 Task: Find connections with filter location Ipueiras with filter topic #Indiawith filter profile language German with filter current company TeamViewer with filter school Calicut University, Thenhipalem, Malapuram with filter industry Steam and Air-Conditioning Supply with filter service category Lead Generation with filter keywords title Technical Writer
Action: Mouse moved to (630, 104)
Screenshot: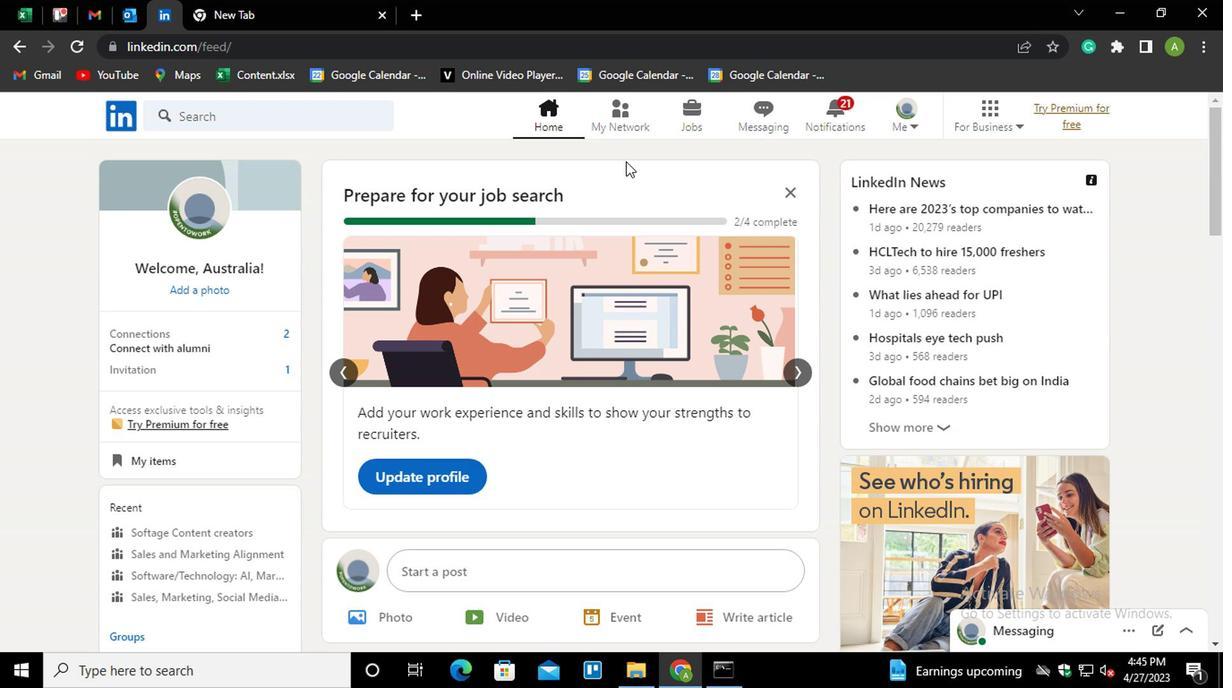 
Action: Mouse pressed left at (630, 104)
Screenshot: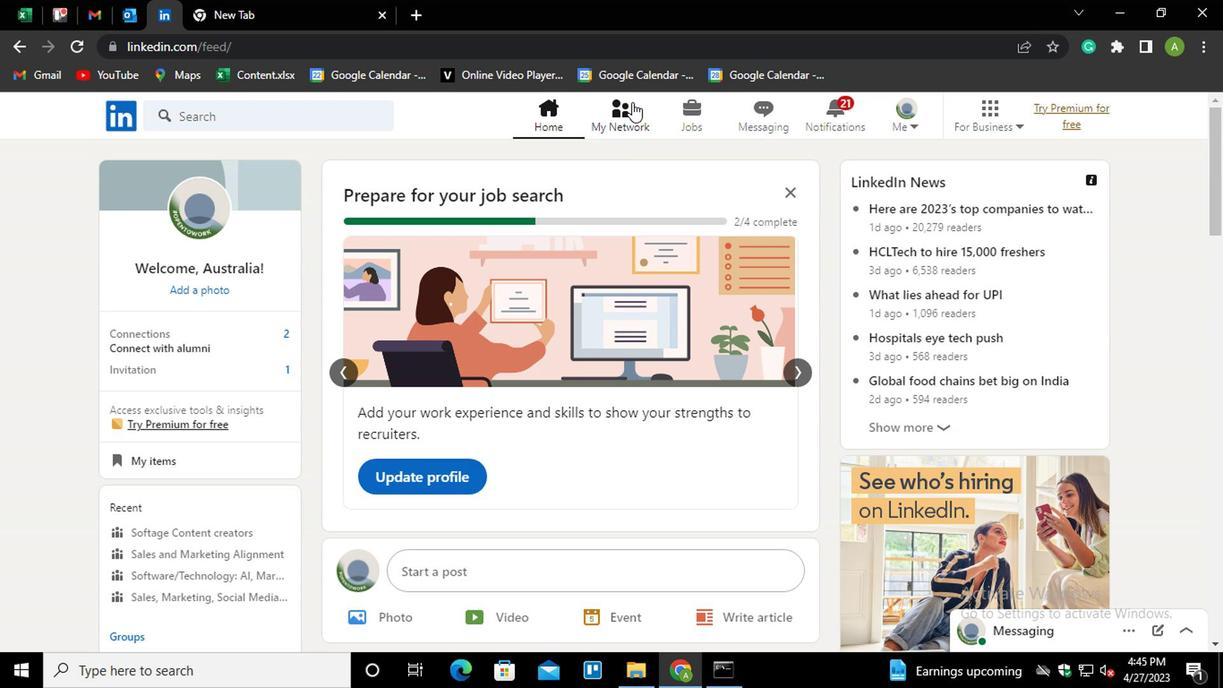 
Action: Mouse moved to (199, 224)
Screenshot: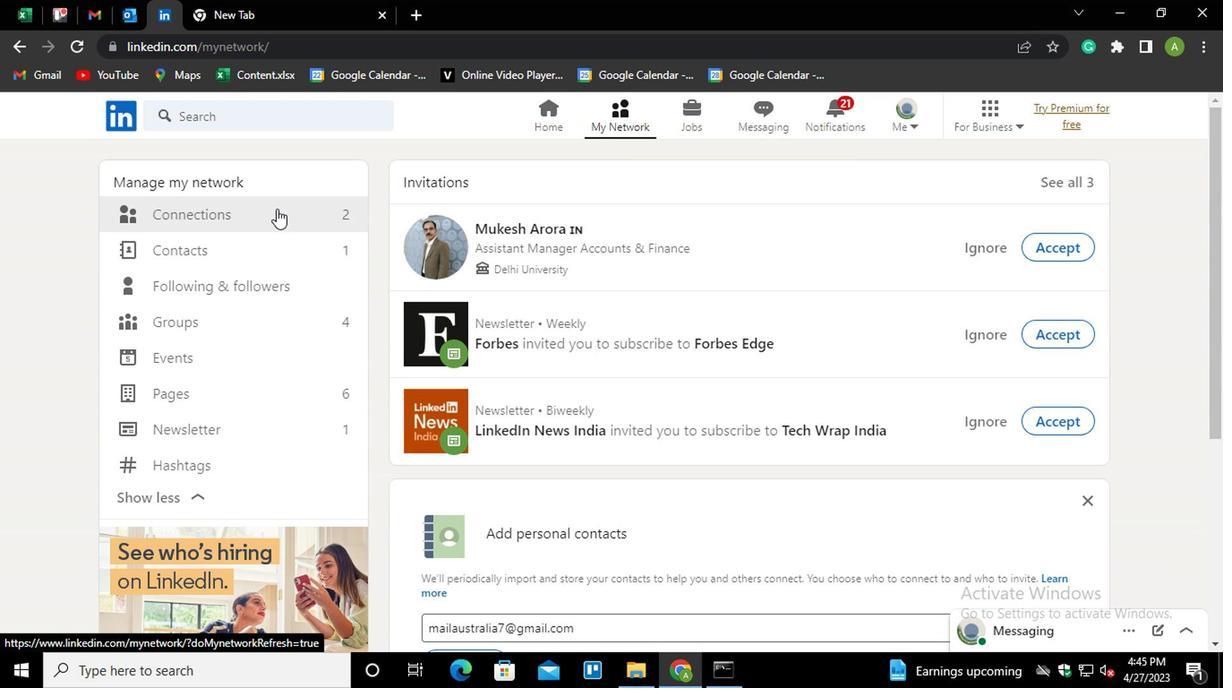 
Action: Mouse pressed left at (199, 224)
Screenshot: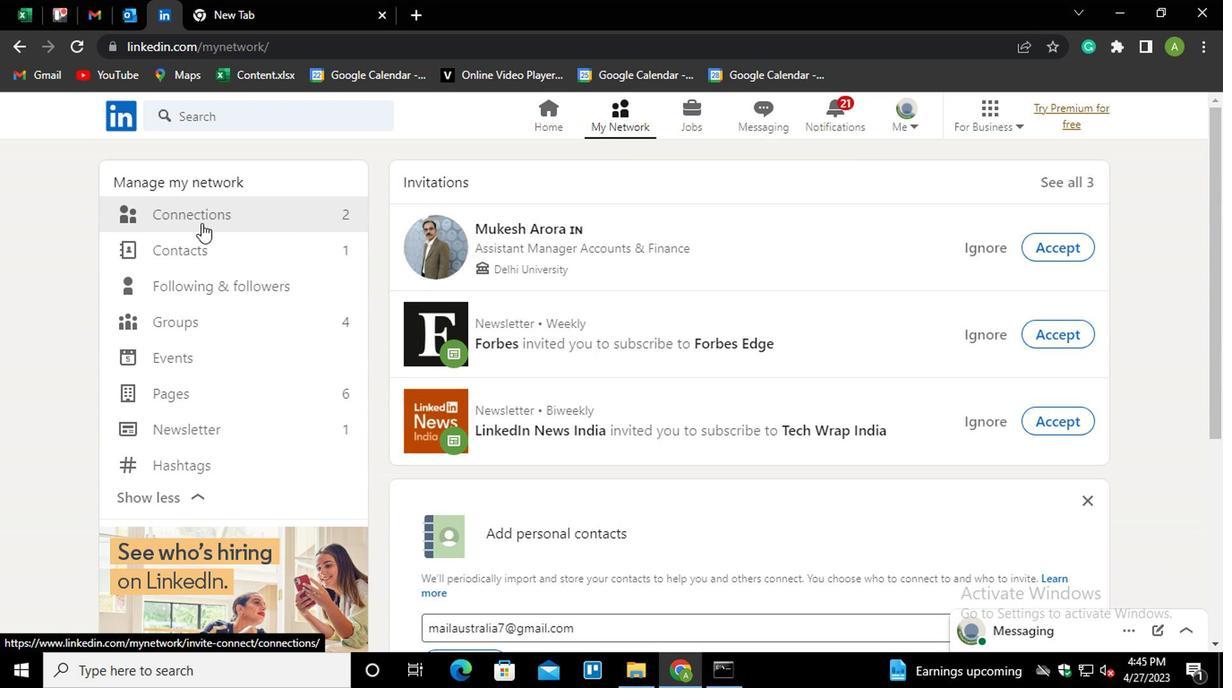 
Action: Mouse moved to (746, 217)
Screenshot: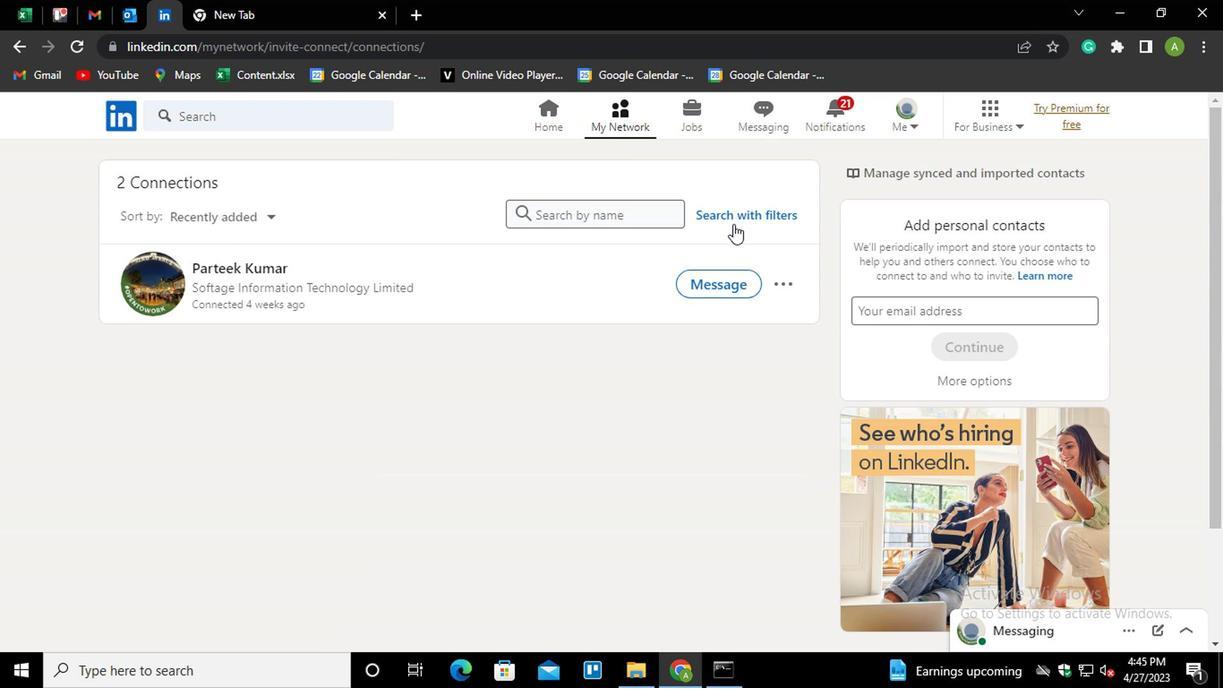 
Action: Mouse pressed left at (746, 217)
Screenshot: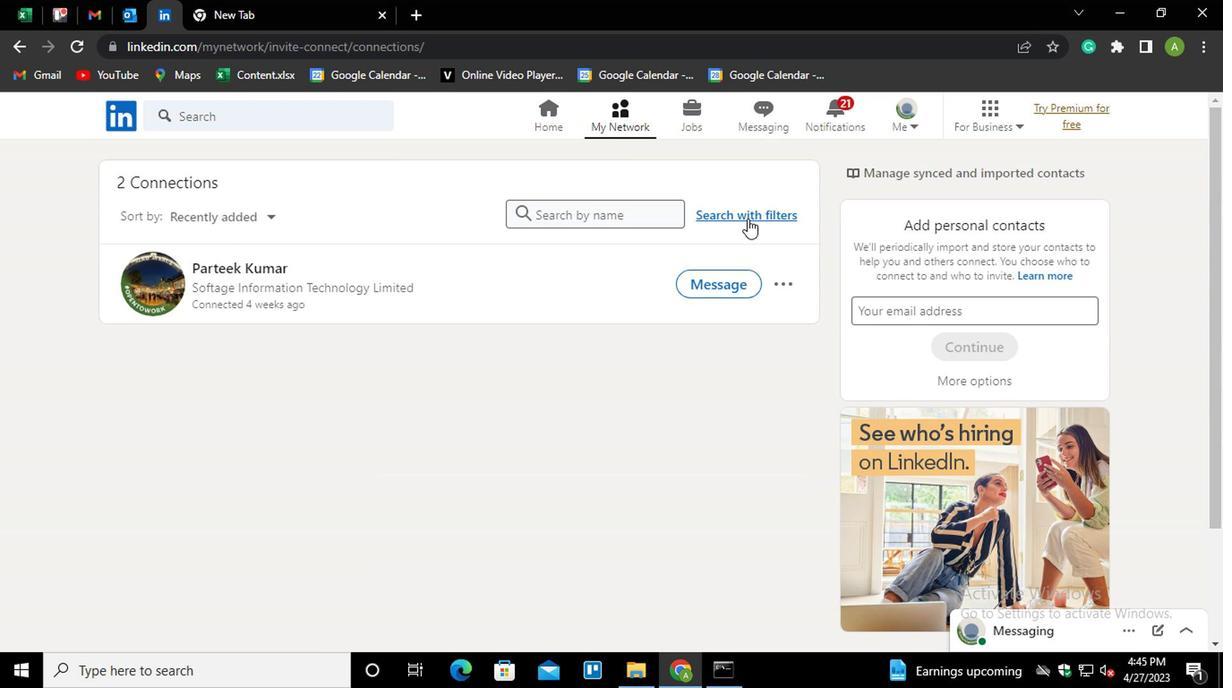 
Action: Mouse moved to (664, 165)
Screenshot: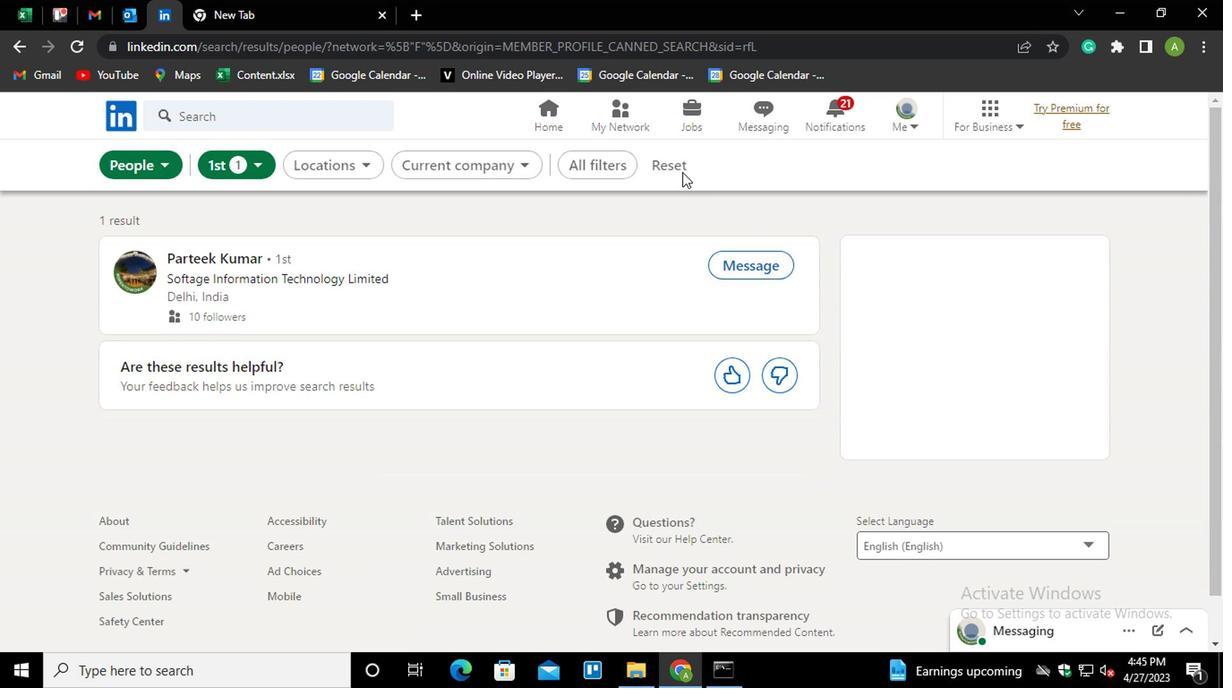 
Action: Mouse pressed left at (664, 165)
Screenshot: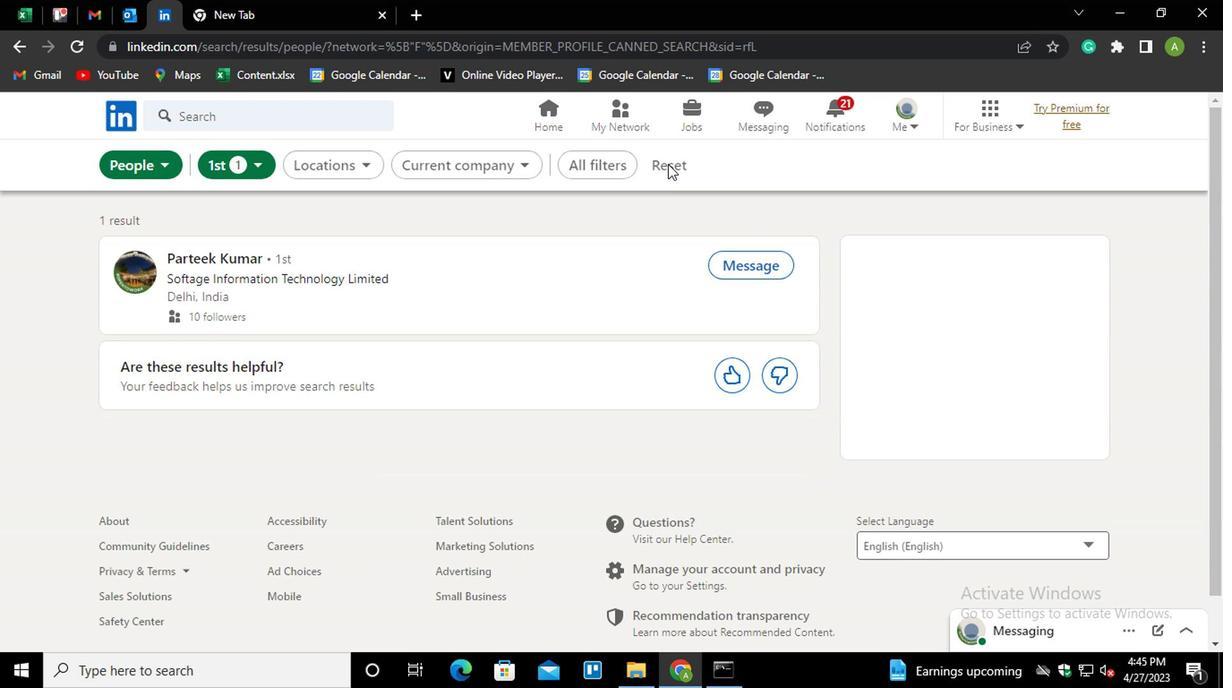 
Action: Mouse moved to (630, 169)
Screenshot: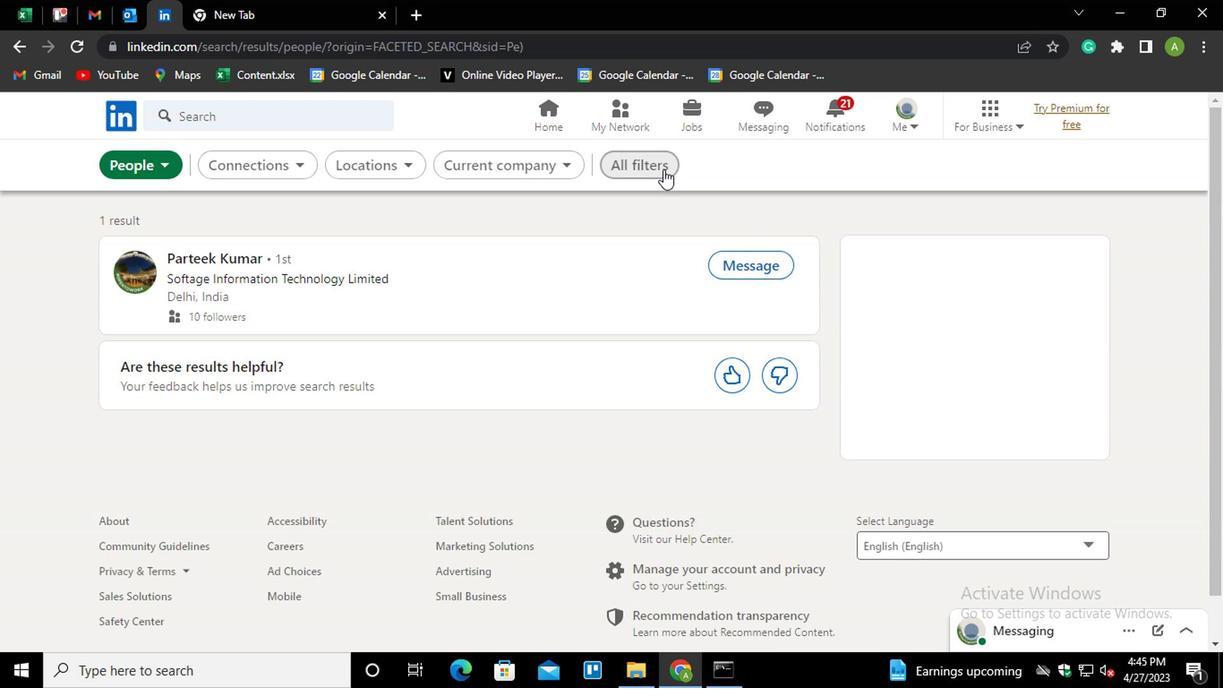 
Action: Mouse pressed left at (630, 169)
Screenshot: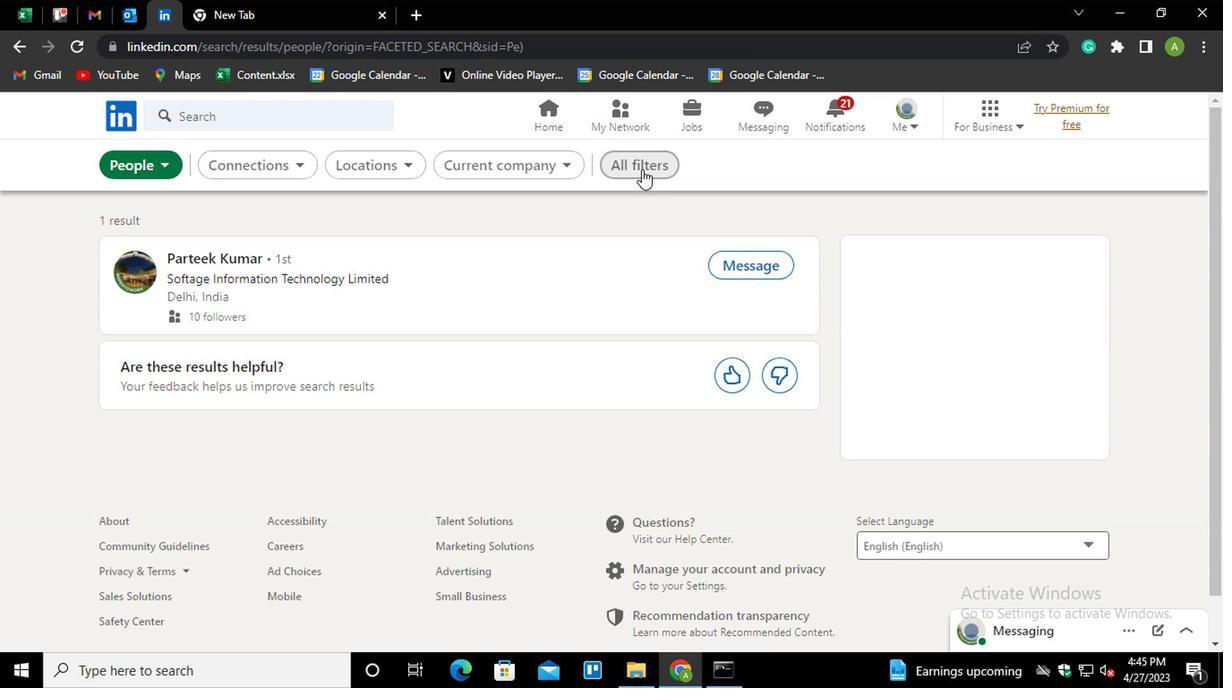 
Action: Mouse moved to (817, 305)
Screenshot: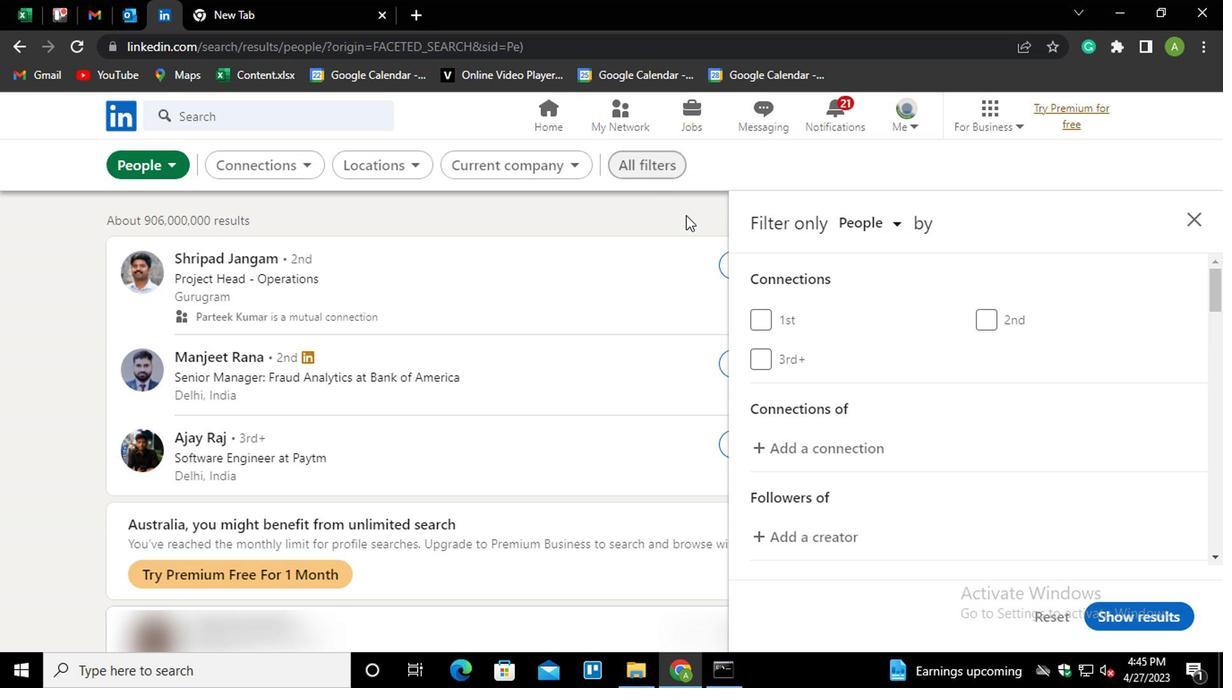 
Action: Mouse scrolled (817, 304) with delta (0, 0)
Screenshot: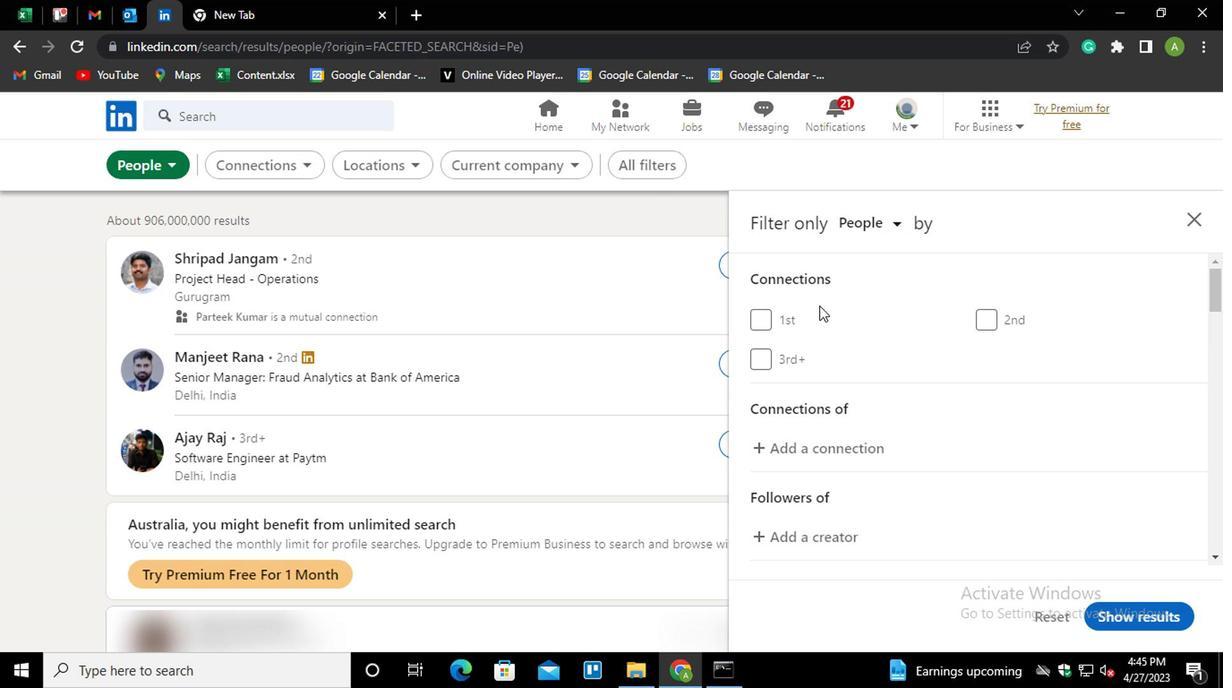 
Action: Mouse scrolled (817, 304) with delta (0, 0)
Screenshot: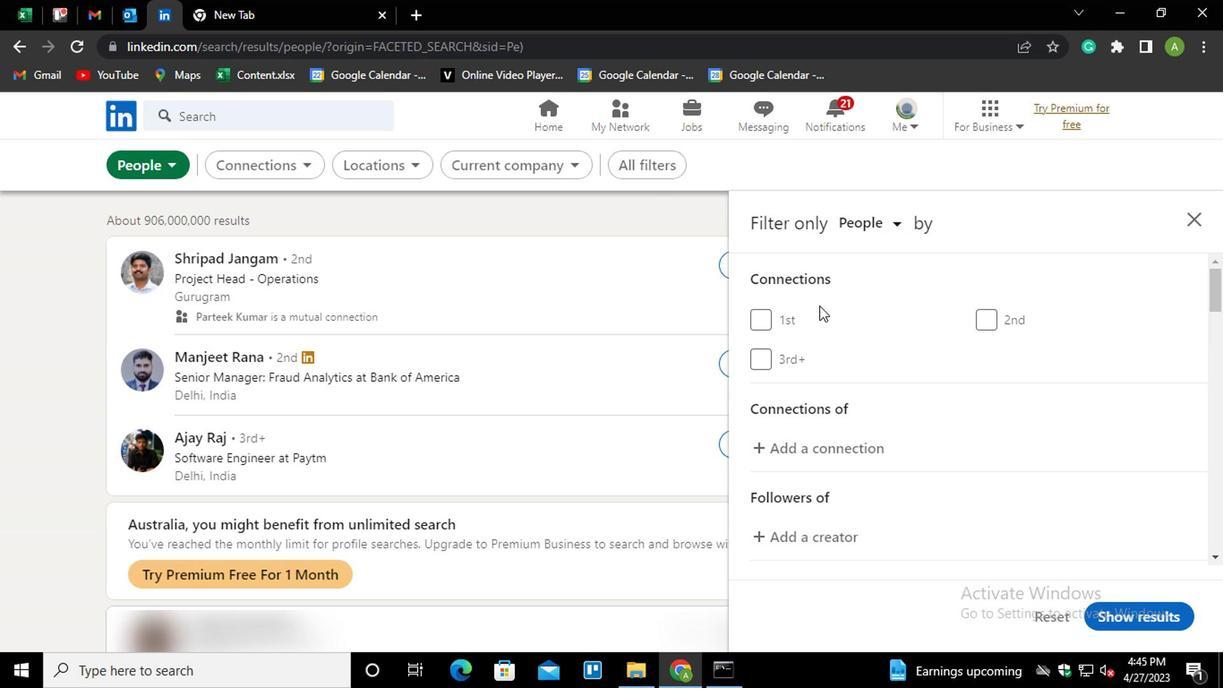
Action: Mouse scrolled (817, 304) with delta (0, 0)
Screenshot: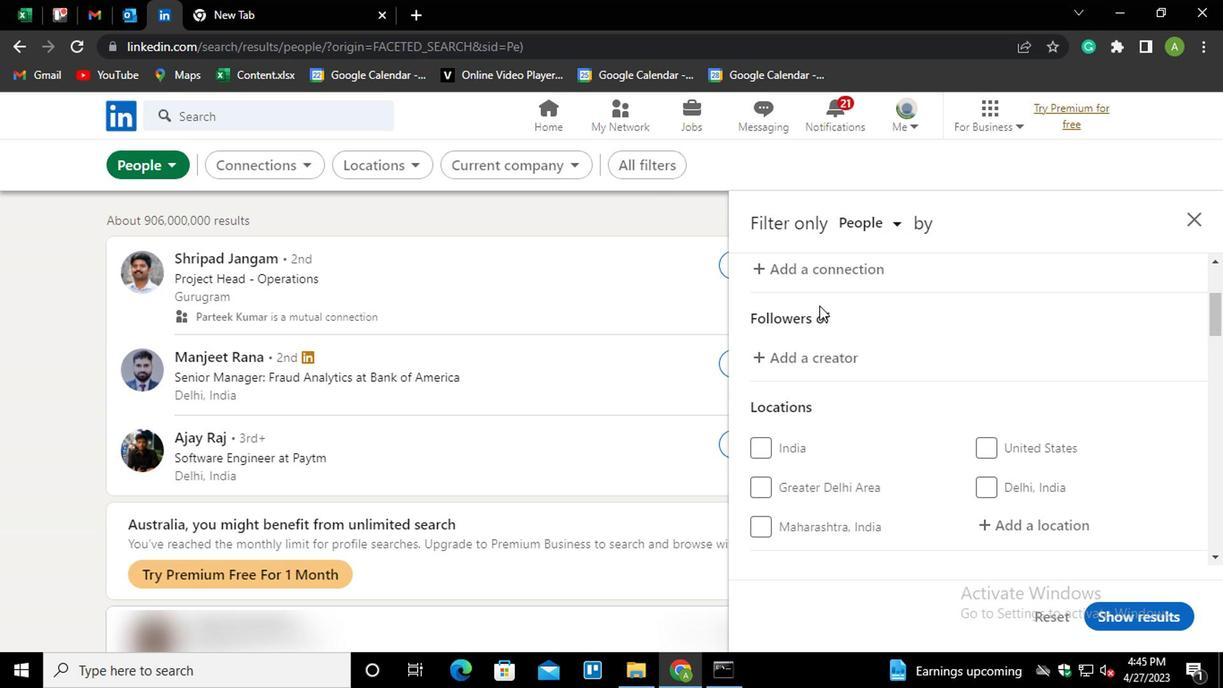 
Action: Mouse moved to (1005, 435)
Screenshot: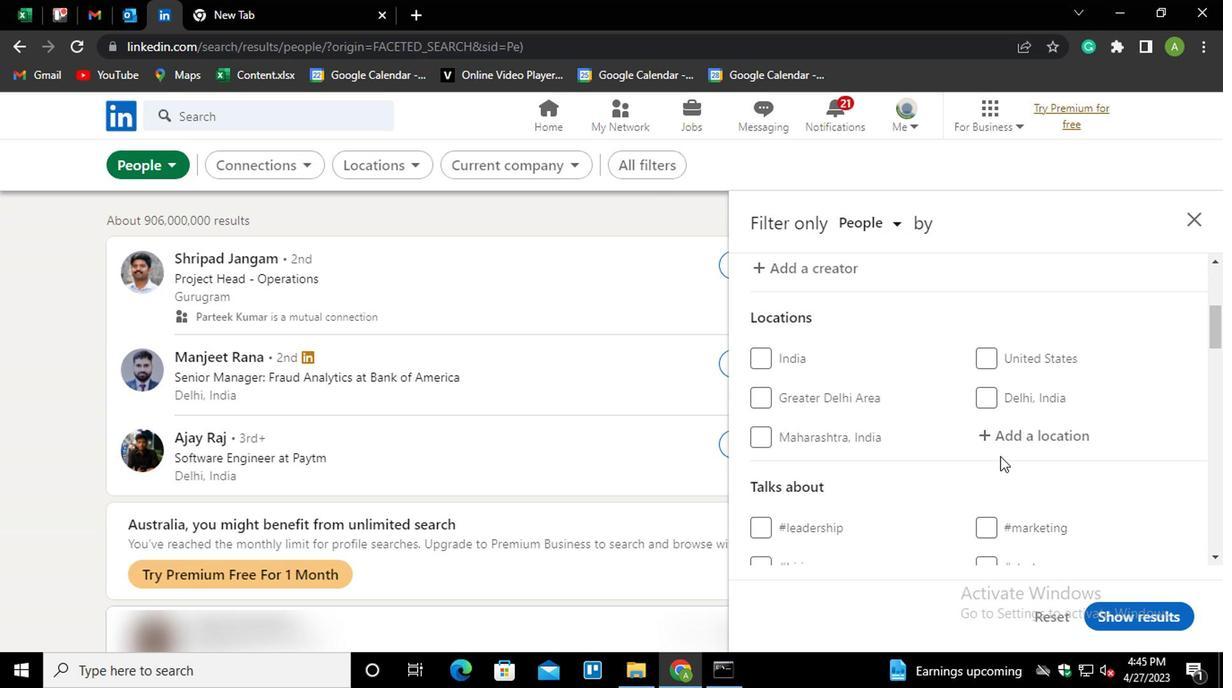 
Action: Mouse pressed left at (1005, 435)
Screenshot: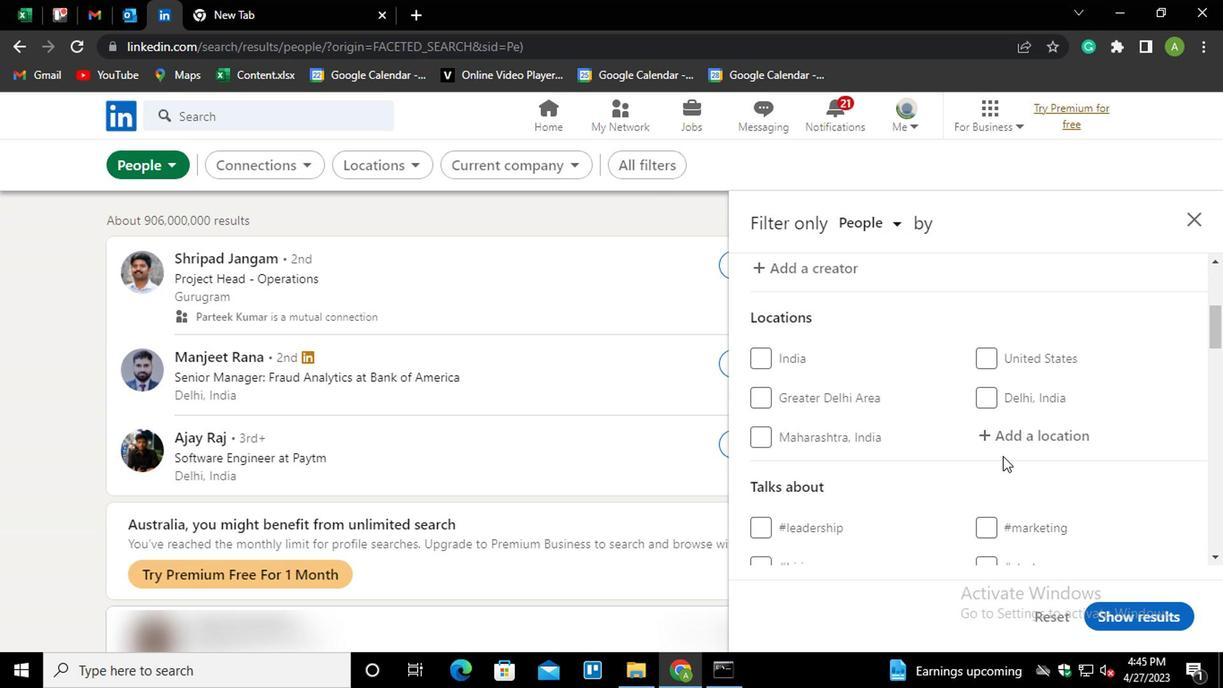 
Action: Mouse moved to (1014, 431)
Screenshot: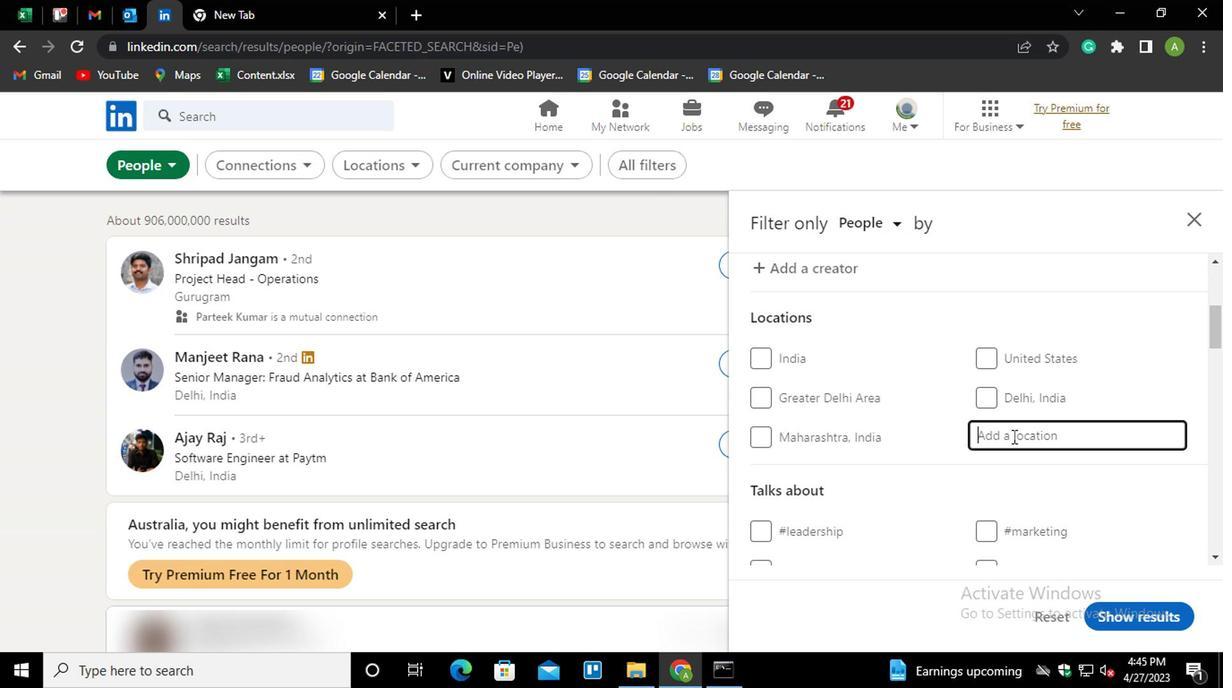 
Action: Mouse pressed left at (1014, 431)
Screenshot: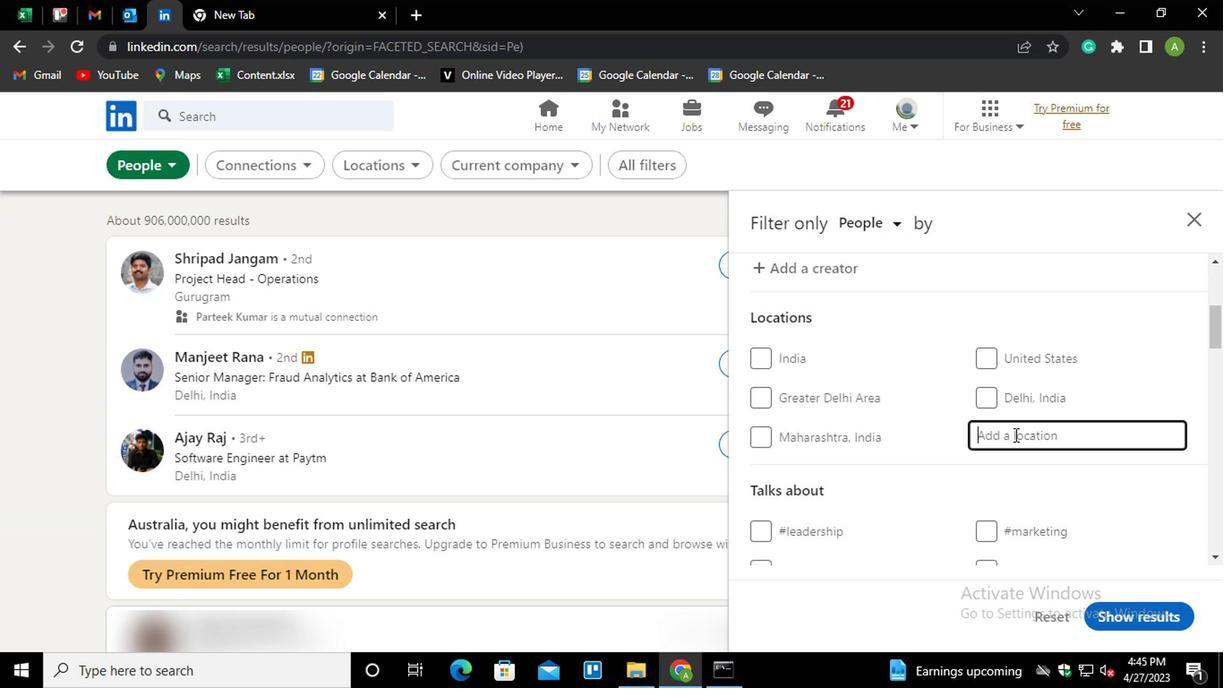 
Action: Key pressed <Key.shift><Key.shift><Key.shift><Key.shift>O<Key.backspace><Key.shift>IPUEIR<Key.down><Key.enter>
Screenshot: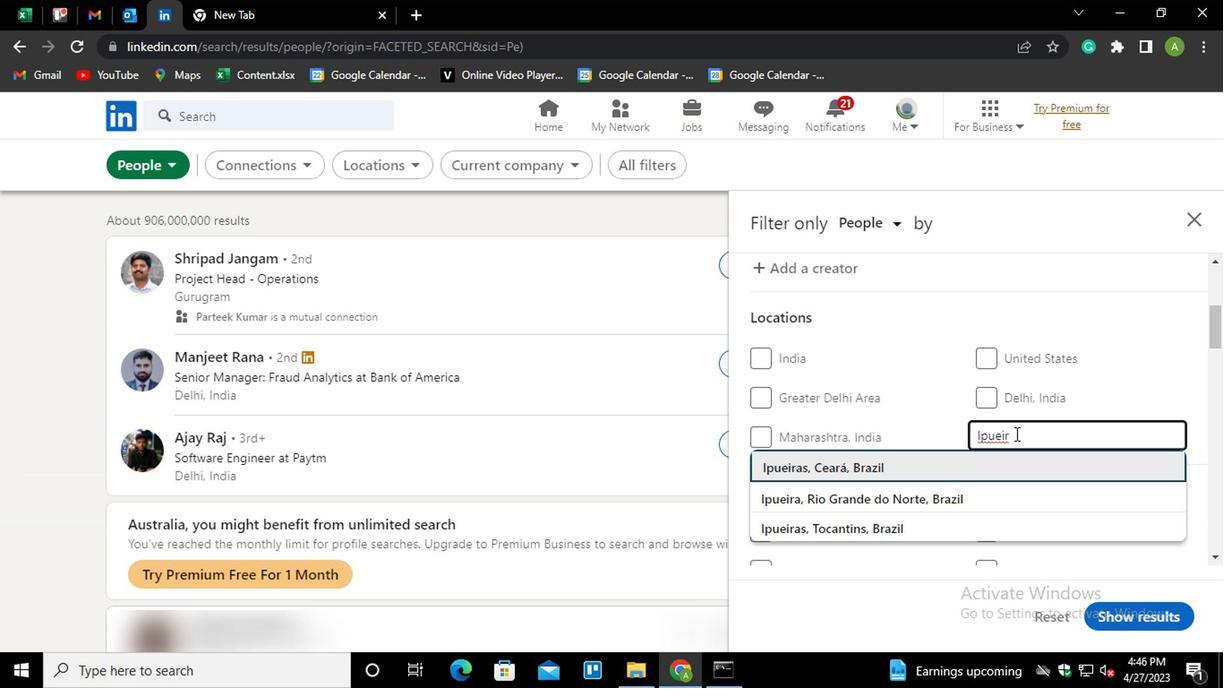 
Action: Mouse scrolled (1014, 430) with delta (0, 0)
Screenshot: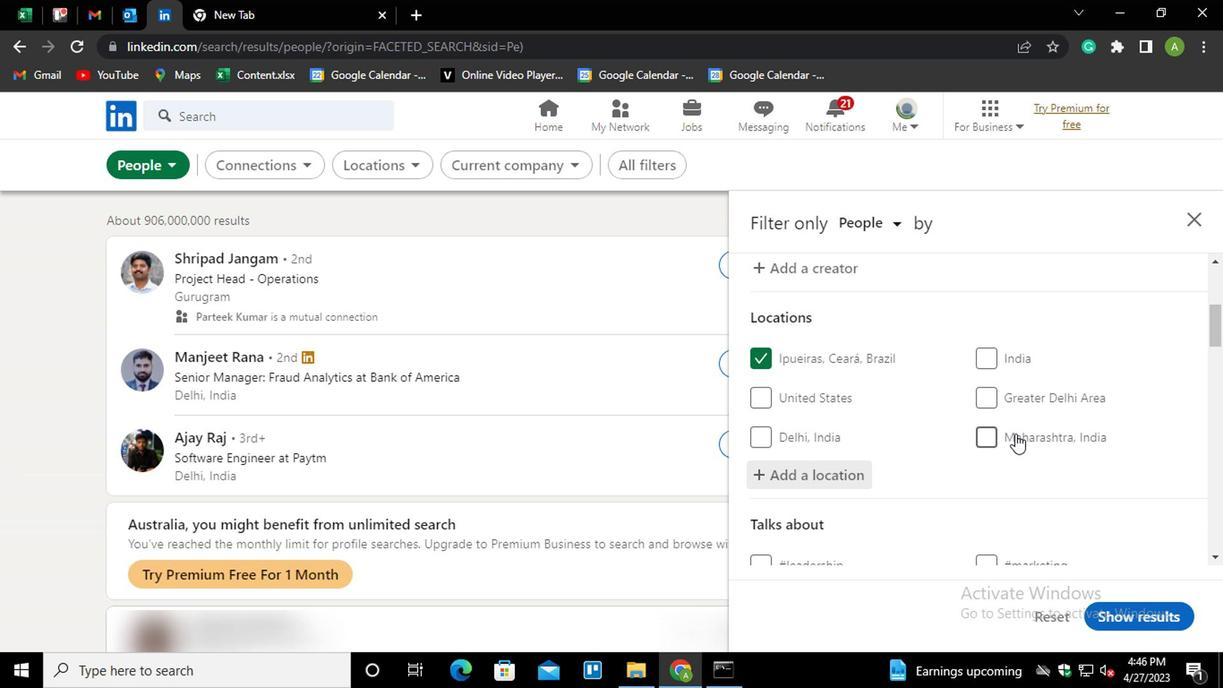 
Action: Mouse scrolled (1014, 430) with delta (0, 0)
Screenshot: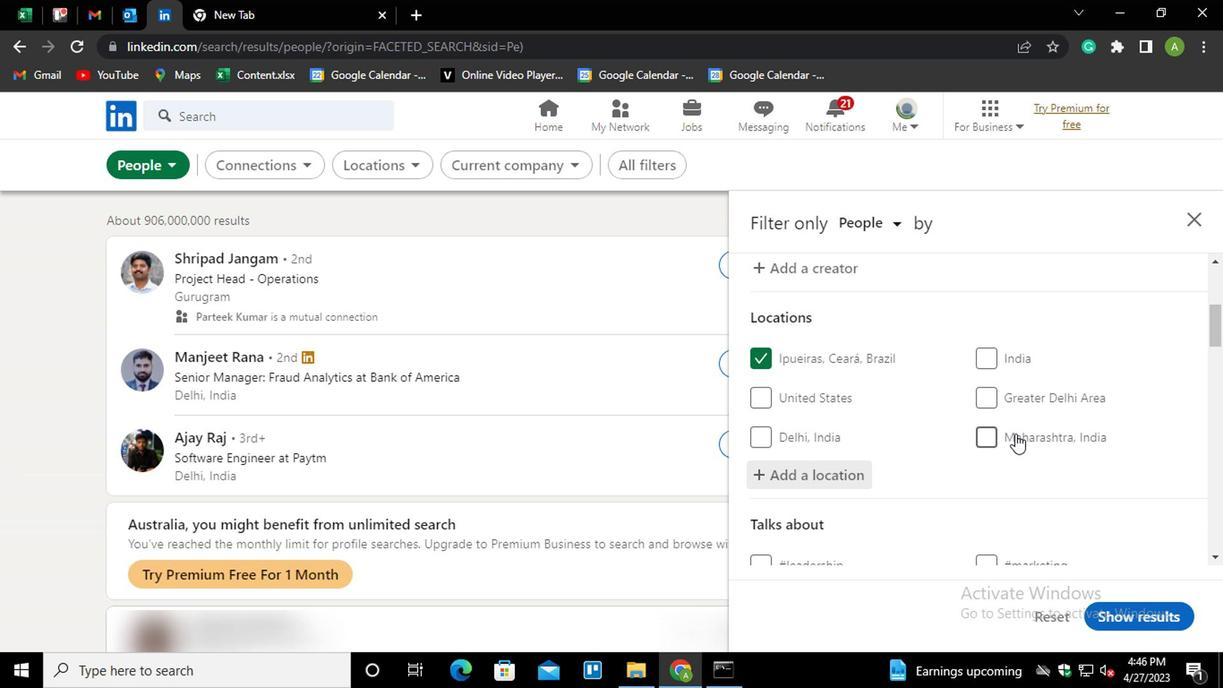 
Action: Mouse moved to (1008, 460)
Screenshot: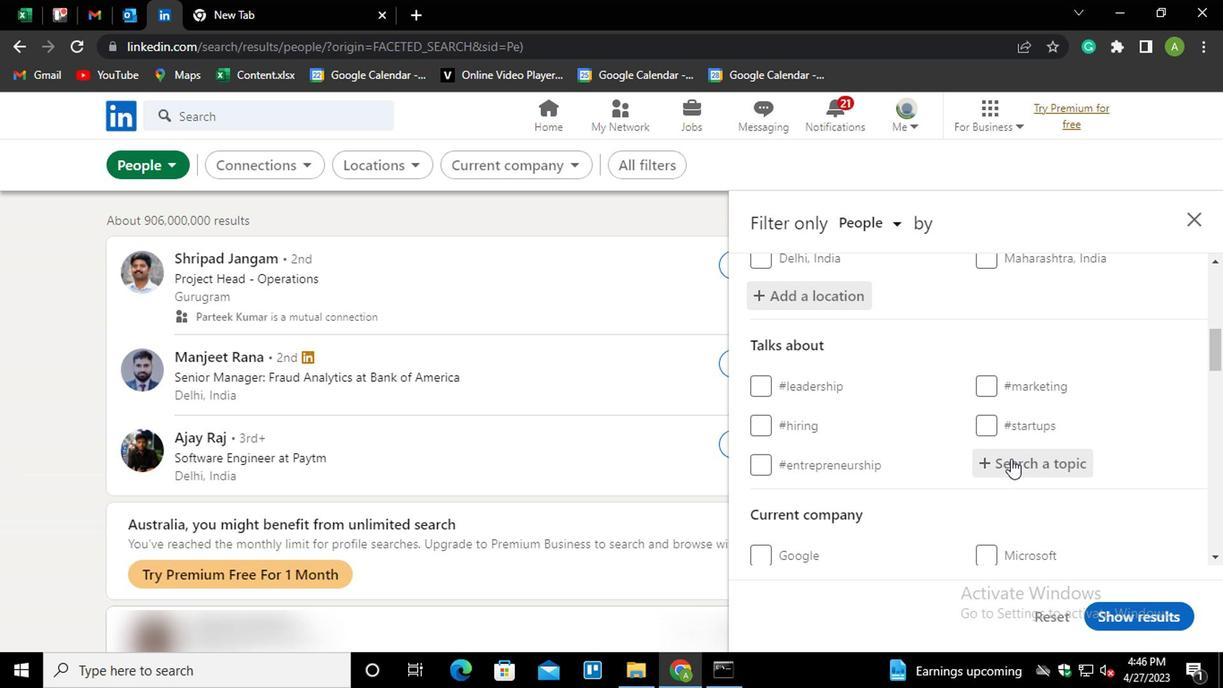 
Action: Mouse pressed left at (1008, 460)
Screenshot: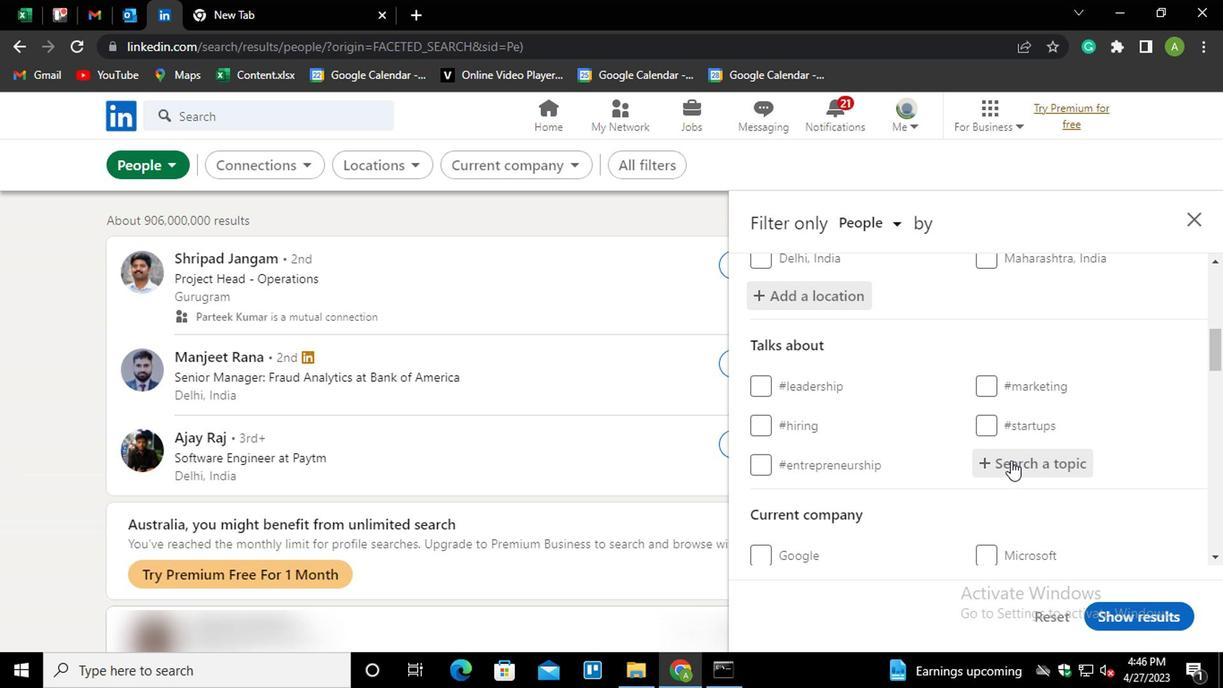 
Action: Key pressed <Key.shift>INDIA<Key.down><Key.enter>
Screenshot: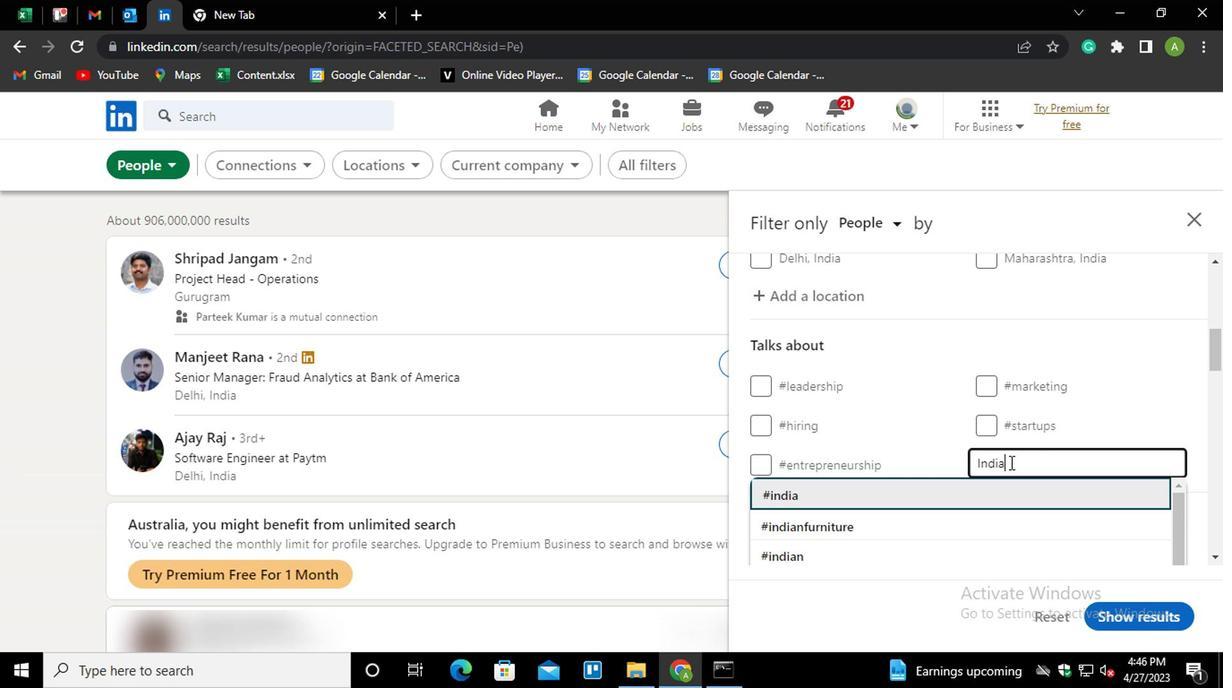 
Action: Mouse scrolled (1008, 458) with delta (0, -1)
Screenshot: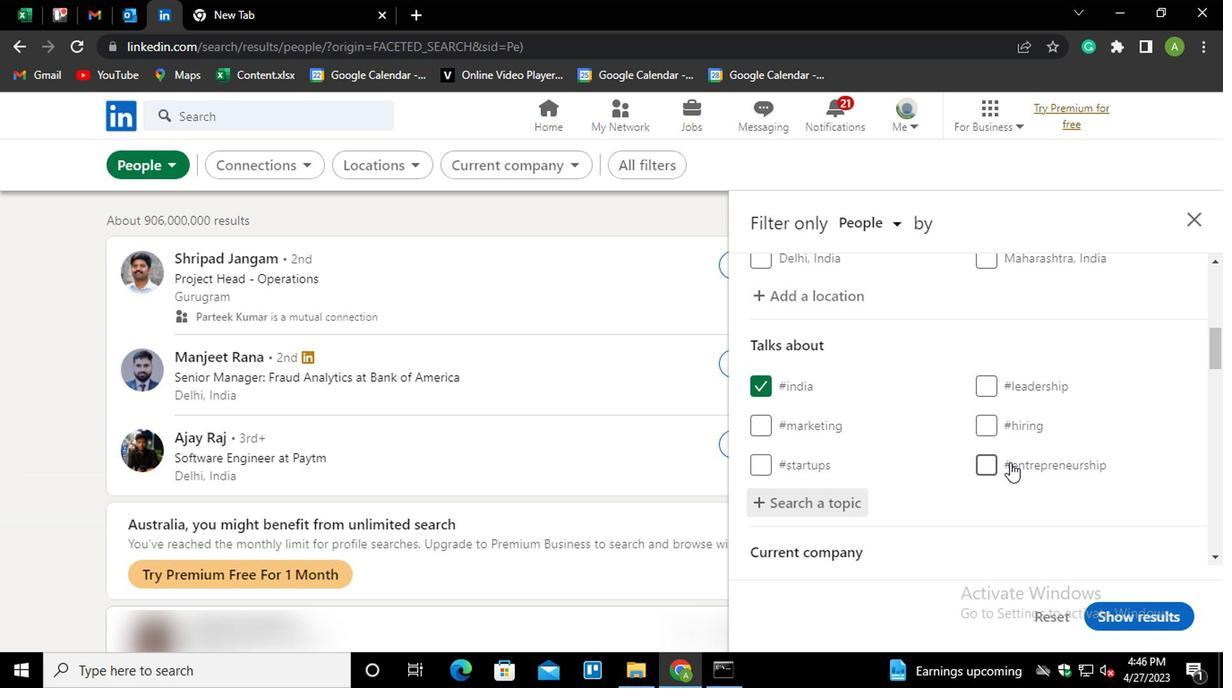 
Action: Mouse scrolled (1008, 458) with delta (0, -1)
Screenshot: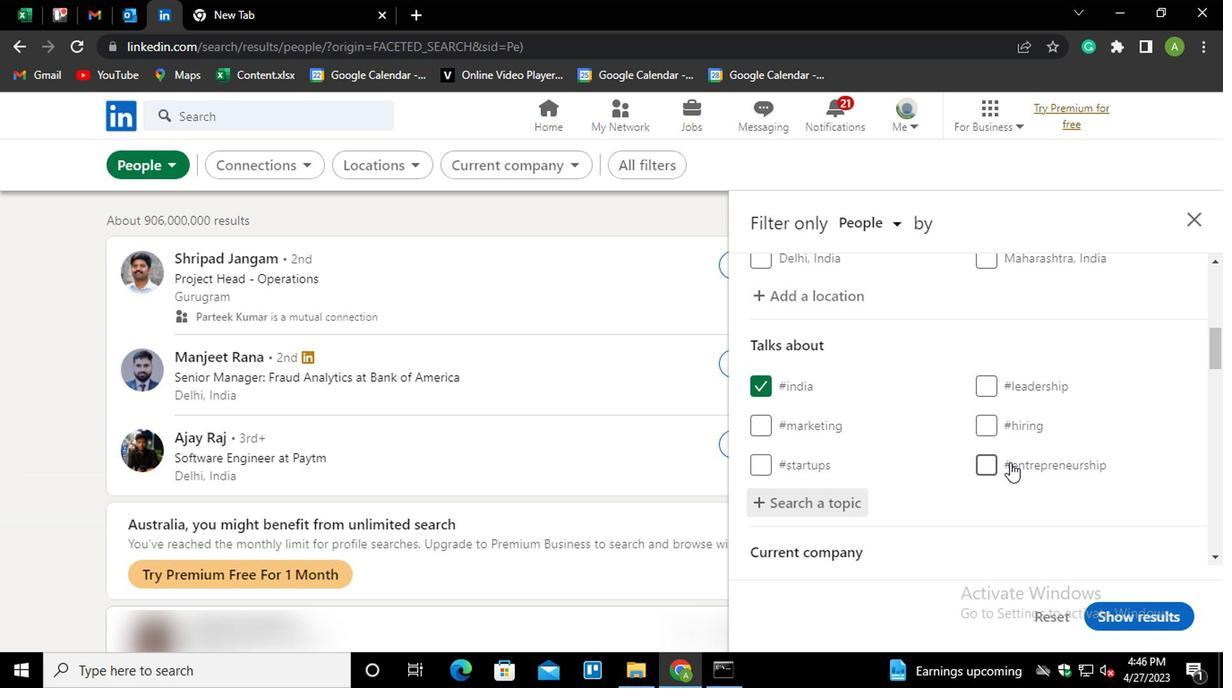 
Action: Mouse scrolled (1008, 458) with delta (0, -1)
Screenshot: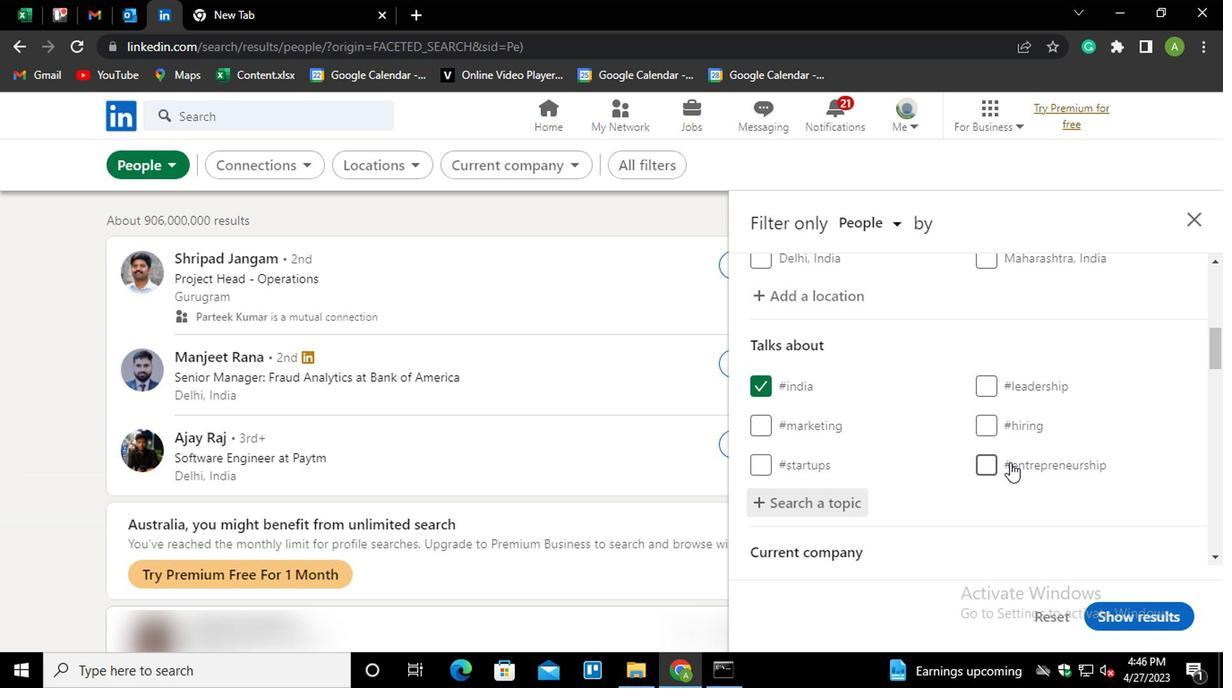 
Action: Mouse scrolled (1008, 458) with delta (0, -1)
Screenshot: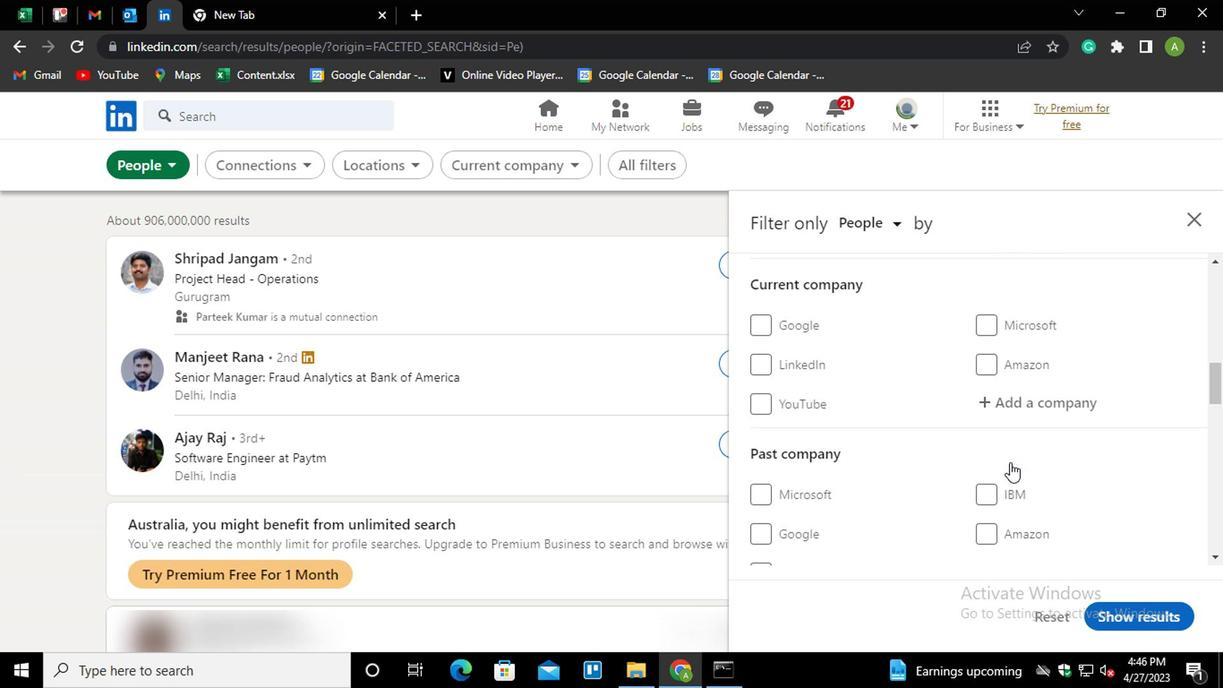 
Action: Mouse scrolled (1008, 458) with delta (0, -1)
Screenshot: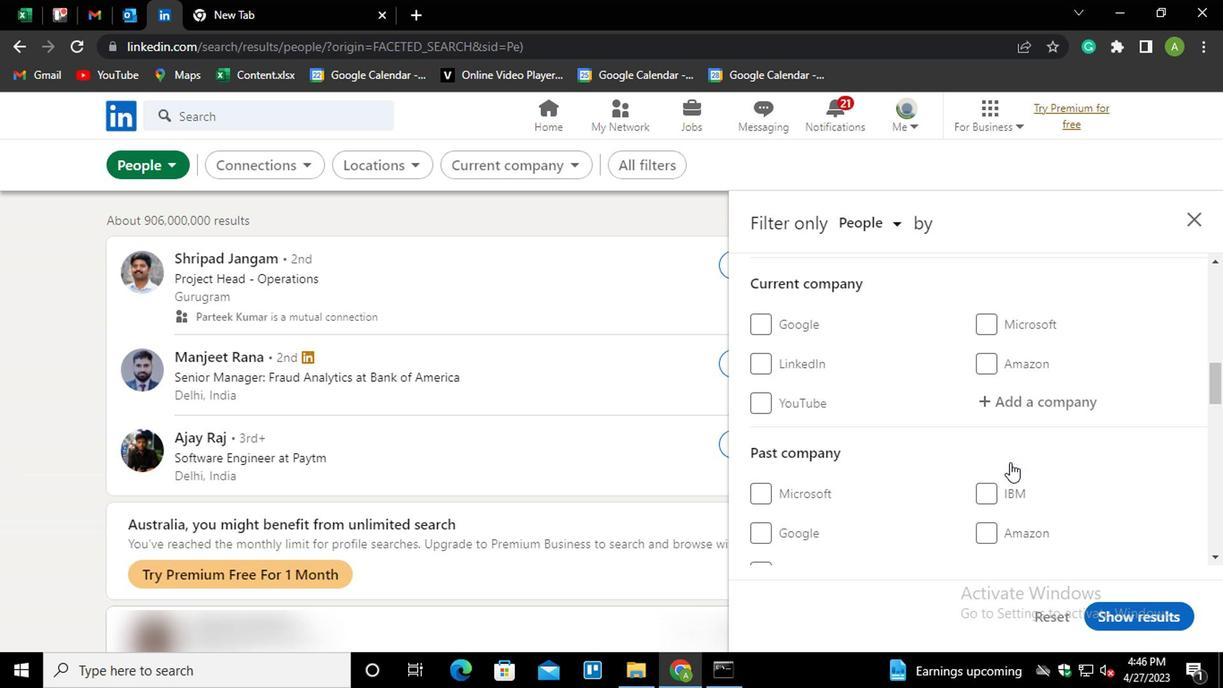 
Action: Mouse scrolled (1008, 458) with delta (0, -1)
Screenshot: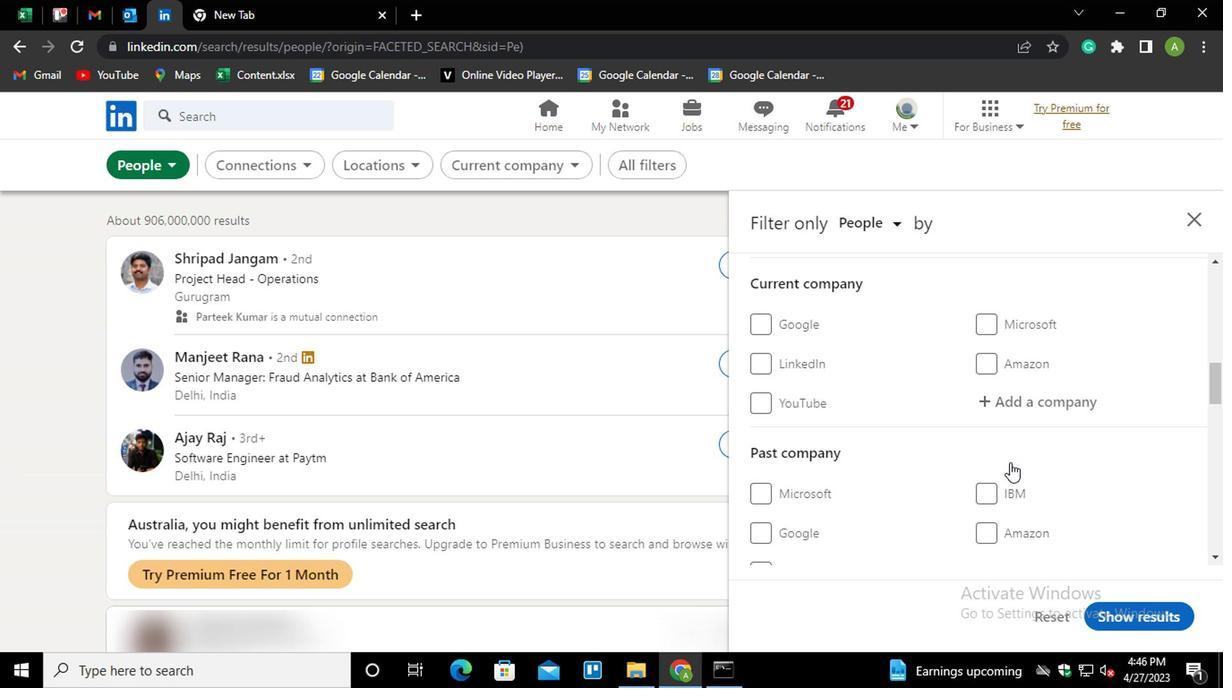 
Action: Mouse scrolled (1008, 458) with delta (0, -1)
Screenshot: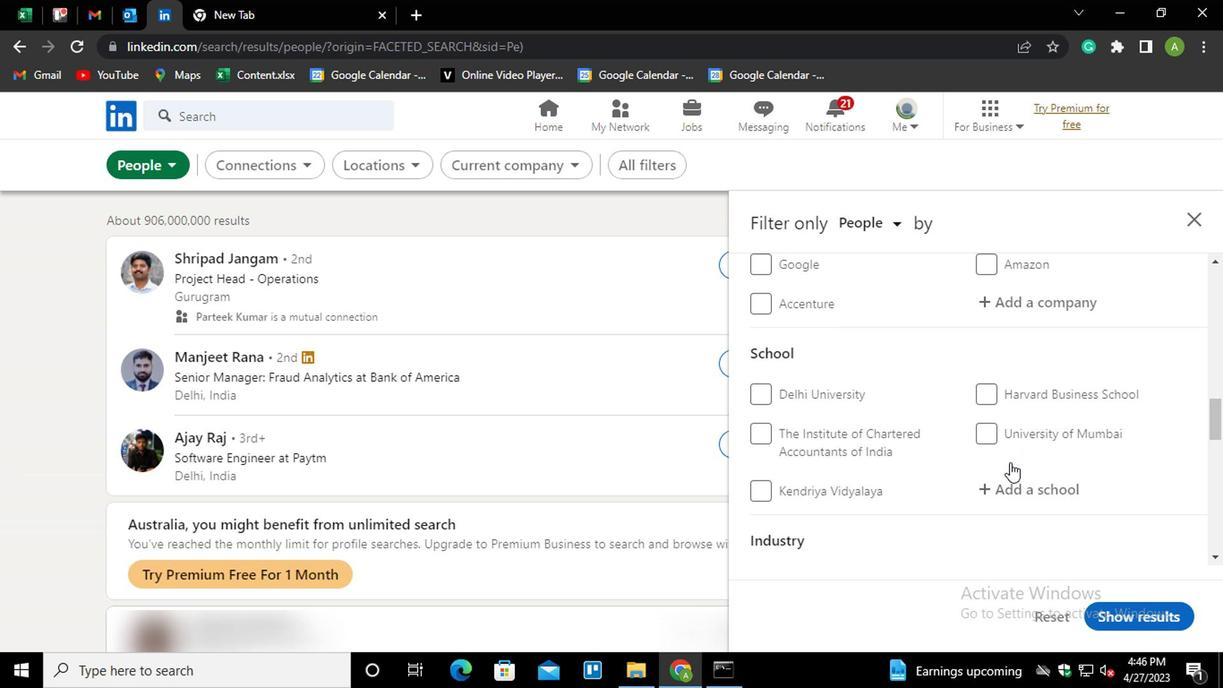
Action: Mouse scrolled (1008, 458) with delta (0, -1)
Screenshot: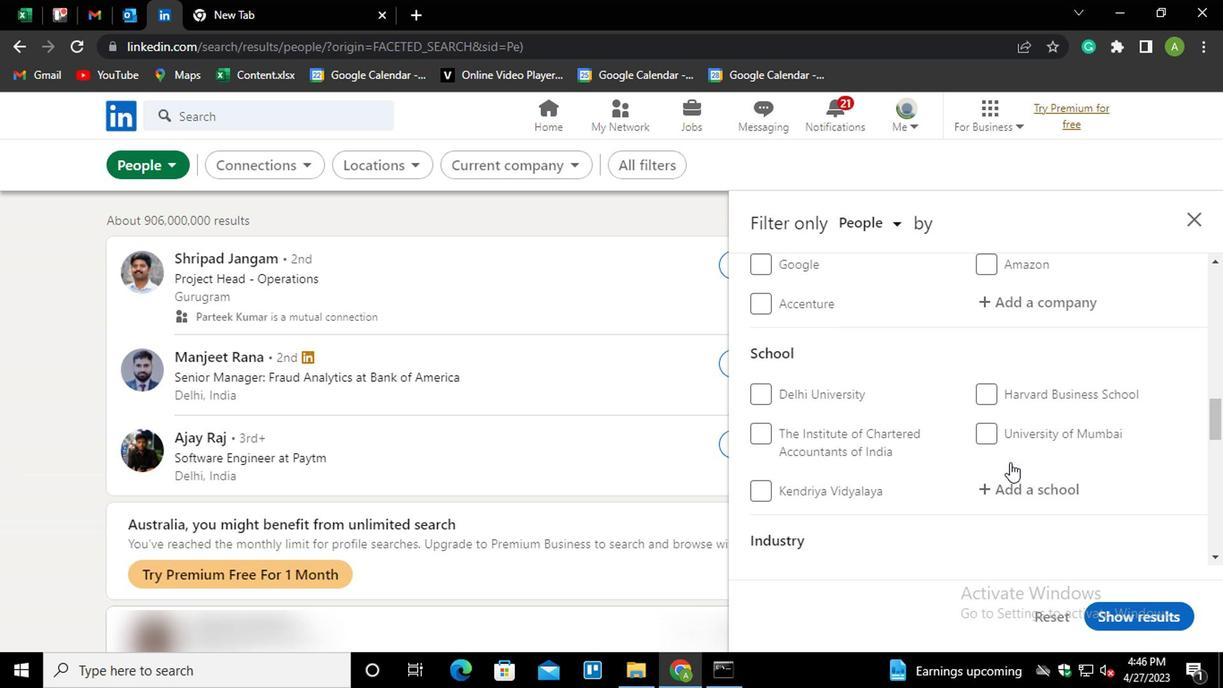 
Action: Mouse scrolled (1008, 458) with delta (0, -1)
Screenshot: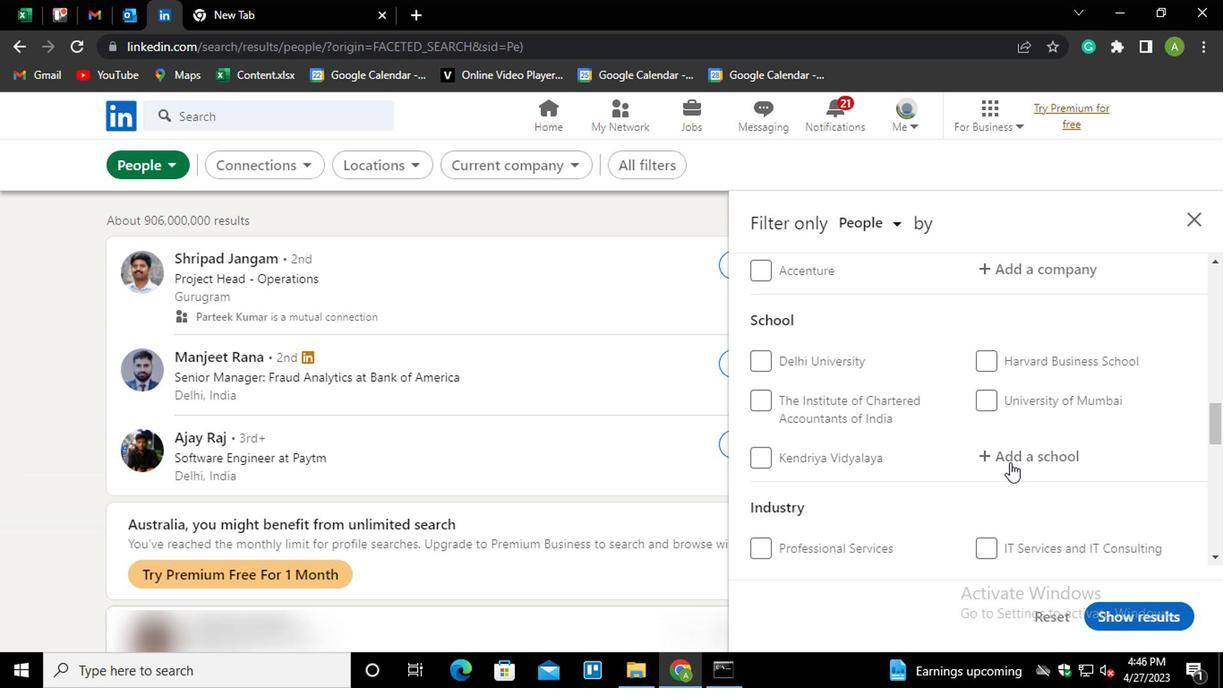 
Action: Mouse scrolled (1008, 458) with delta (0, -1)
Screenshot: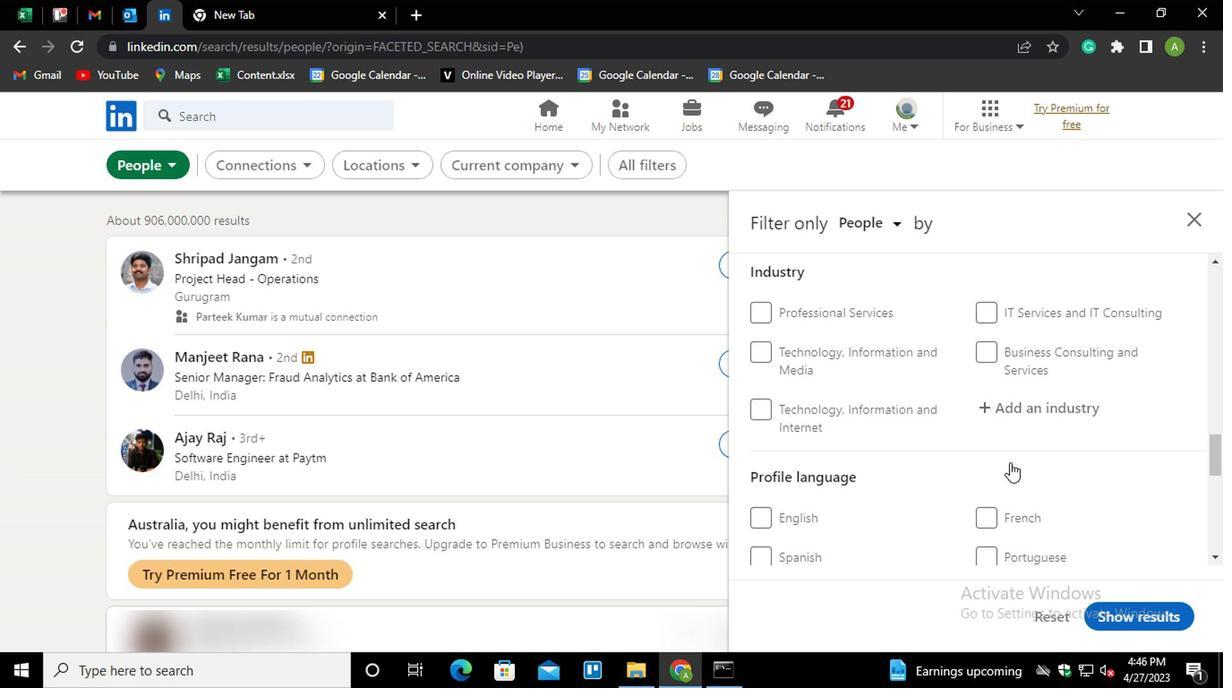 
Action: Mouse scrolled (1008, 458) with delta (0, -1)
Screenshot: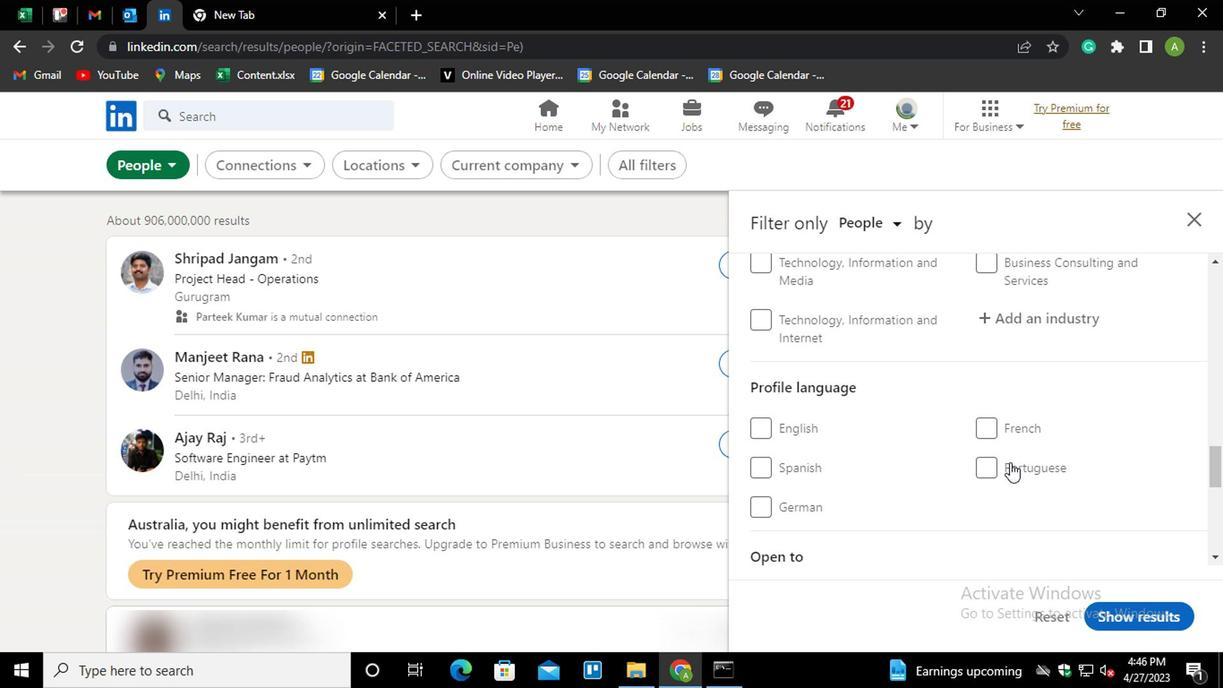 
Action: Mouse moved to (787, 412)
Screenshot: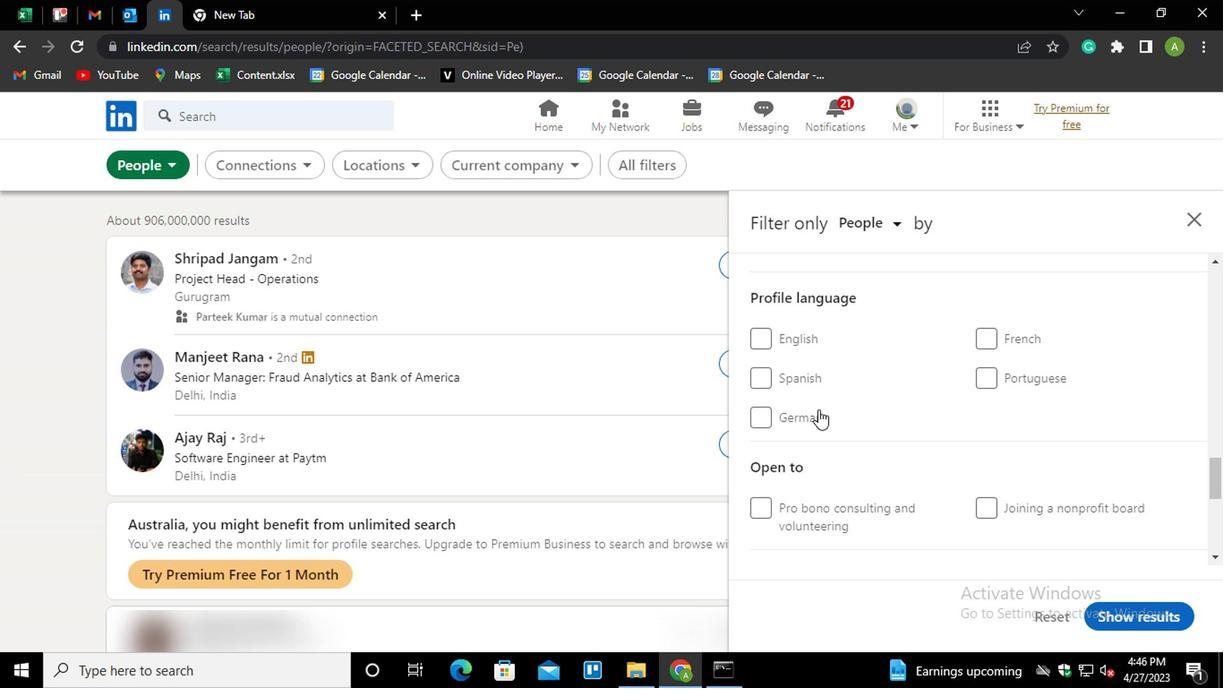 
Action: Mouse pressed left at (787, 412)
Screenshot: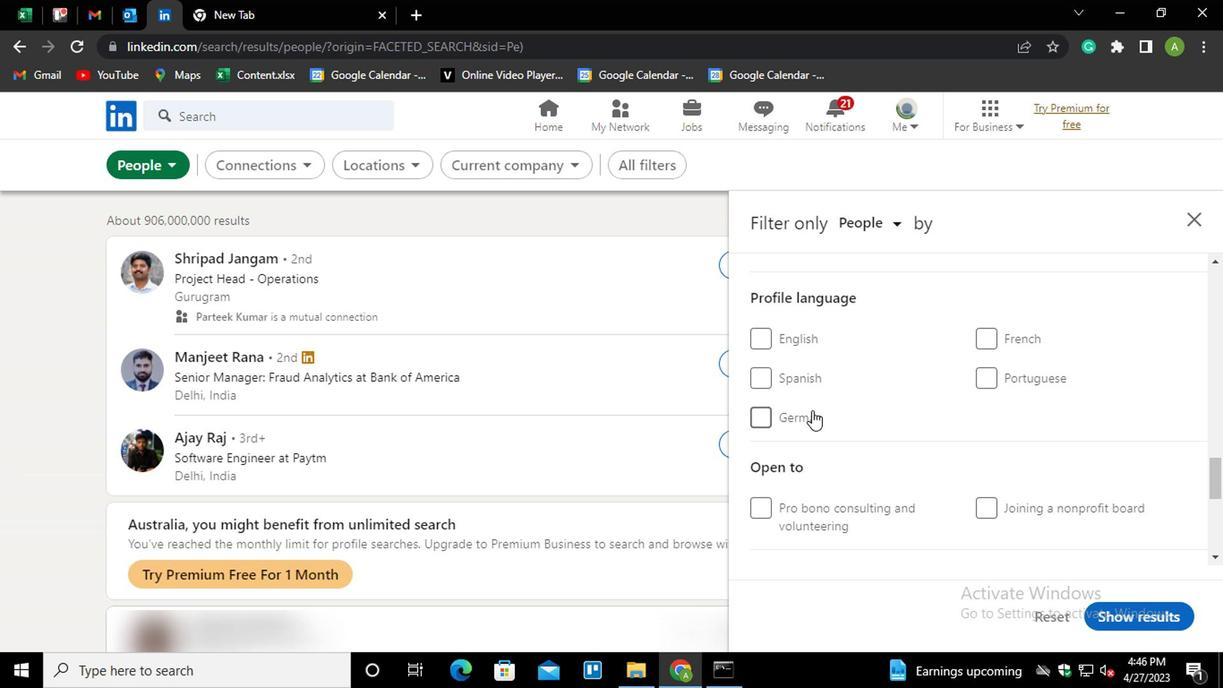
Action: Mouse moved to (963, 441)
Screenshot: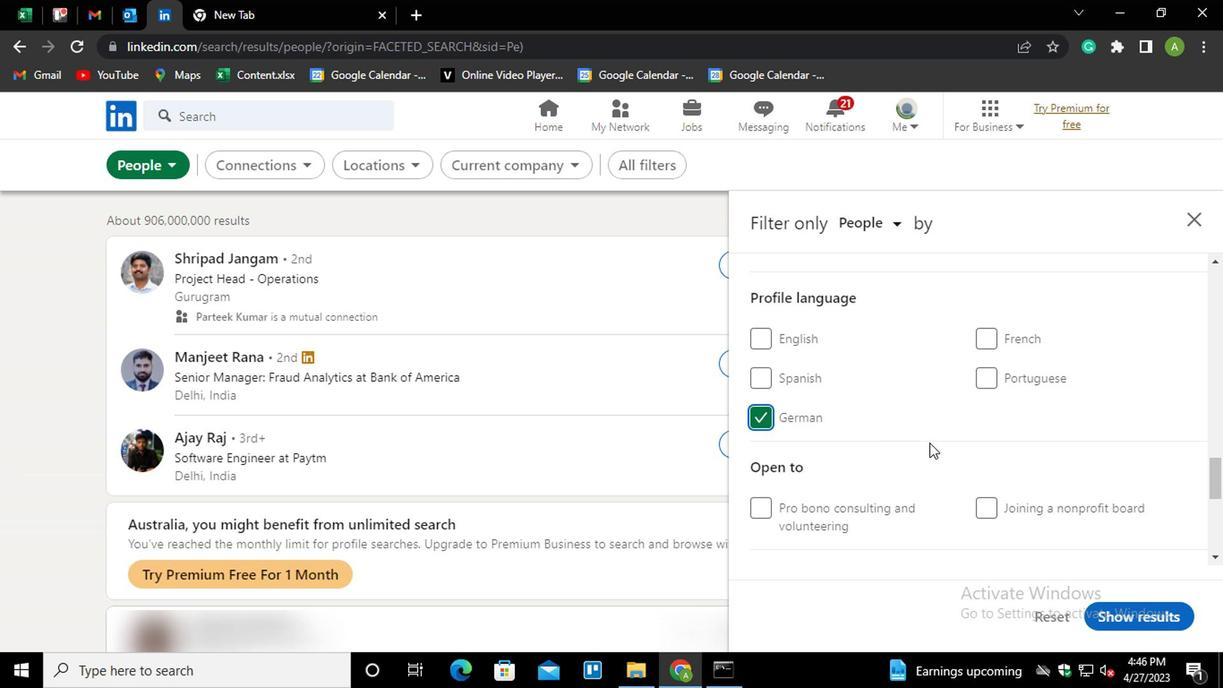 
Action: Mouse scrolled (963, 442) with delta (0, 1)
Screenshot: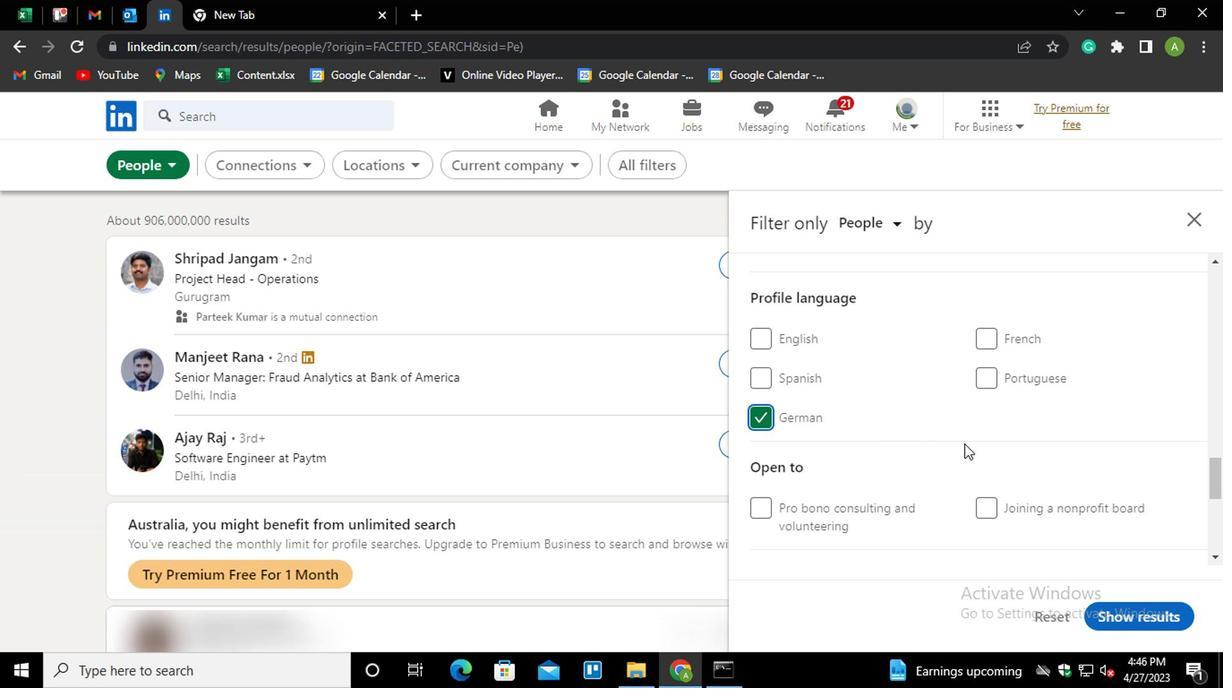
Action: Mouse scrolled (963, 442) with delta (0, 1)
Screenshot: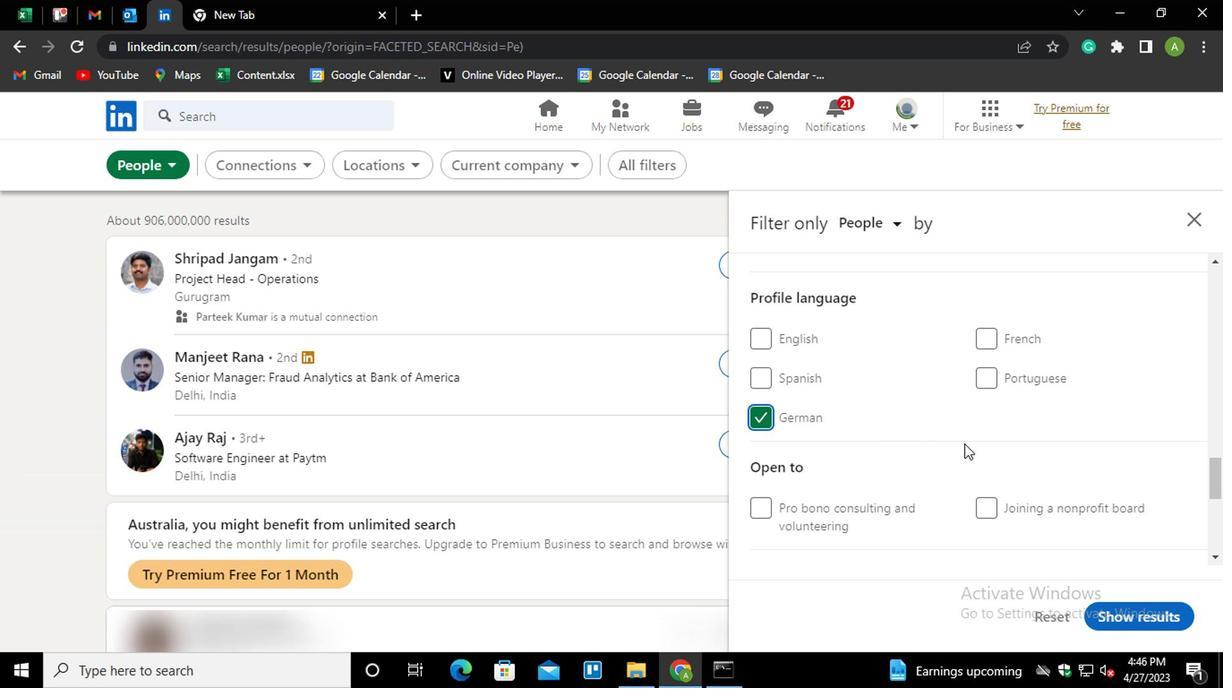 
Action: Mouse scrolled (963, 442) with delta (0, 1)
Screenshot: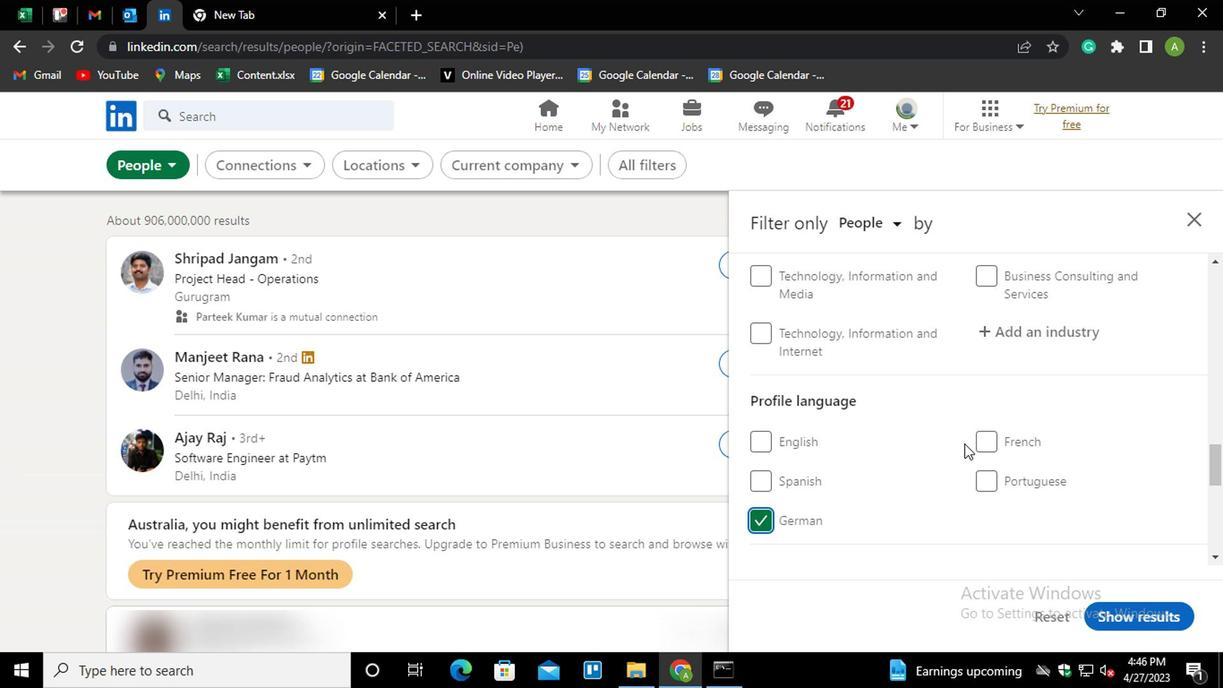 
Action: Mouse scrolled (963, 442) with delta (0, 1)
Screenshot: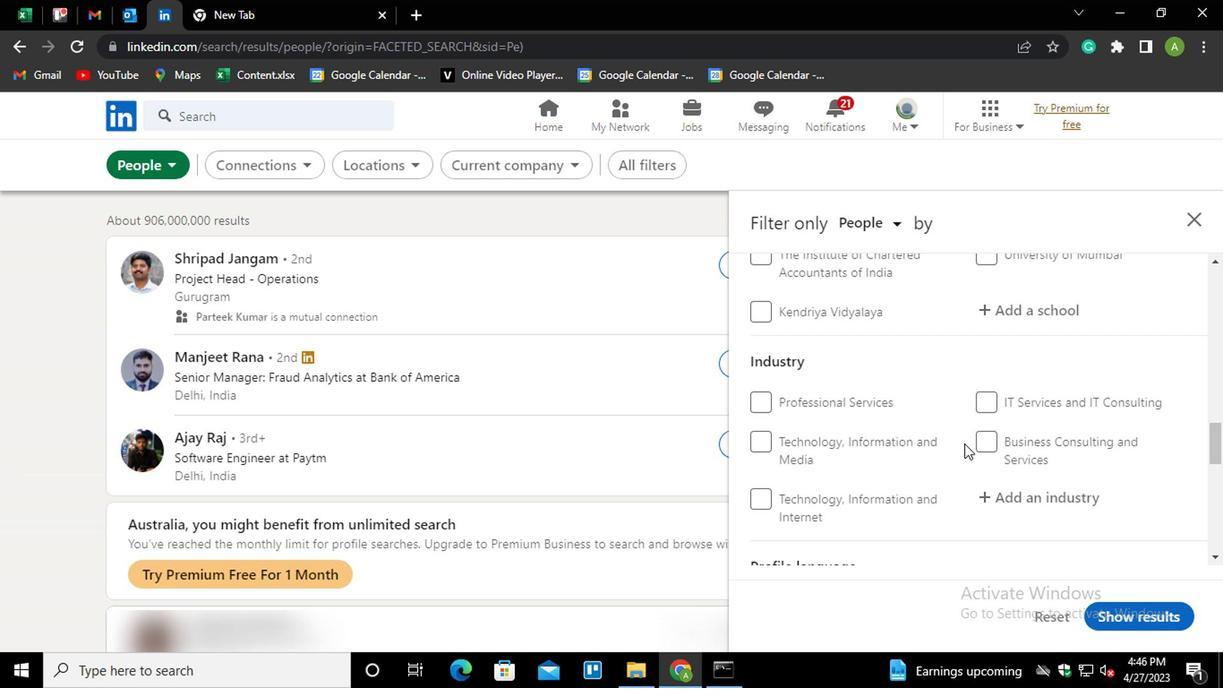 
Action: Mouse scrolled (963, 442) with delta (0, 1)
Screenshot: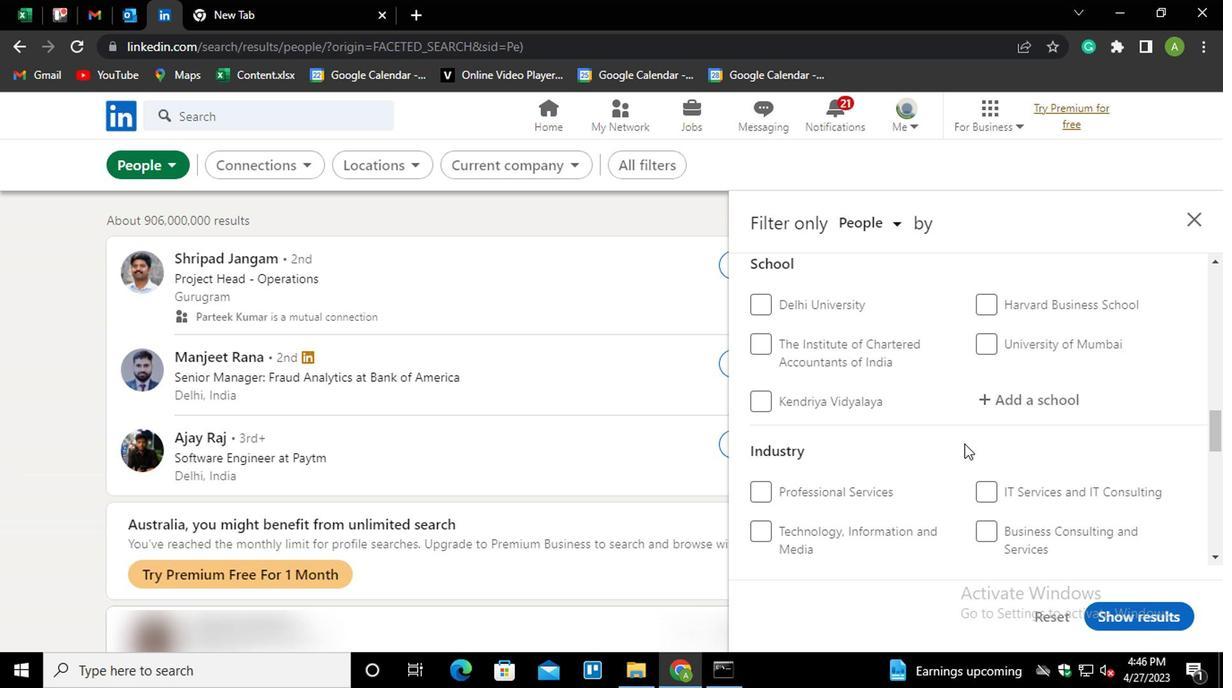 
Action: Mouse scrolled (963, 442) with delta (0, 1)
Screenshot: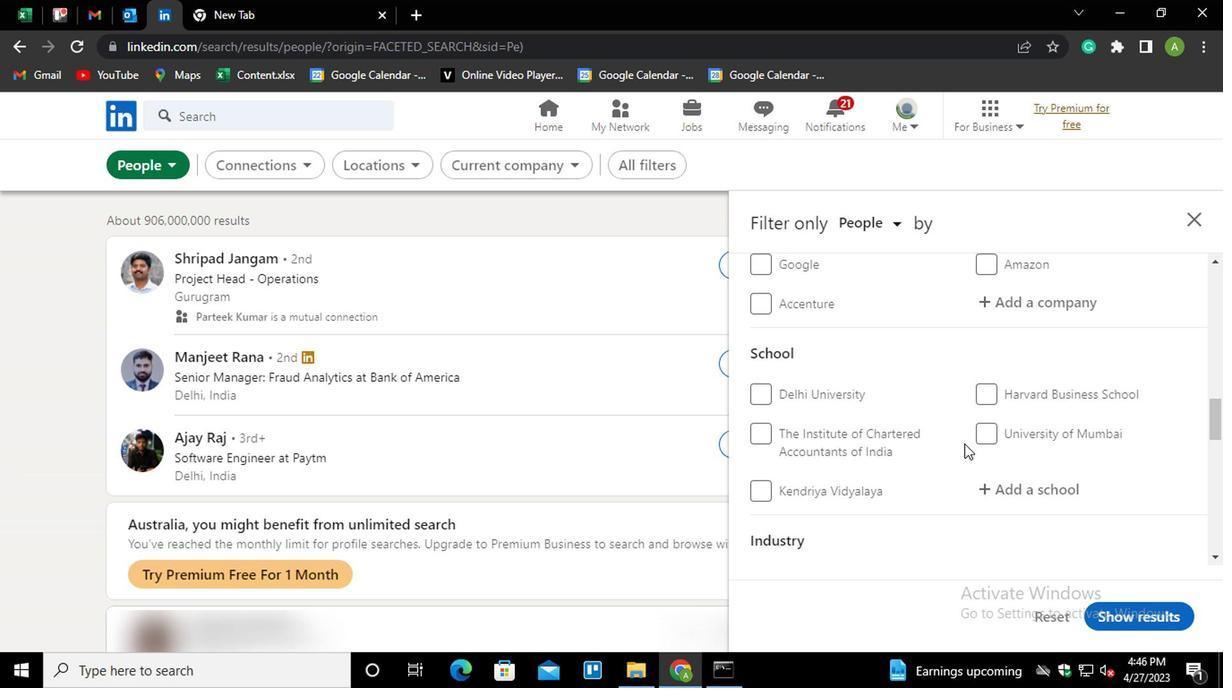 
Action: Mouse scrolled (963, 442) with delta (0, 1)
Screenshot: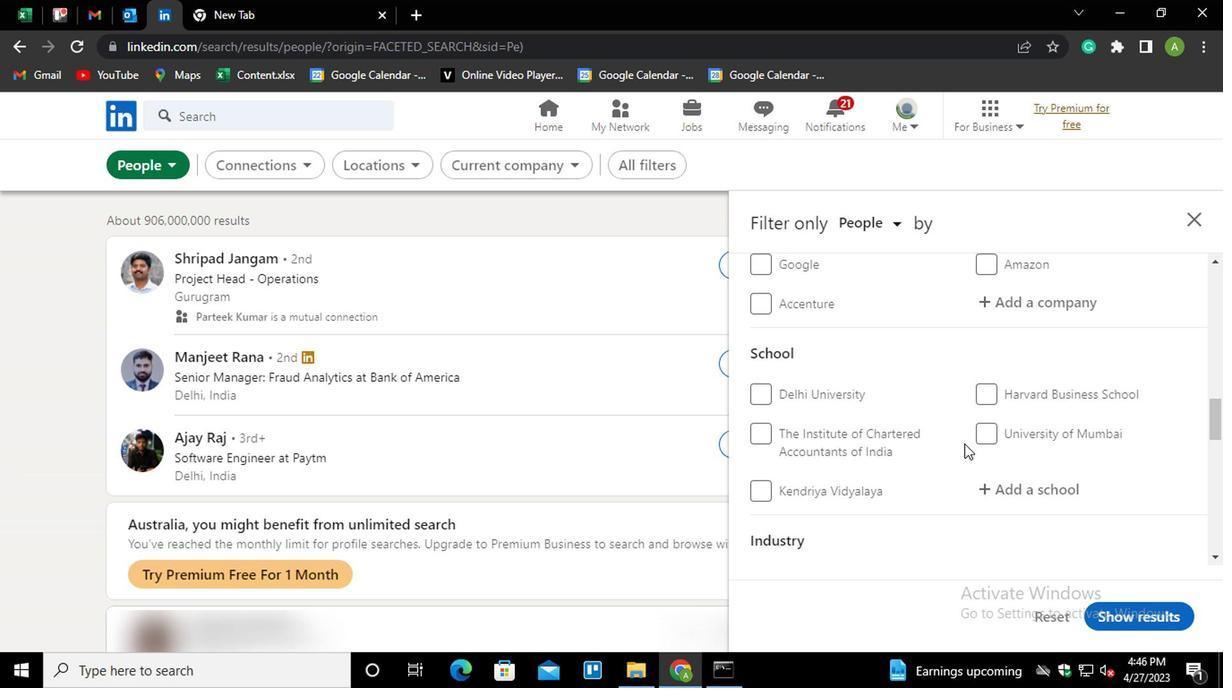 
Action: Mouse scrolled (963, 442) with delta (0, 1)
Screenshot: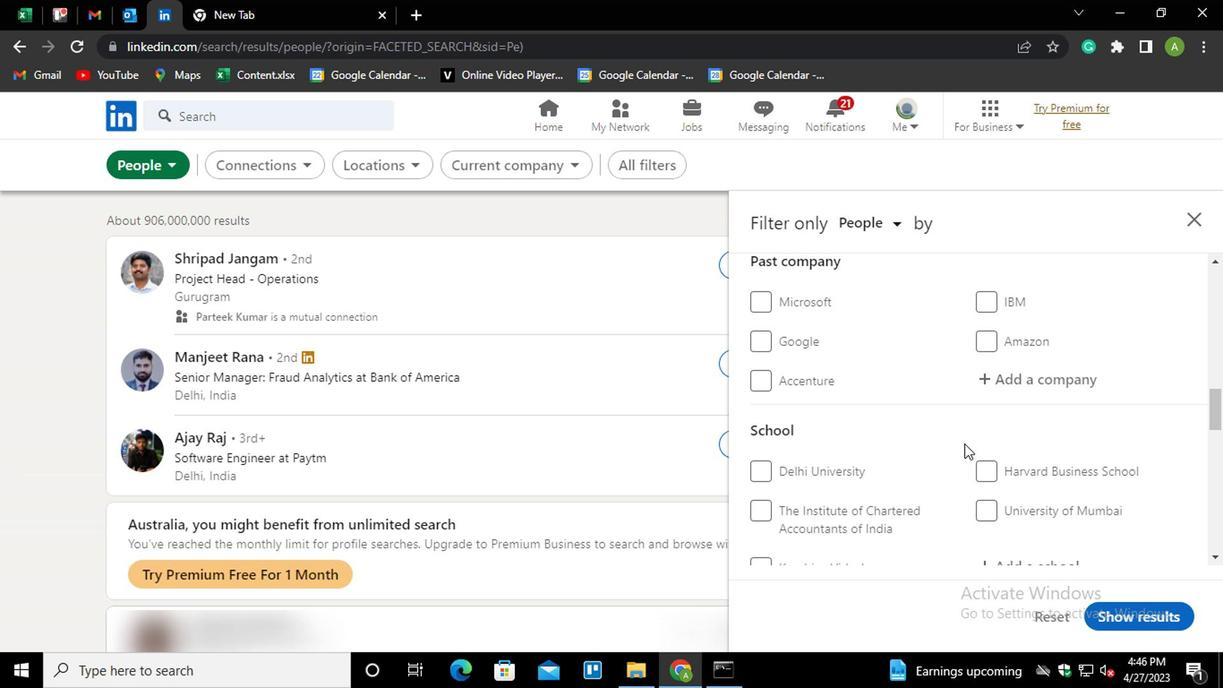 
Action: Mouse moved to (1016, 405)
Screenshot: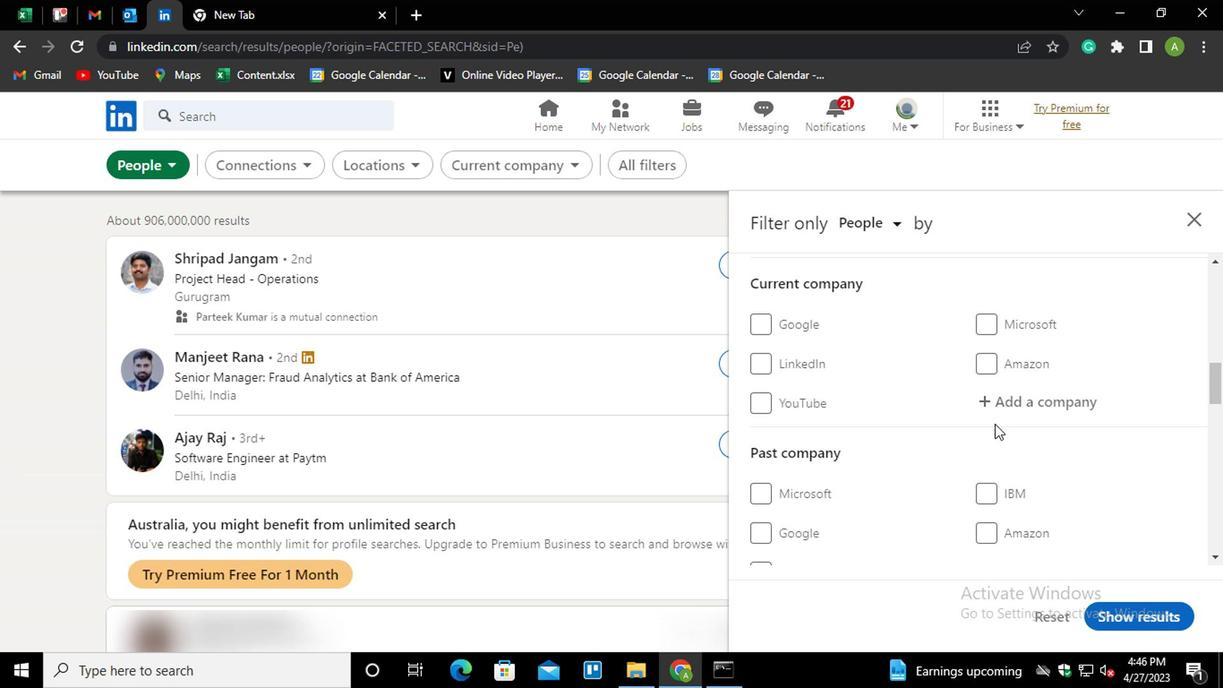 
Action: Mouse pressed left at (1016, 405)
Screenshot: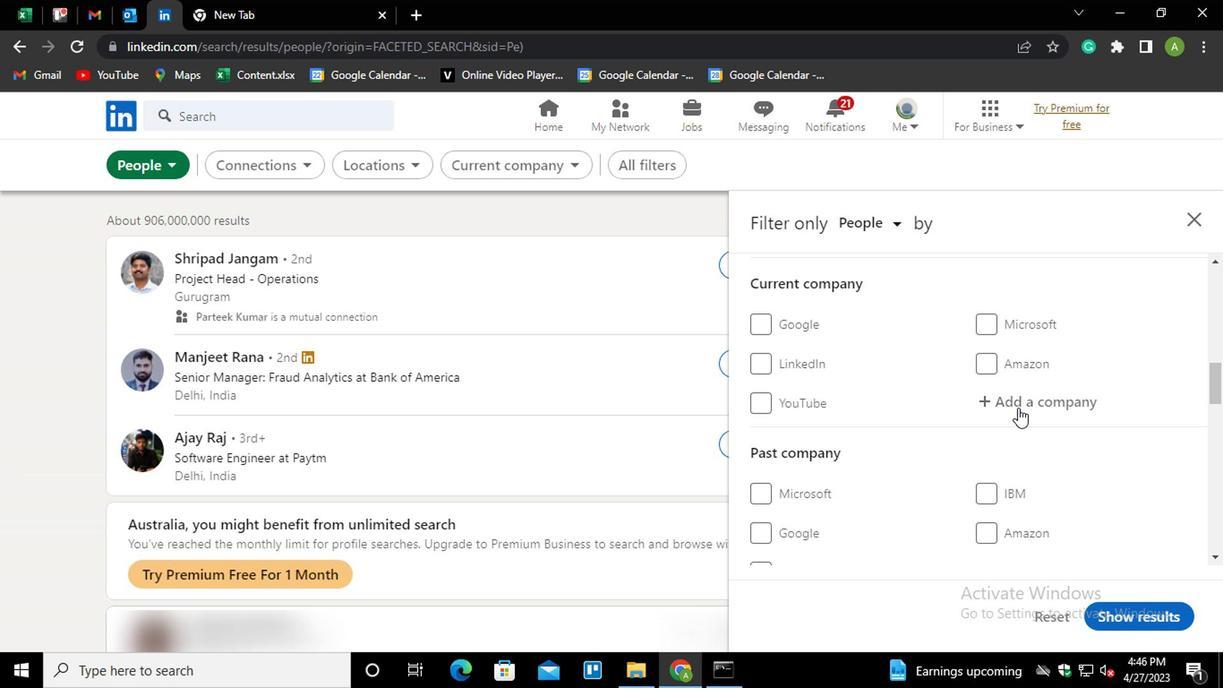 
Action: Mouse moved to (1016, 404)
Screenshot: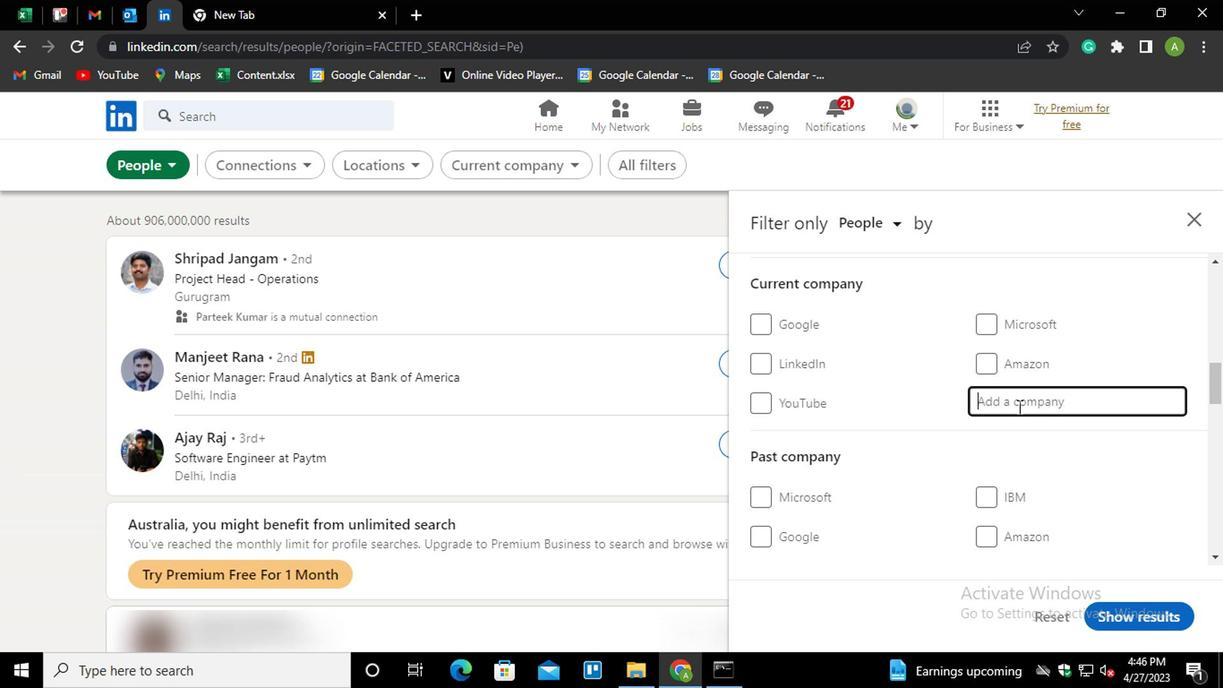
Action: Key pressed <Key.shift><Key.shift><Key.shift><Key.shift><Key.shift><Key.shift><Key.shift>TEAM<Key.space><Key.backspace>VIW<Key.backspace>EWW<Key.down><Key.enter><Key.backspace>W<Key.backspace><Key.down><Key.down><Key.enter>
Screenshot: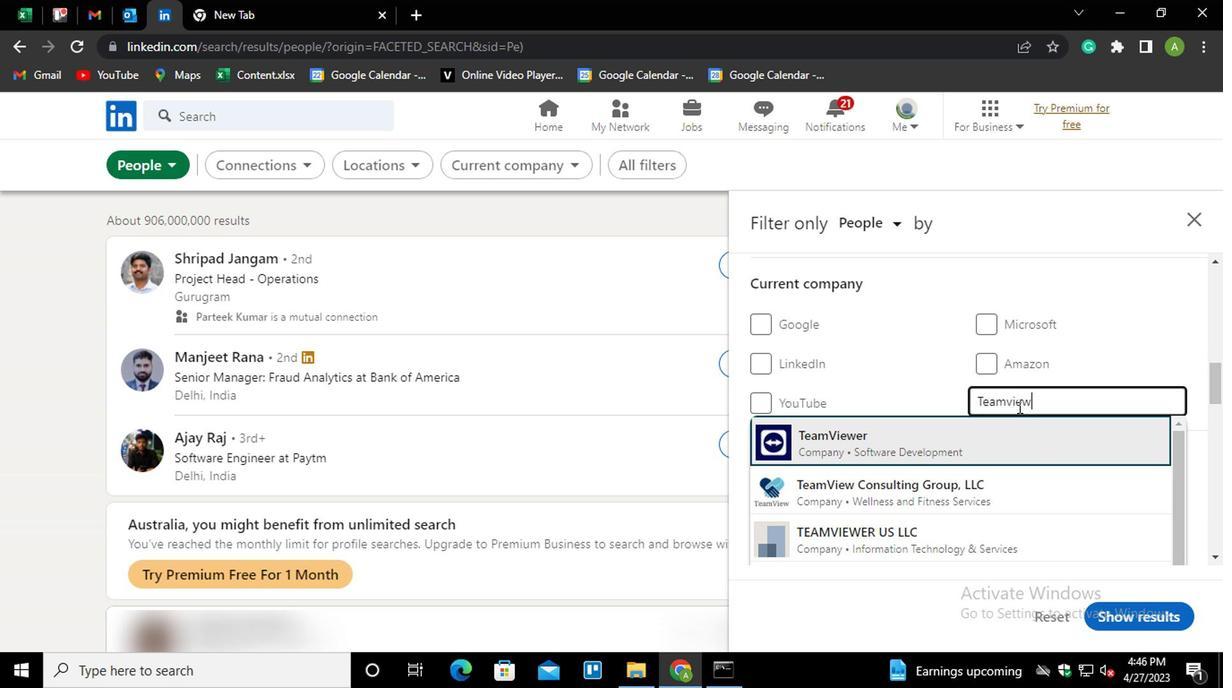 
Action: Mouse moved to (1016, 404)
Screenshot: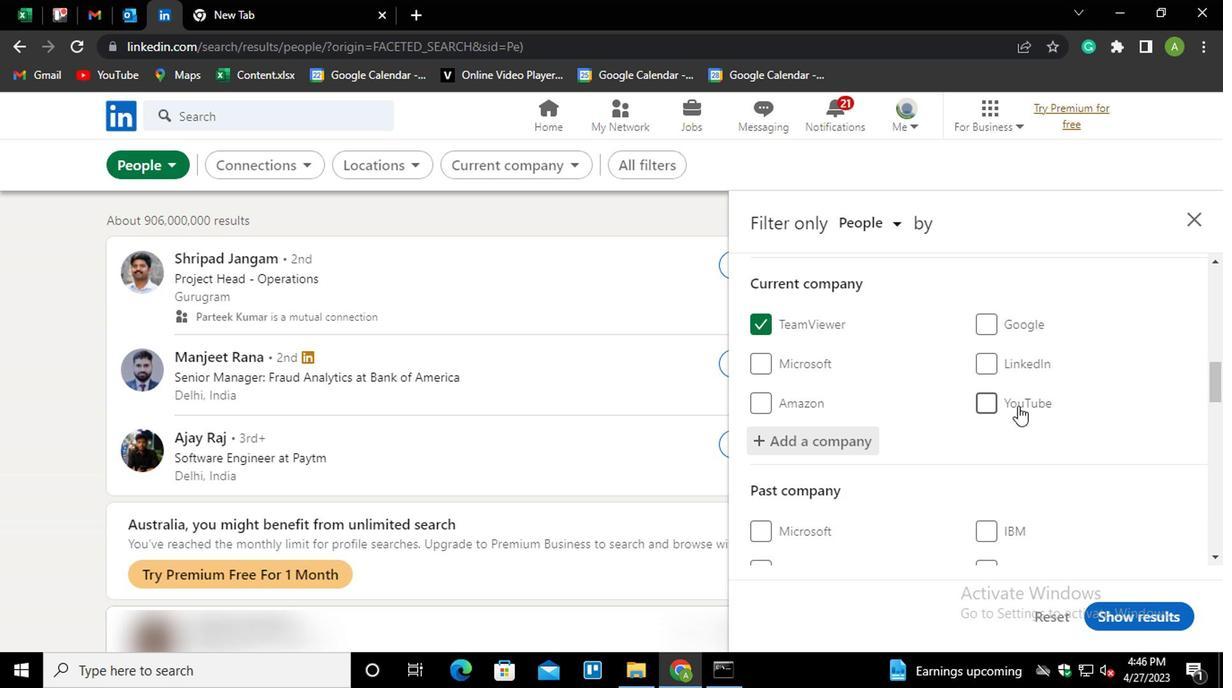 
Action: Mouse scrolled (1016, 403) with delta (0, 0)
Screenshot: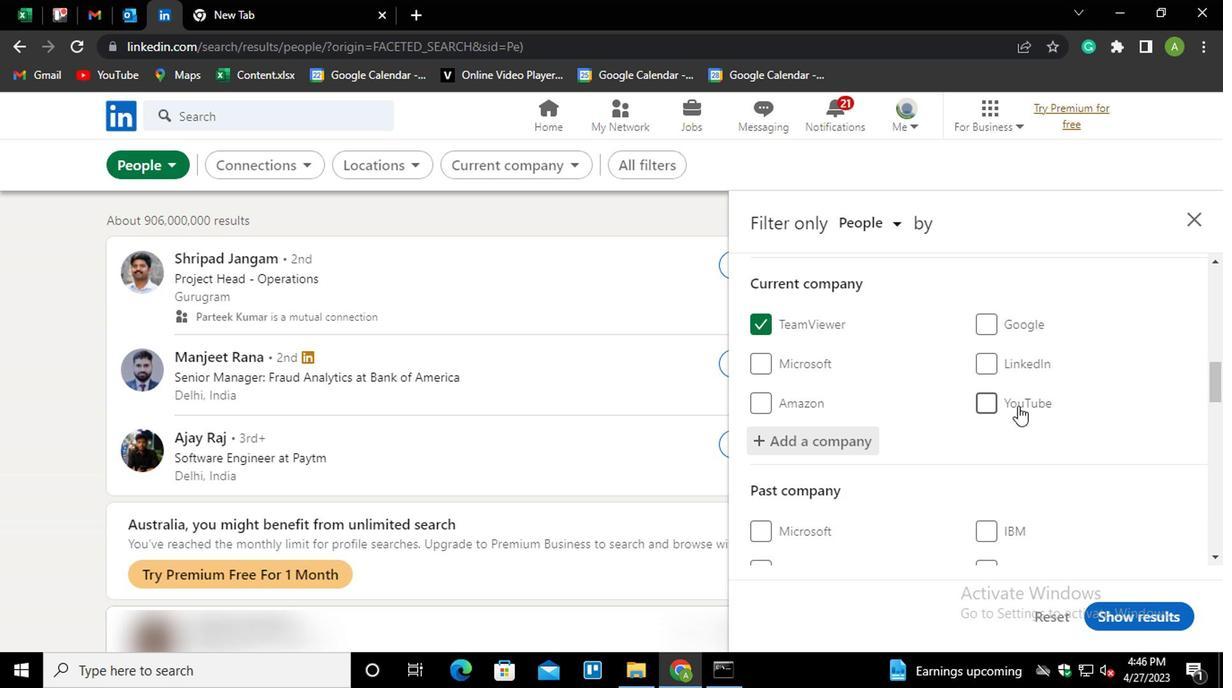 
Action: Mouse scrolled (1016, 403) with delta (0, 0)
Screenshot: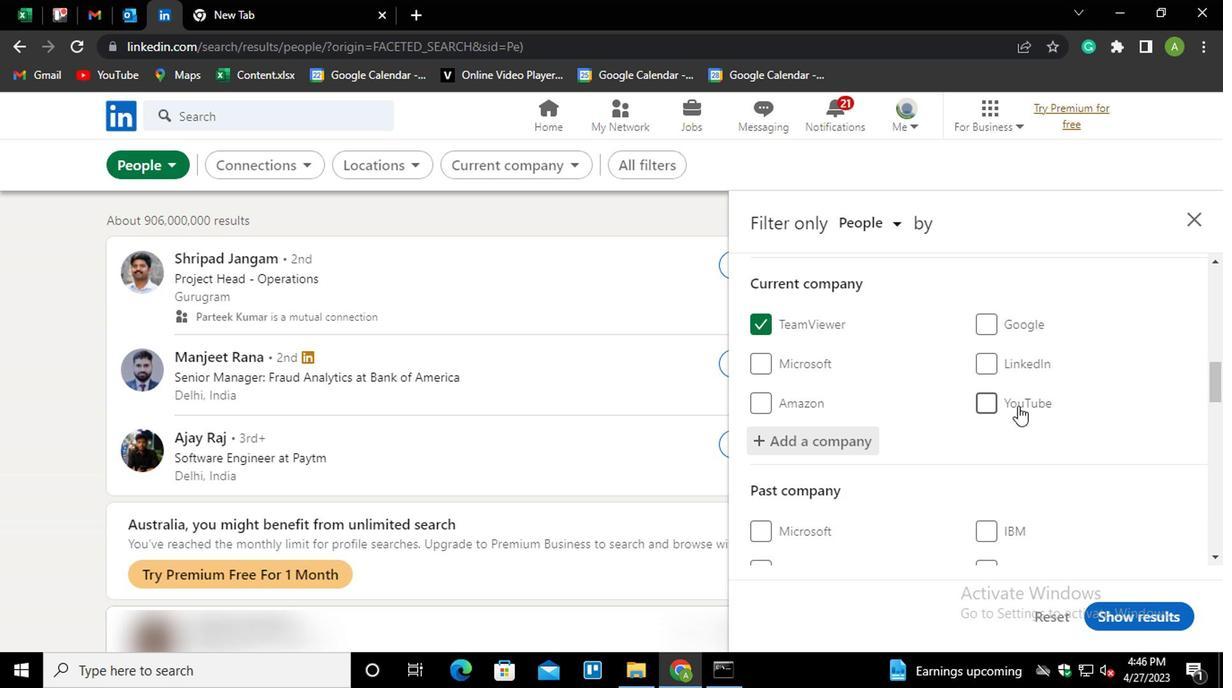 
Action: Mouse scrolled (1016, 403) with delta (0, 0)
Screenshot: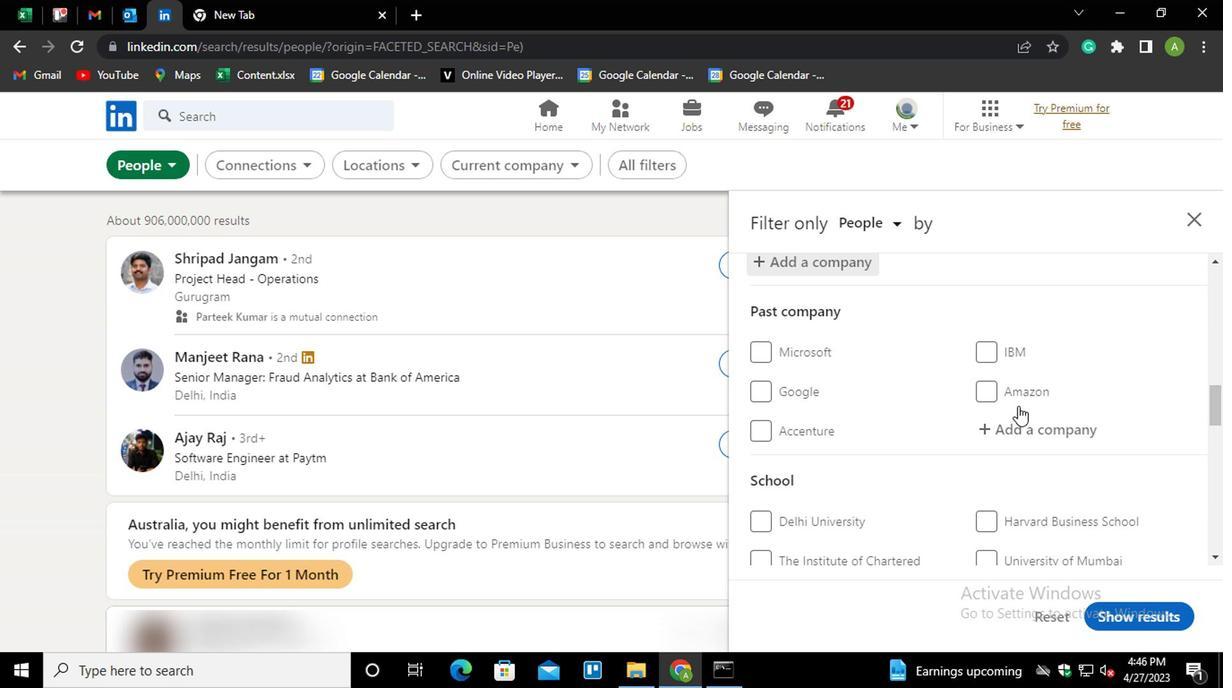 
Action: Mouse scrolled (1016, 403) with delta (0, 0)
Screenshot: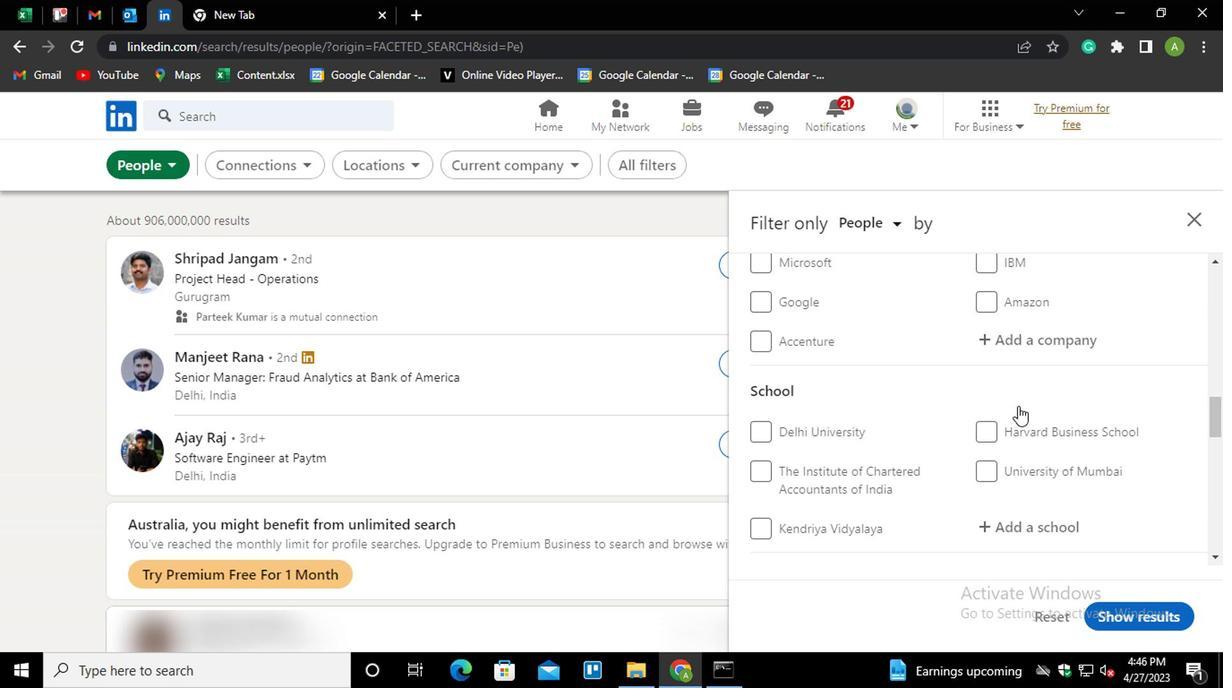 
Action: Mouse scrolled (1016, 403) with delta (0, 0)
Screenshot: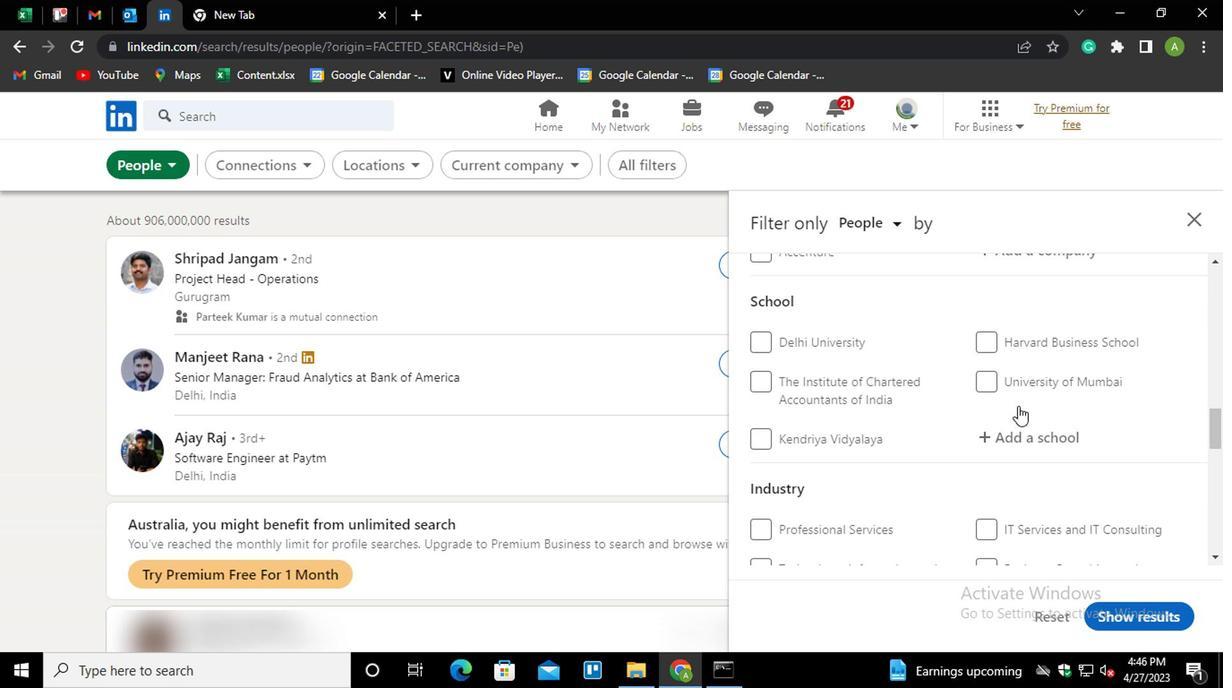 
Action: Mouse moved to (1005, 355)
Screenshot: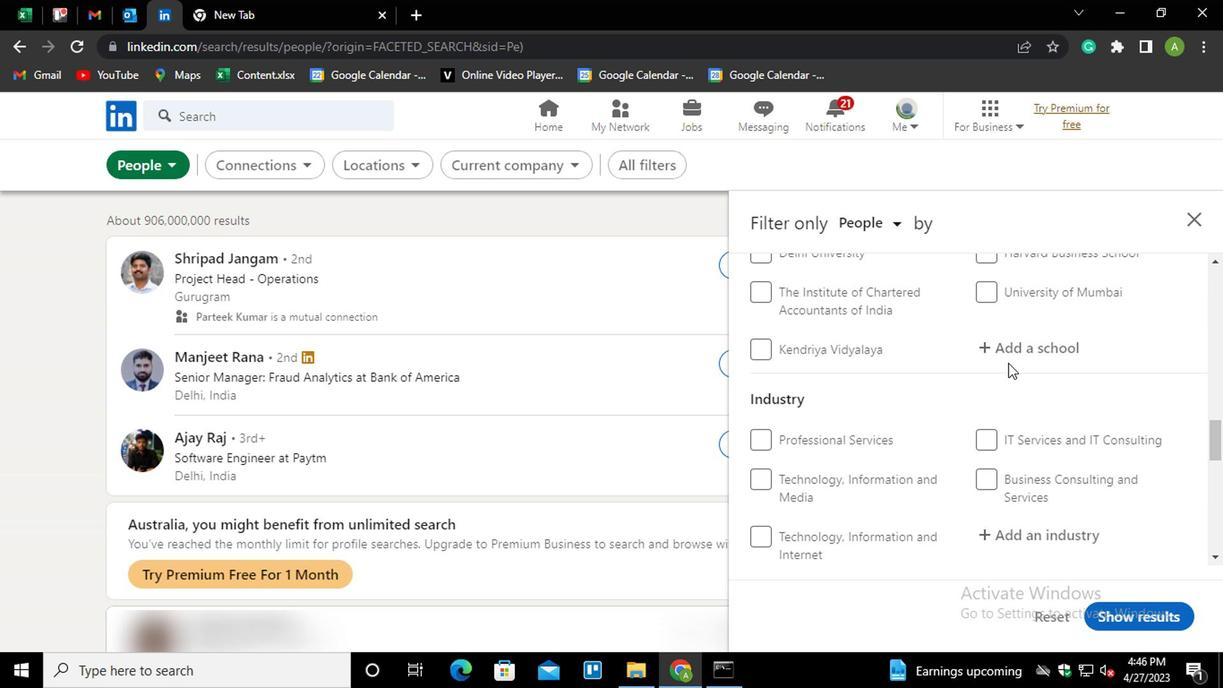 
Action: Mouse pressed left at (1005, 355)
Screenshot: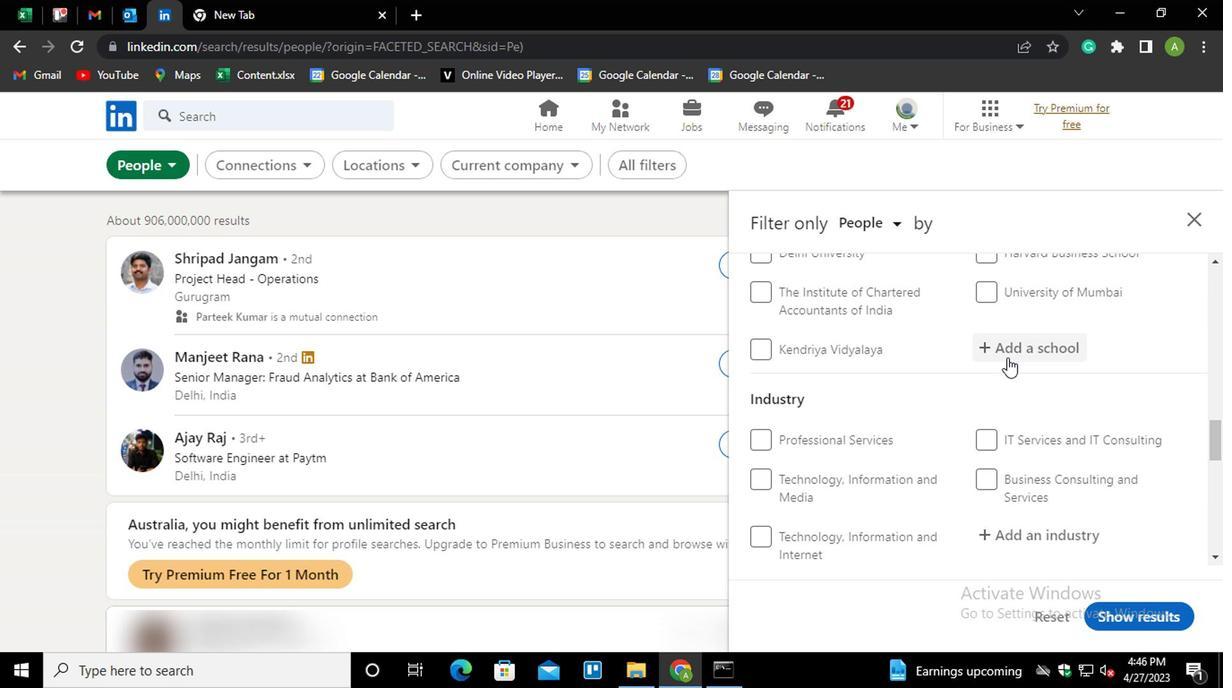 
Action: Mouse moved to (1018, 343)
Screenshot: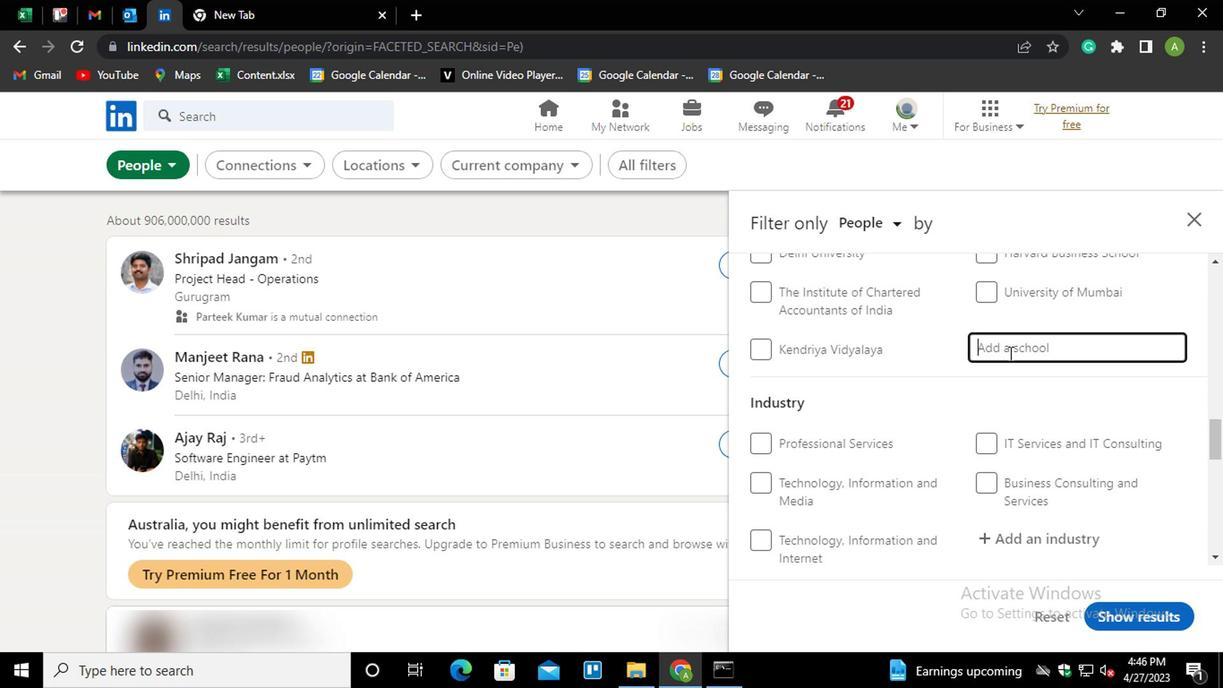 
Action: Mouse pressed left at (1018, 343)
Screenshot: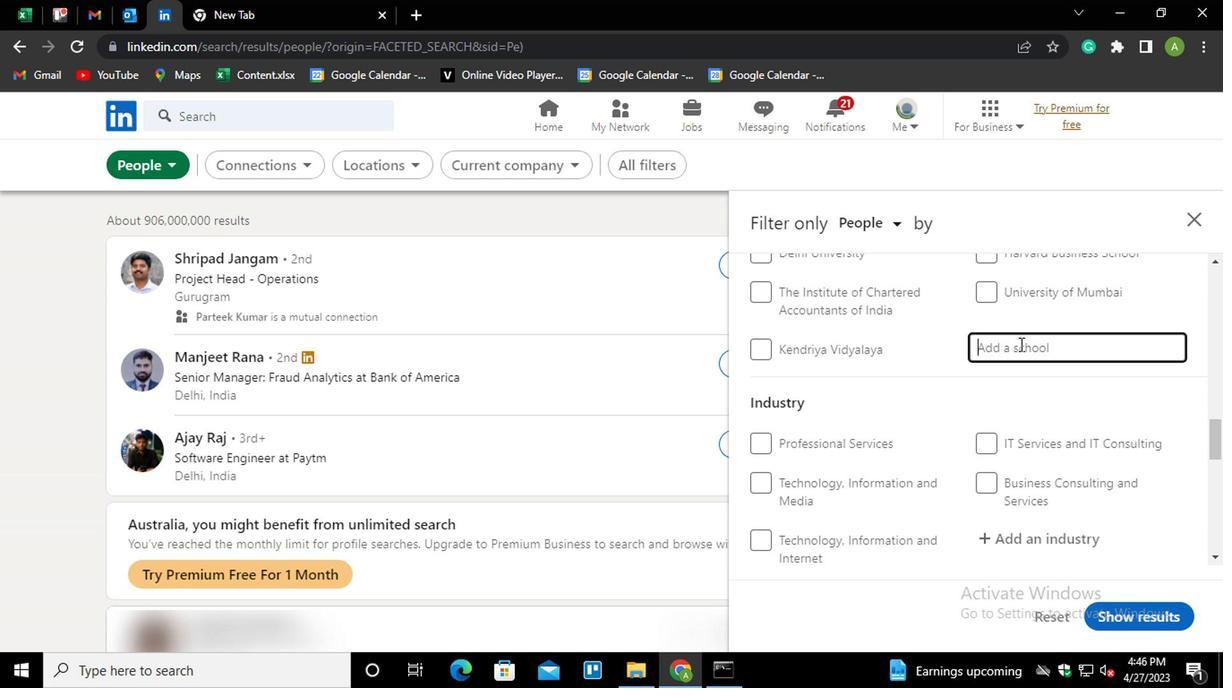 
Action: Key pressed <Key.shift>CALICAUT<Key.backspace><Key.backspace><Key.backspace>UT<Key.down><Key.enter>
Screenshot: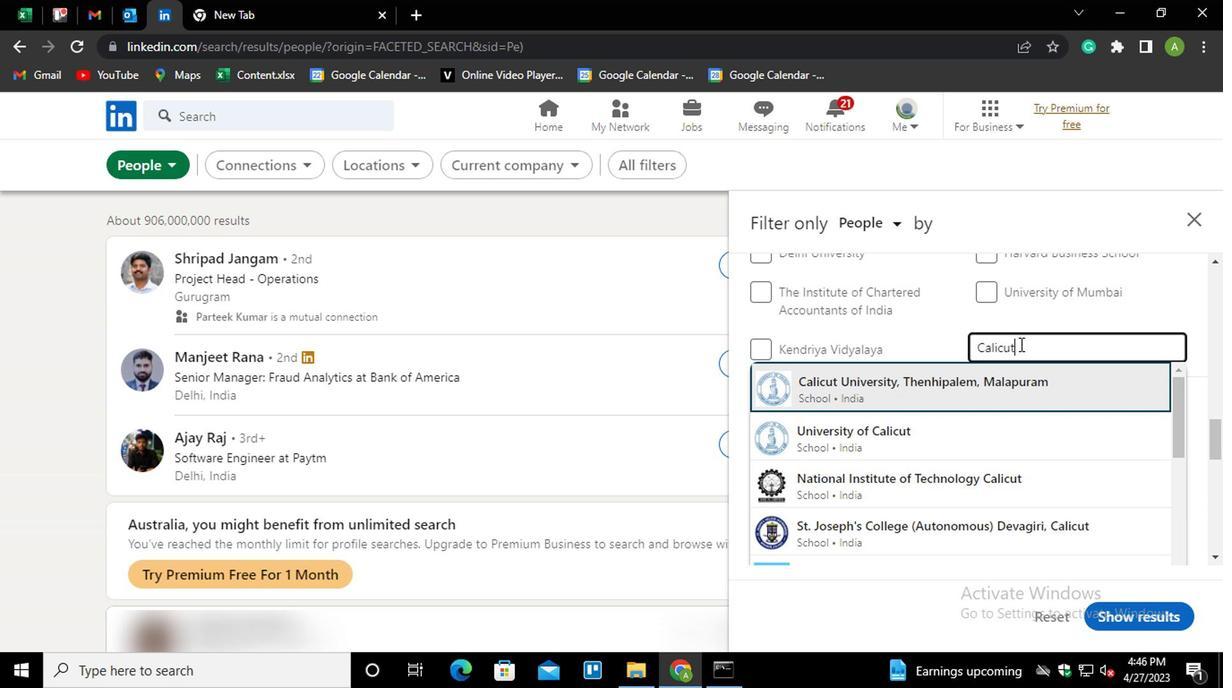 
Action: Mouse scrolled (1018, 342) with delta (0, -1)
Screenshot: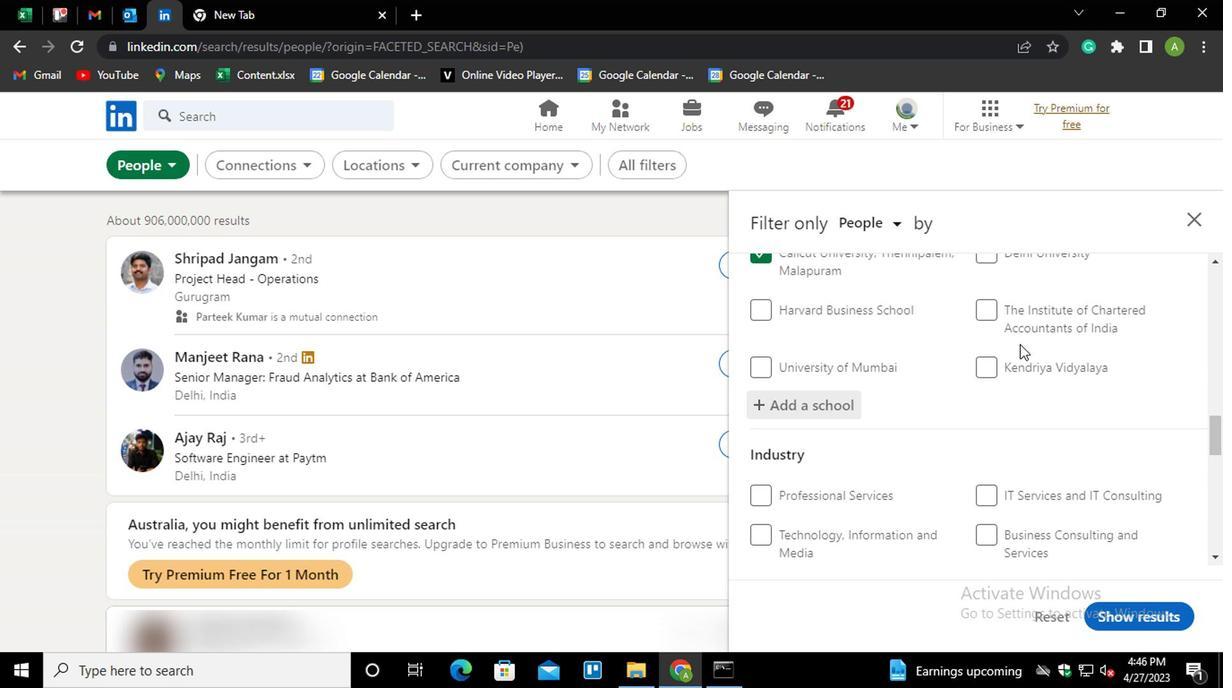 
Action: Mouse scrolled (1018, 342) with delta (0, -1)
Screenshot: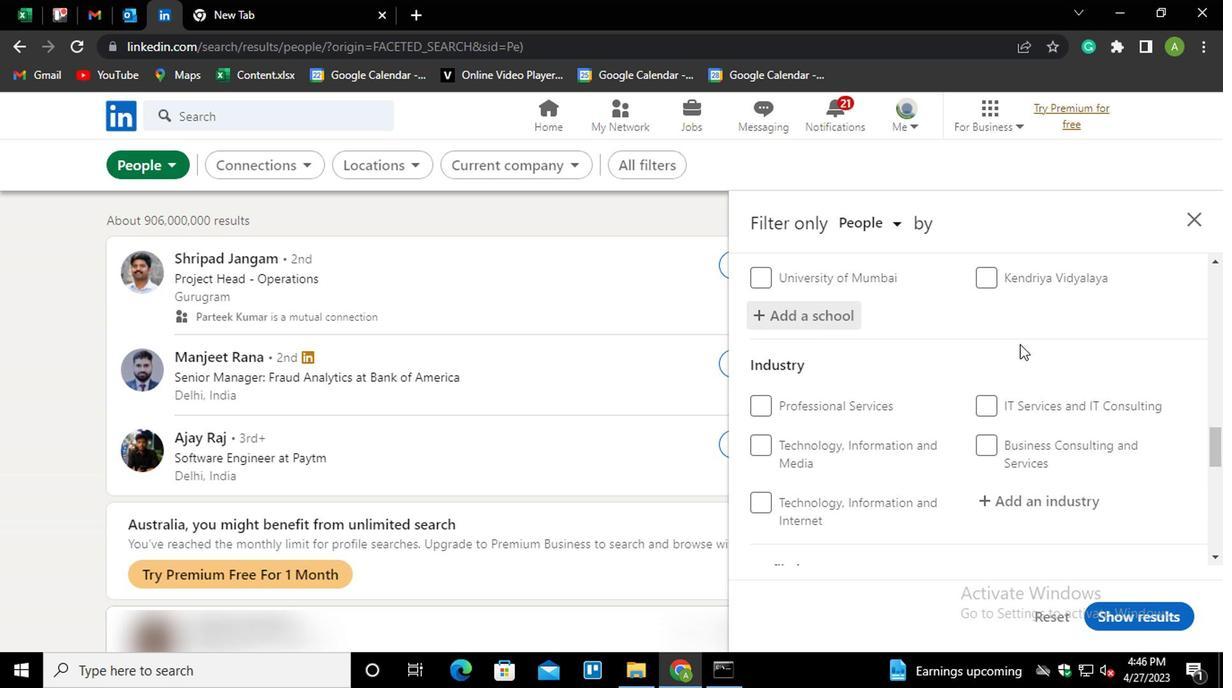 
Action: Mouse scrolled (1018, 342) with delta (0, -1)
Screenshot: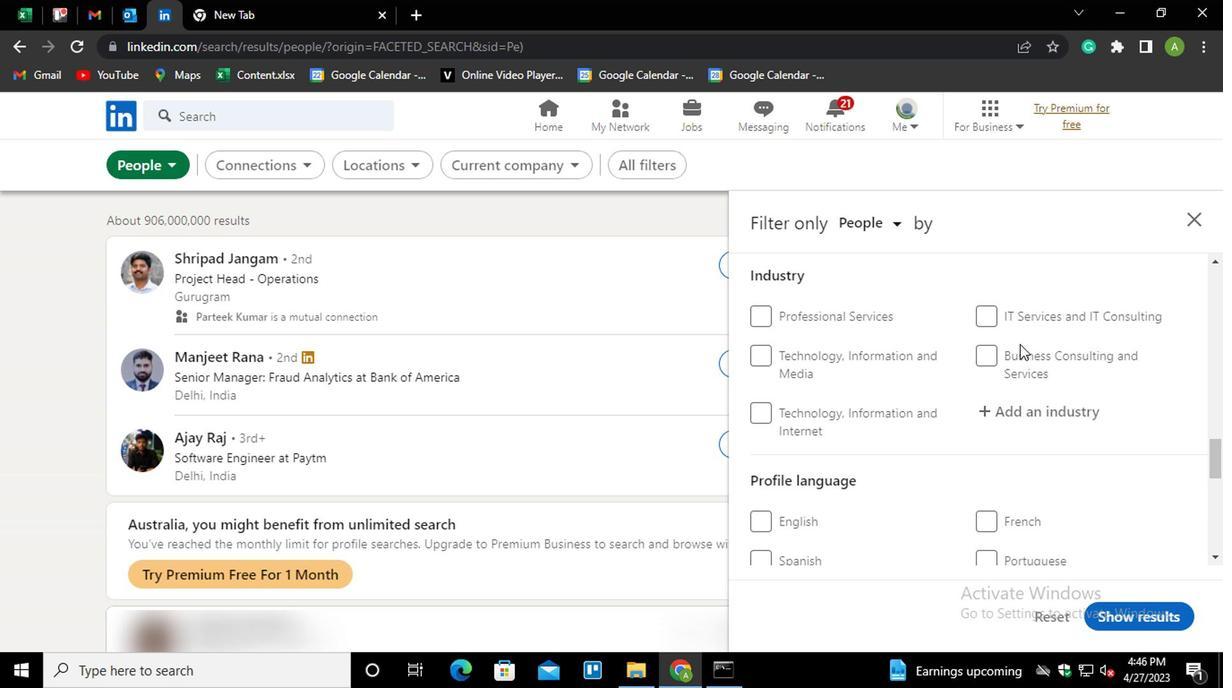 
Action: Mouse scrolled (1018, 342) with delta (0, -1)
Screenshot: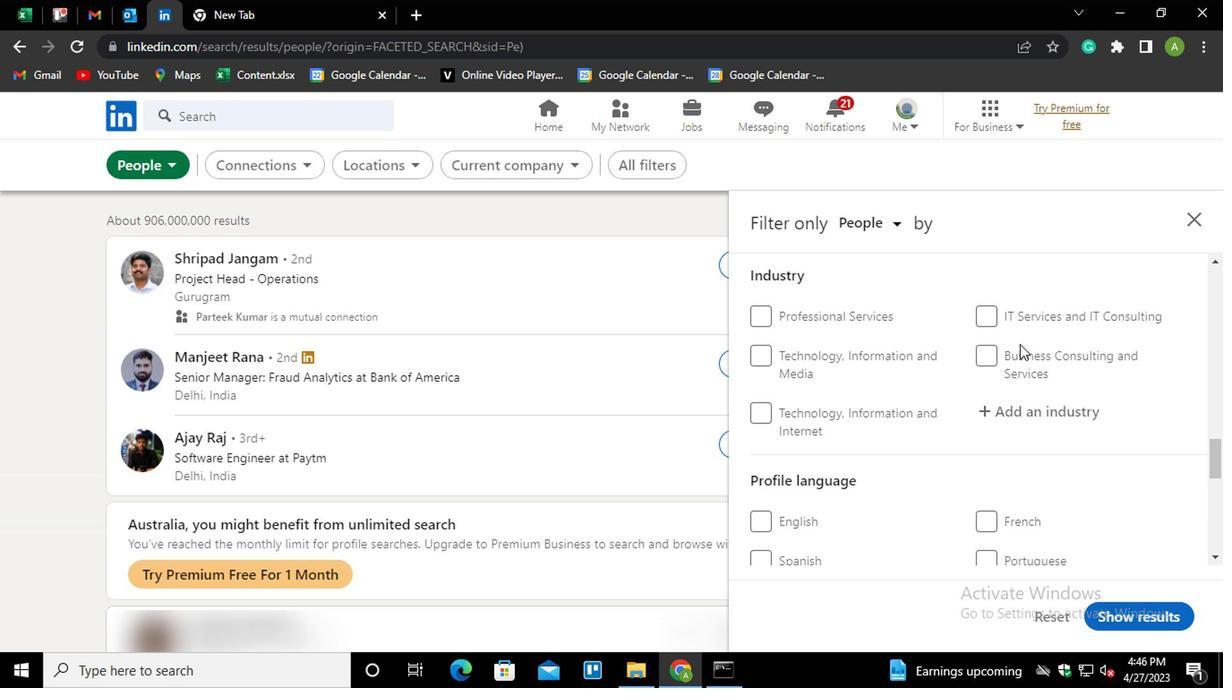 
Action: Mouse scrolled (1018, 344) with delta (0, 0)
Screenshot: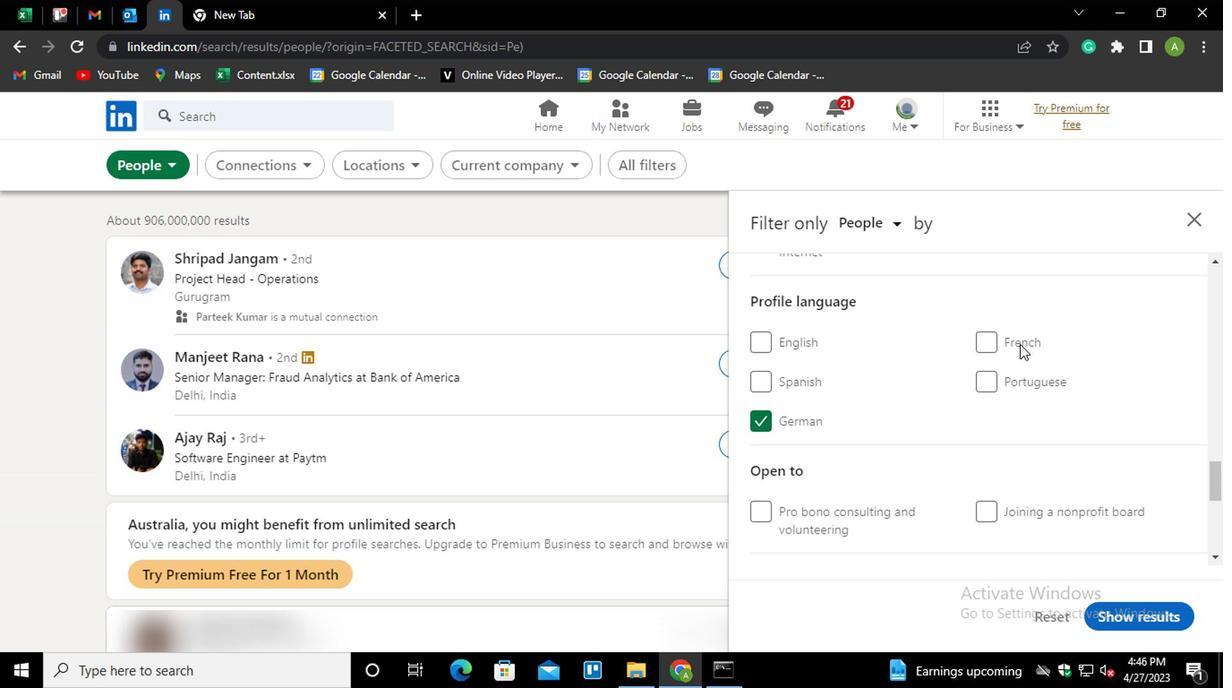 
Action: Mouse moved to (1018, 318)
Screenshot: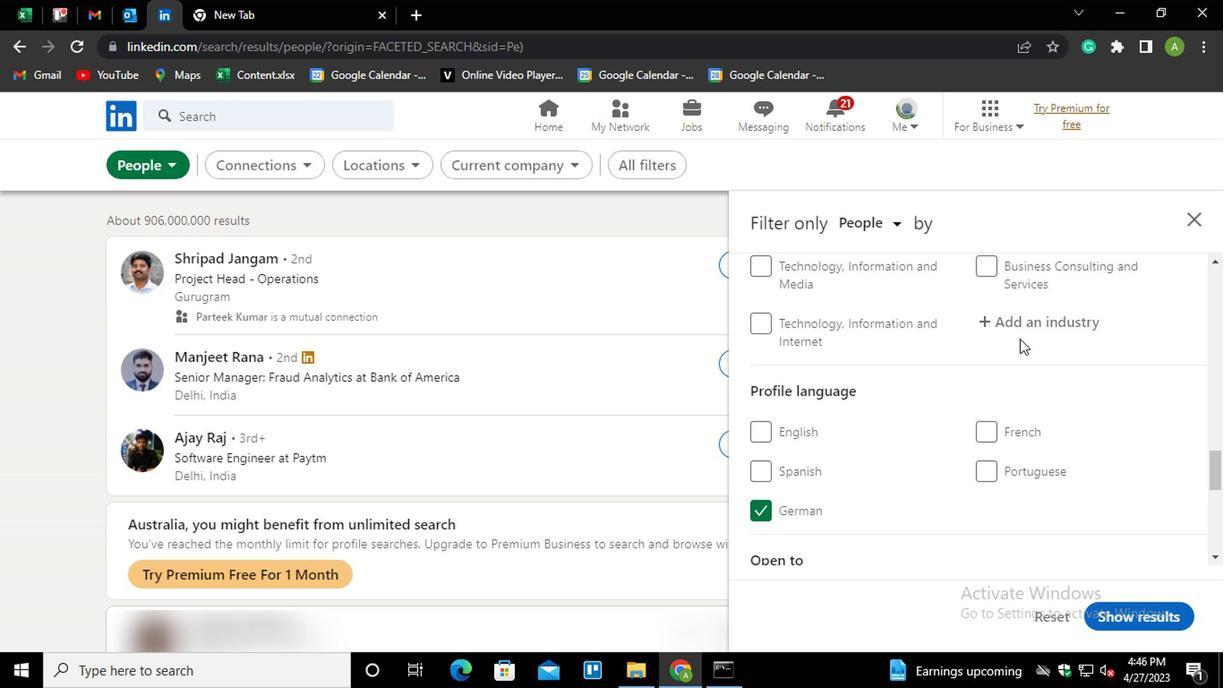 
Action: Mouse pressed left at (1018, 318)
Screenshot: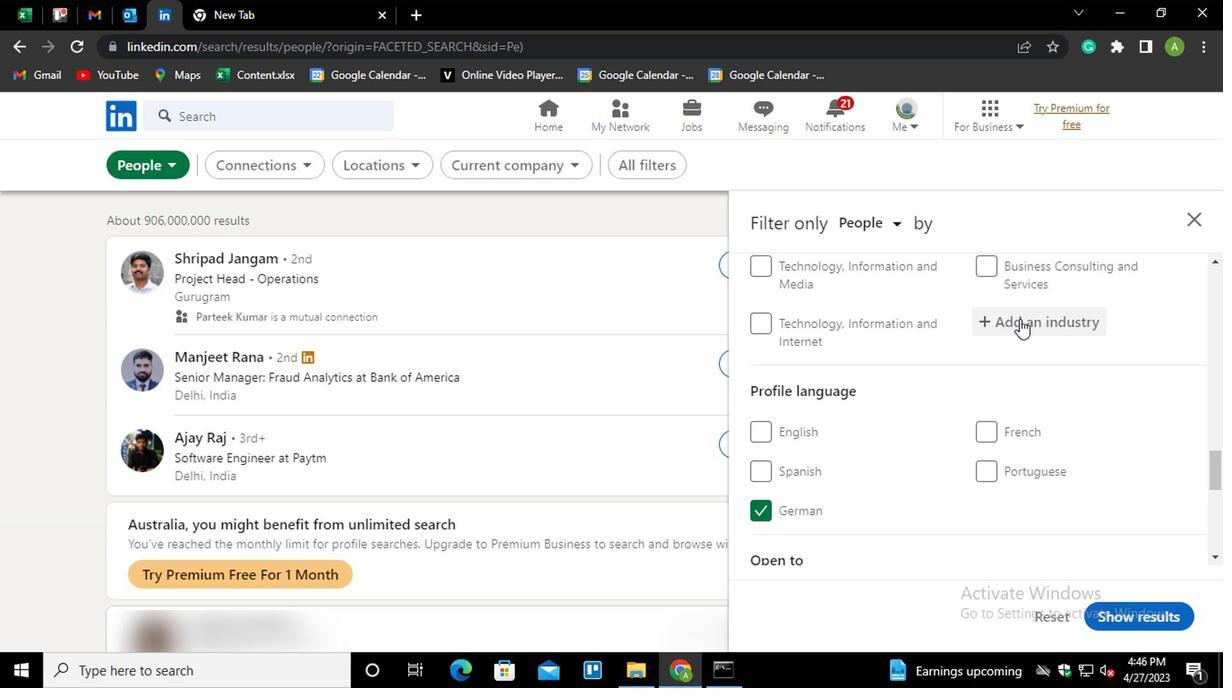 
Action: Mouse moved to (1018, 318)
Screenshot: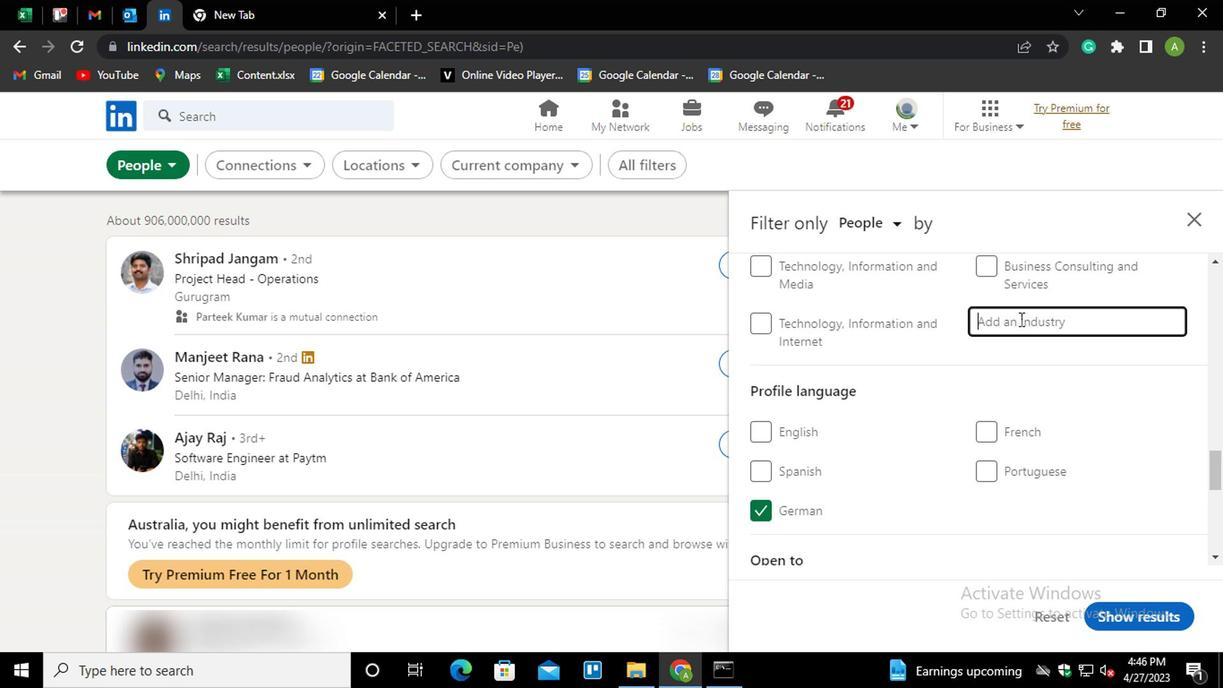 
Action: Key pressed <Key.shift>STEAM<Key.down><Key.enter>
Screenshot: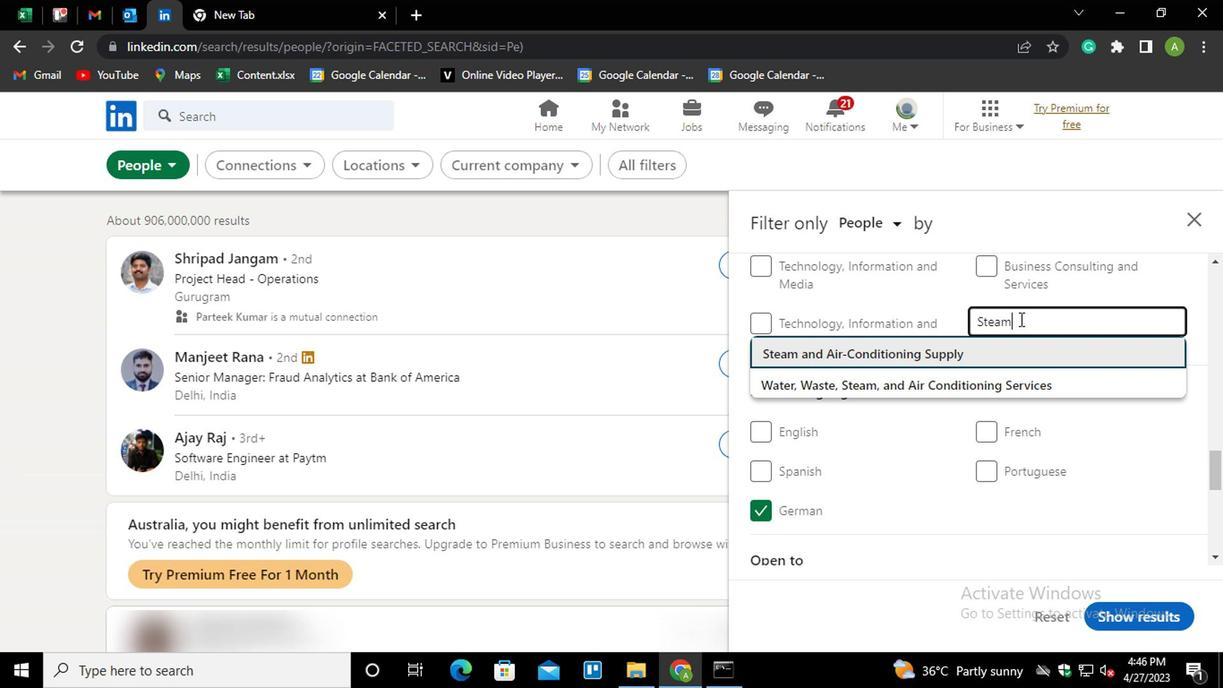 
Action: Mouse scrolled (1018, 317) with delta (0, -1)
Screenshot: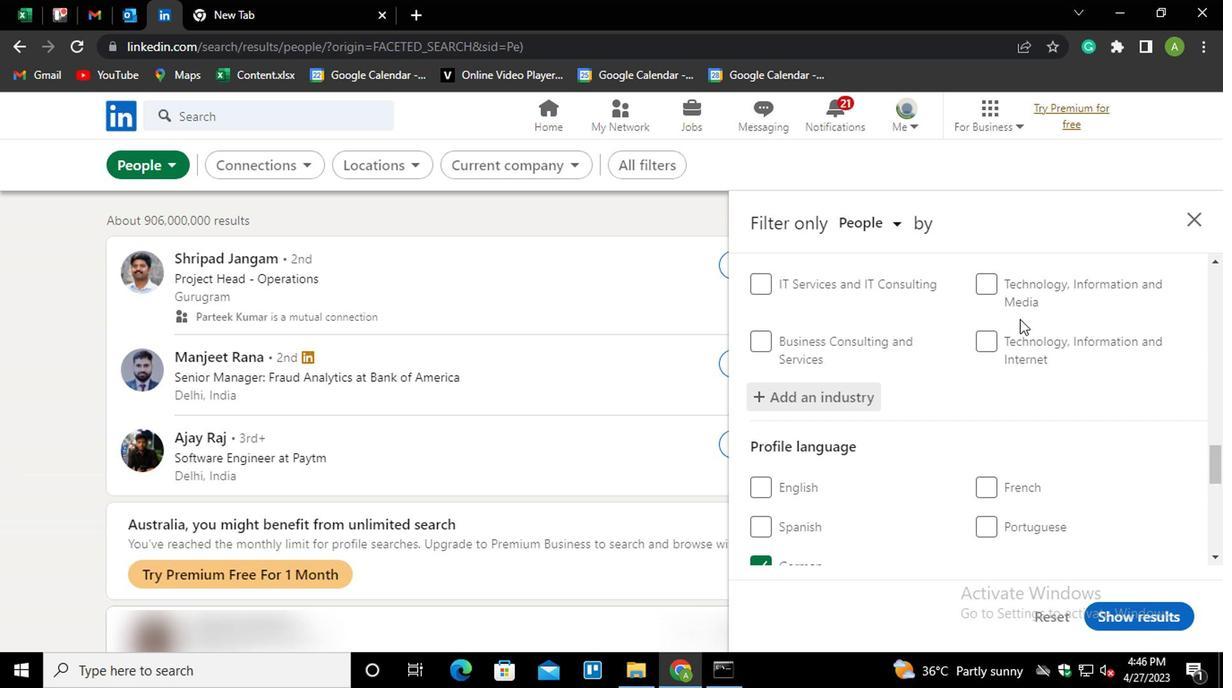 
Action: Mouse scrolled (1018, 317) with delta (0, -1)
Screenshot: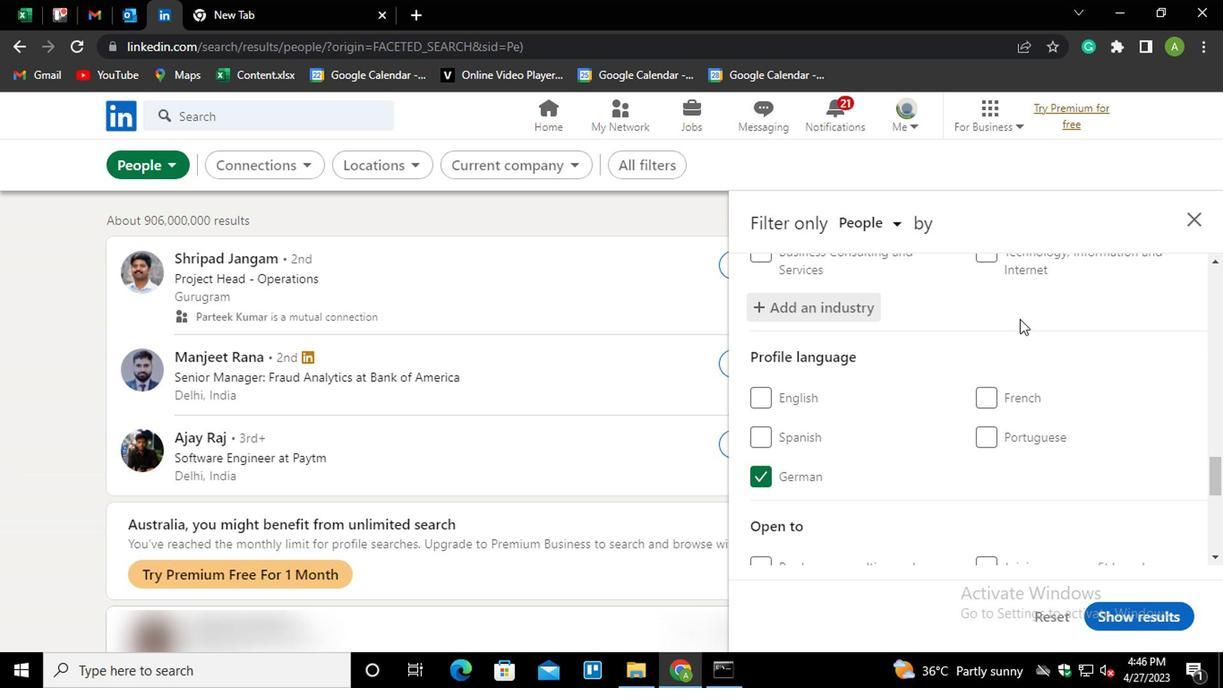 
Action: Mouse scrolled (1018, 317) with delta (0, -1)
Screenshot: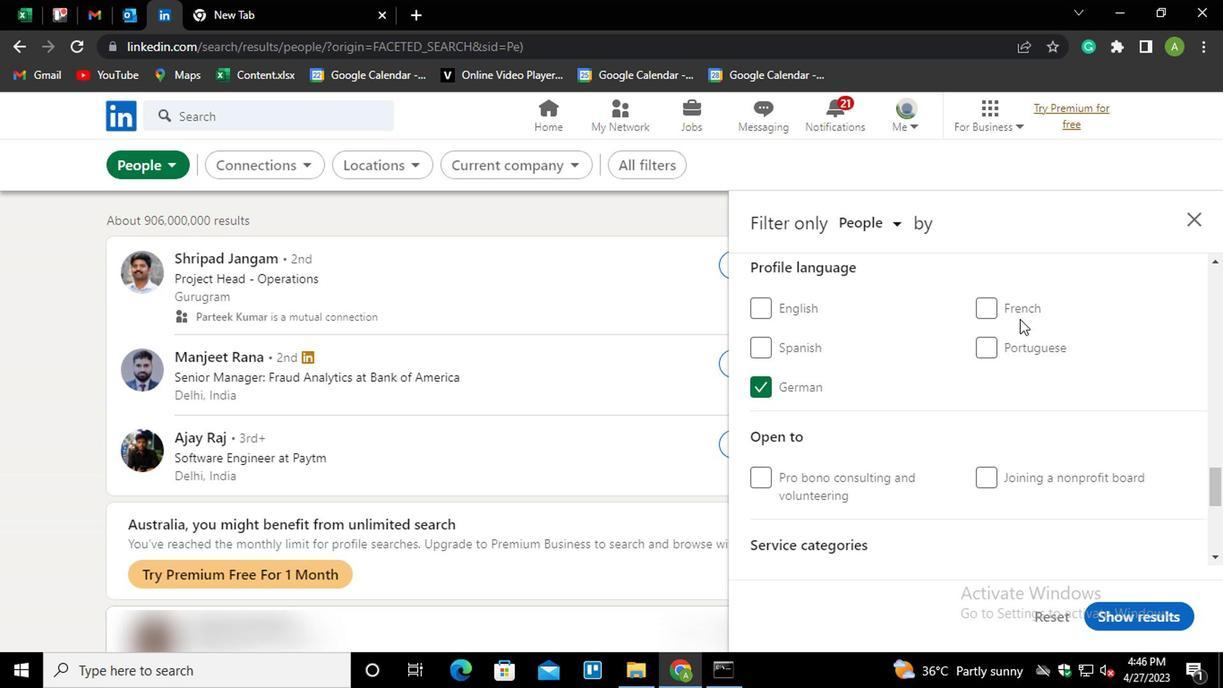 
Action: Mouse scrolled (1018, 317) with delta (0, -1)
Screenshot: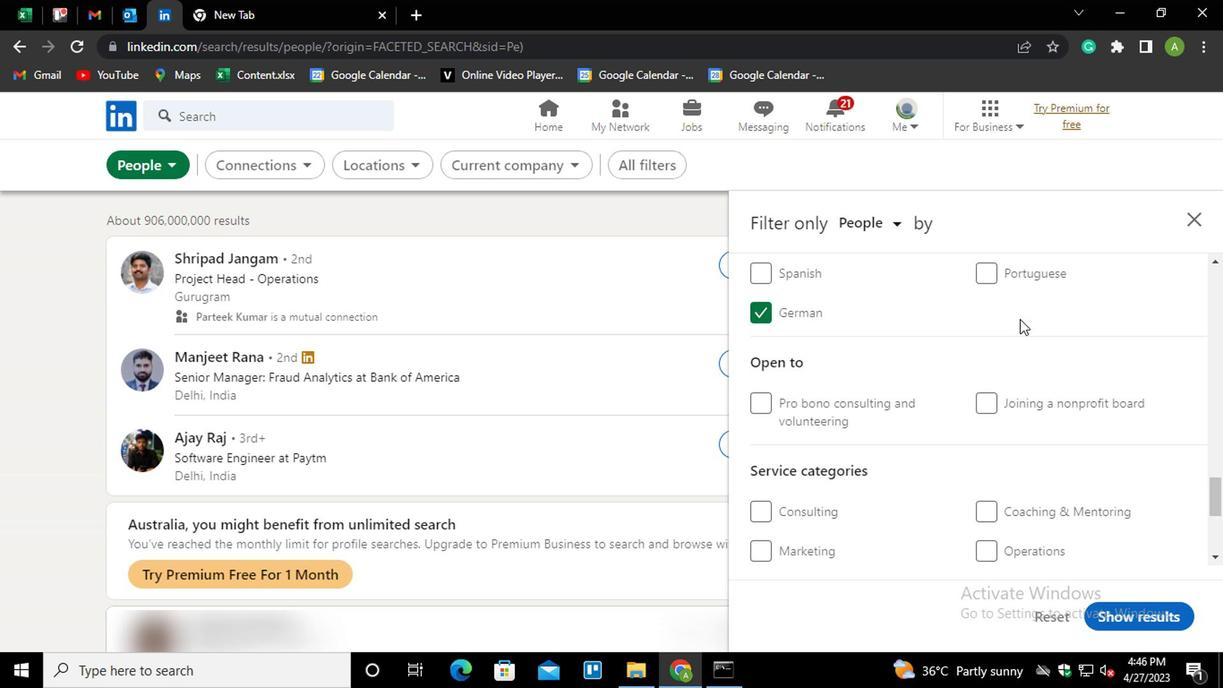 
Action: Mouse scrolled (1018, 317) with delta (0, -1)
Screenshot: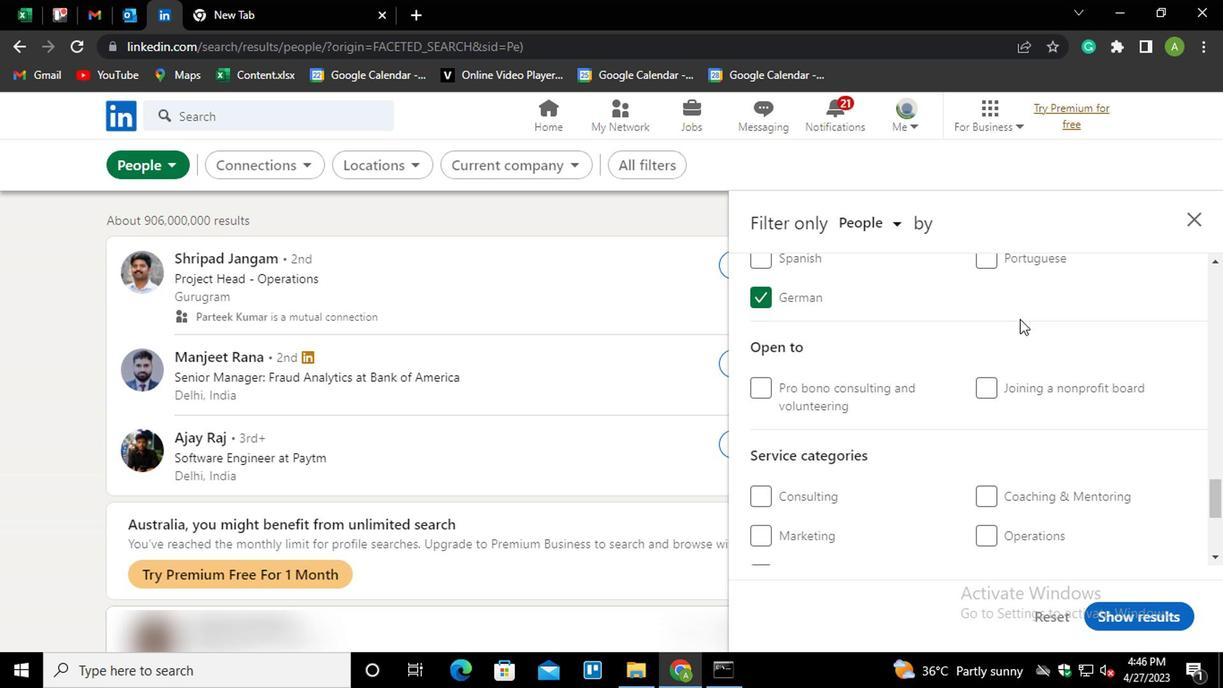 
Action: Mouse moved to (1023, 391)
Screenshot: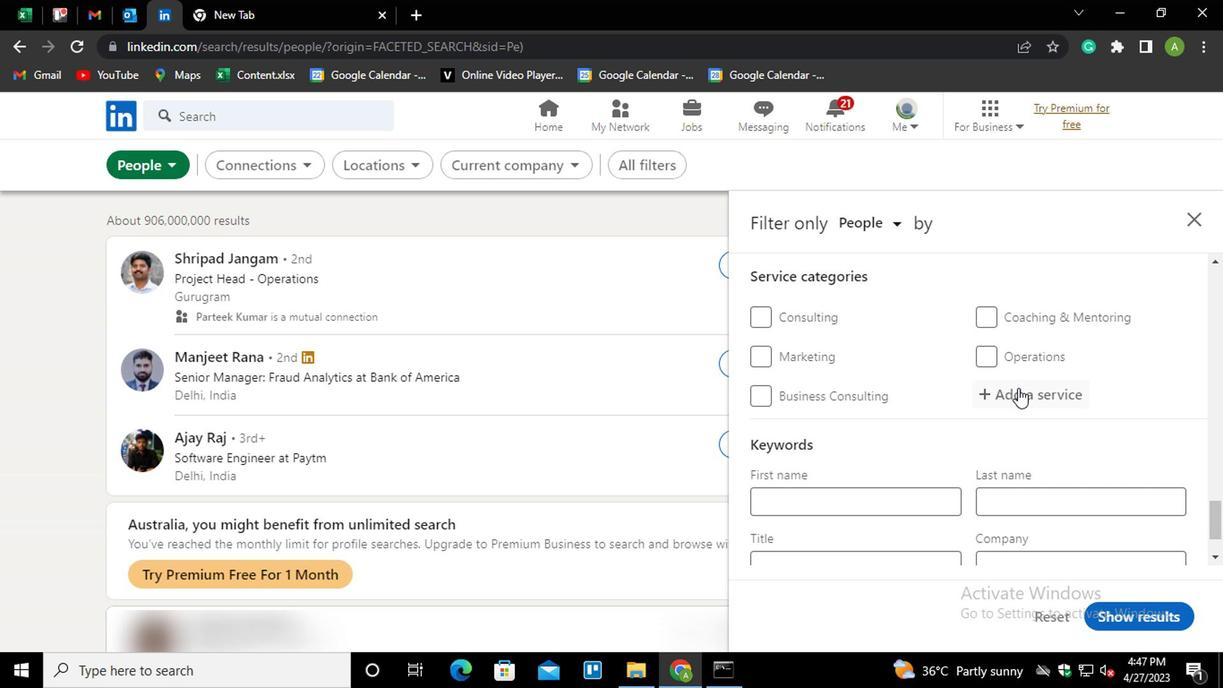 
Action: Mouse pressed left at (1023, 391)
Screenshot: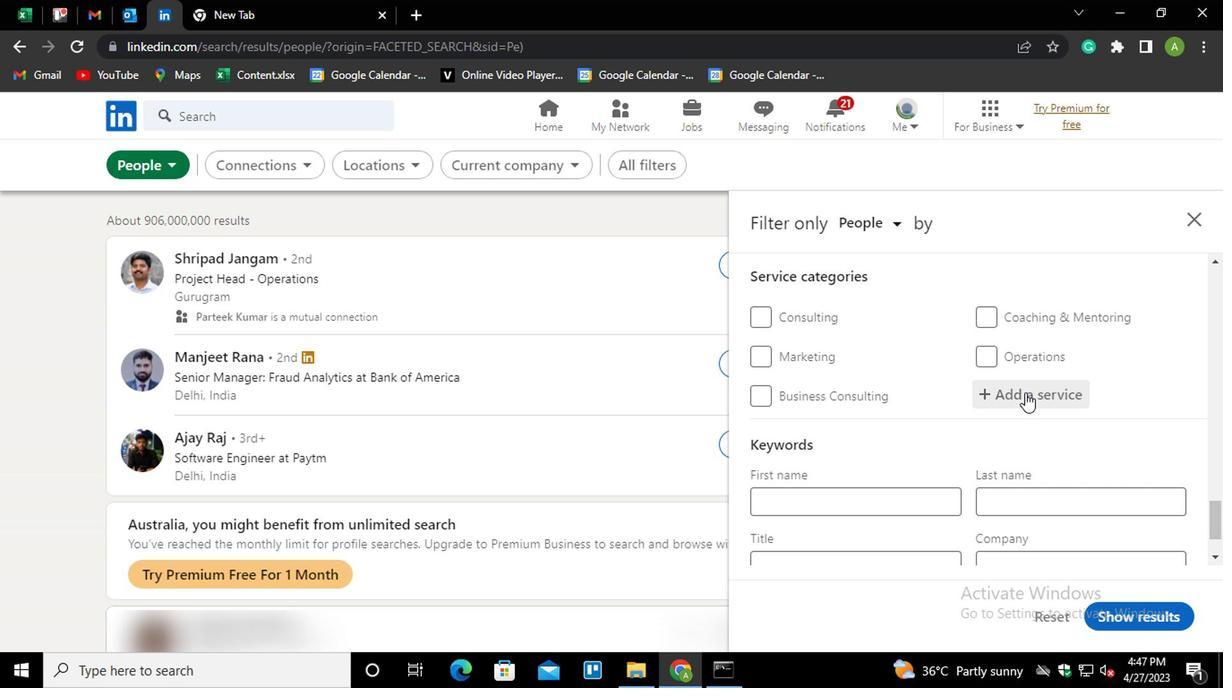 
Action: Mouse moved to (1023, 391)
Screenshot: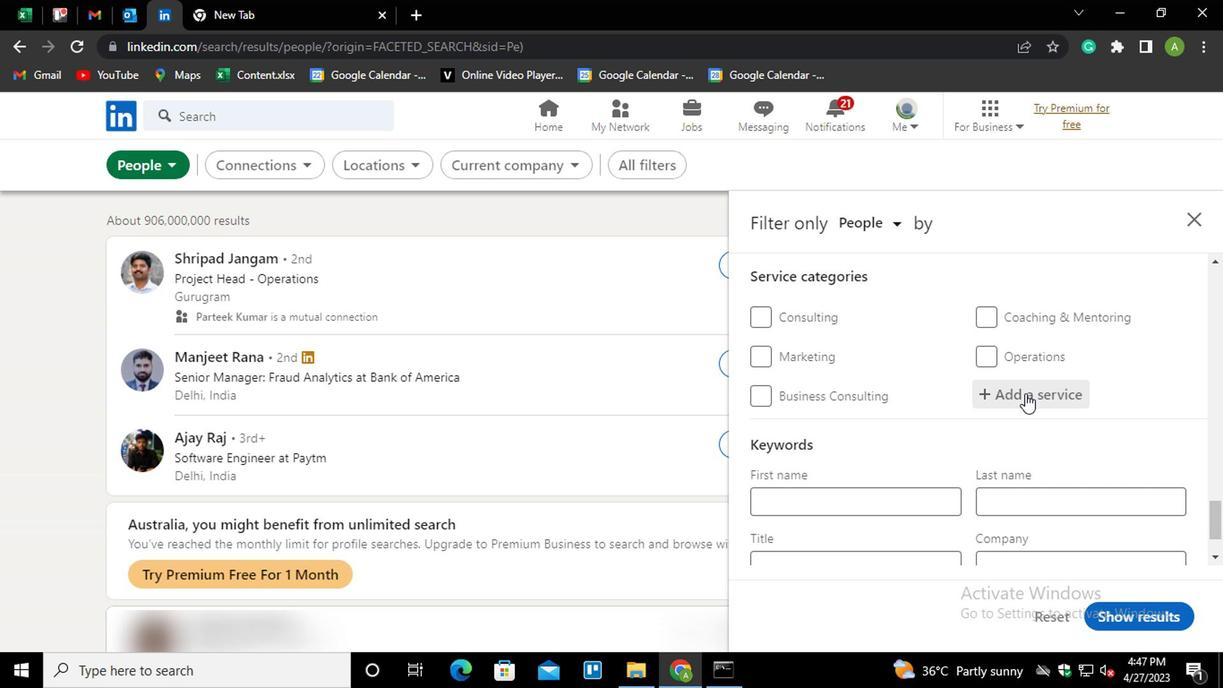 
Action: Key pressed <Key.shift>LEAD<Key.space><Key.shift>G<Key.down><Key.enter>
Screenshot: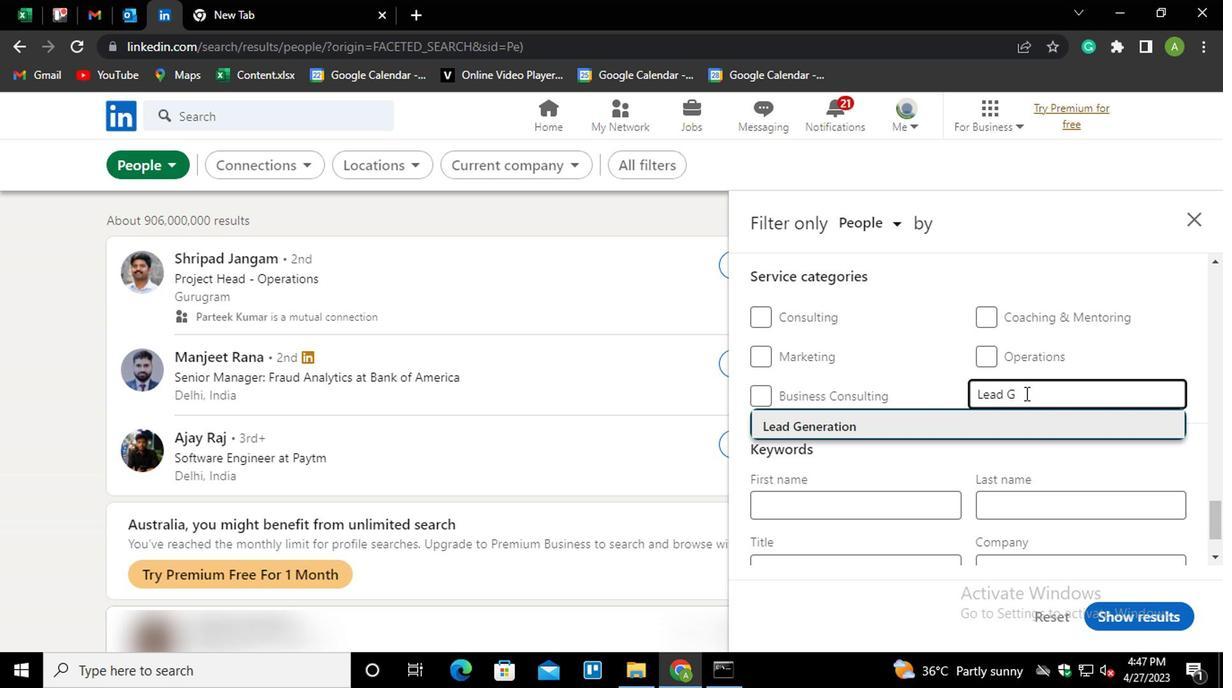 
Action: Mouse moved to (1023, 391)
Screenshot: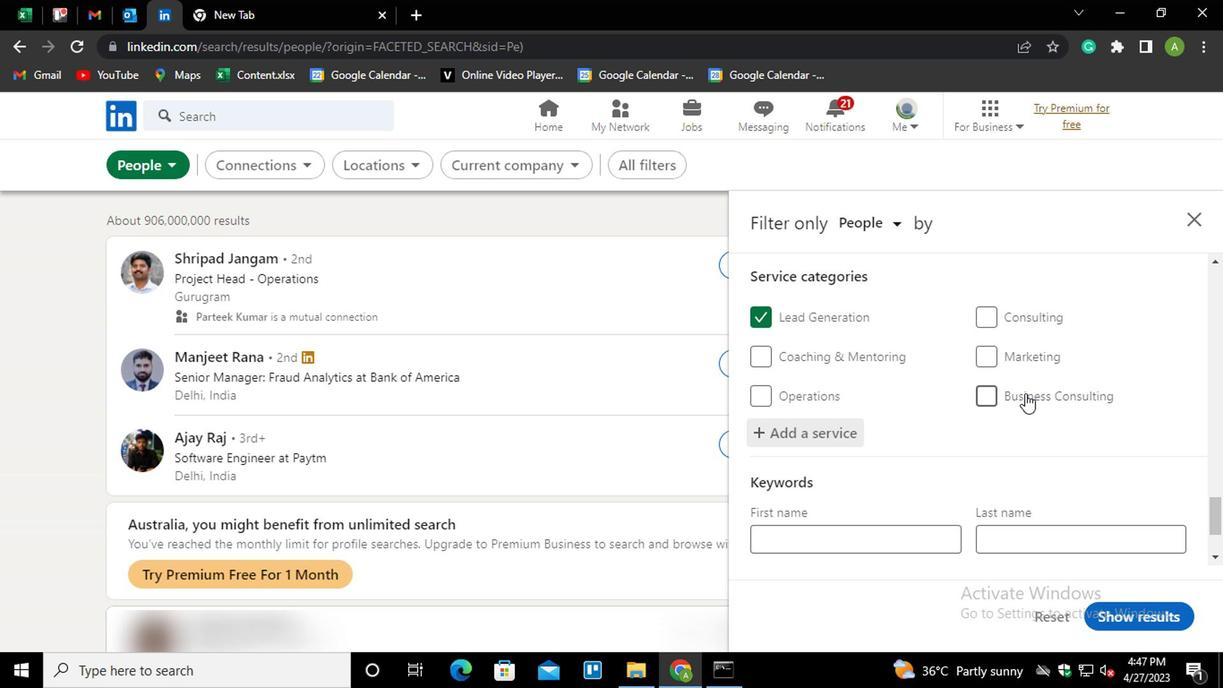 
Action: Mouse scrolled (1023, 390) with delta (0, -1)
Screenshot: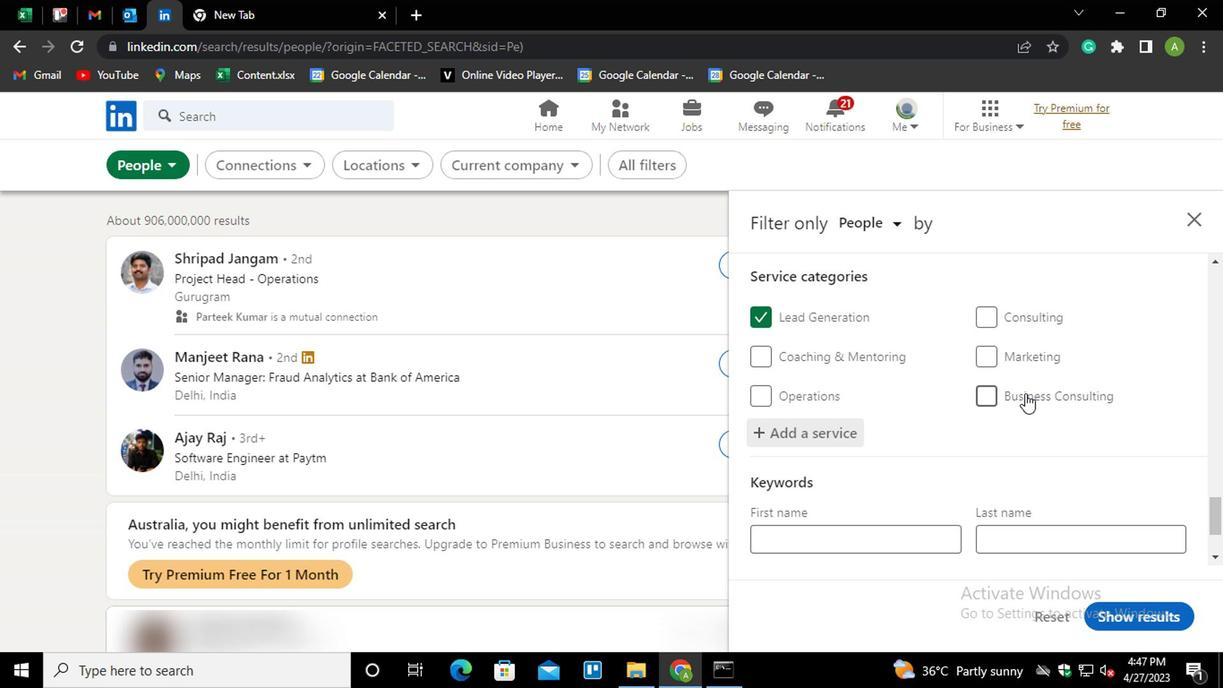 
Action: Mouse scrolled (1023, 390) with delta (0, -1)
Screenshot: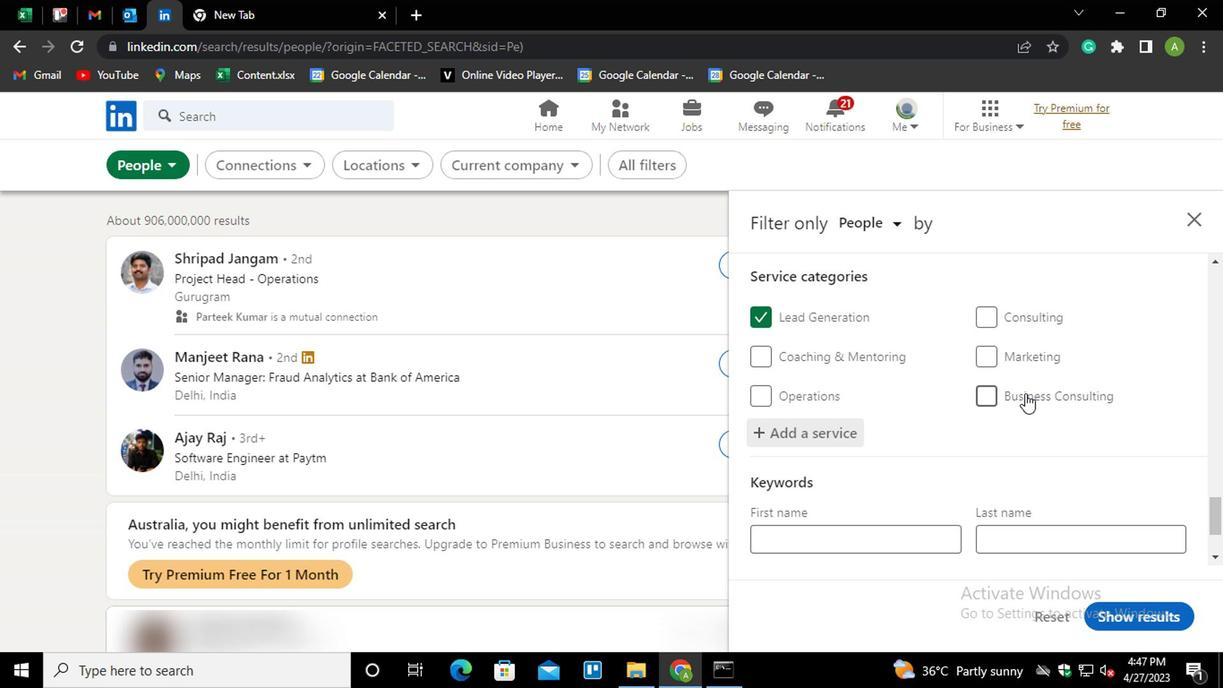 
Action: Mouse scrolled (1023, 390) with delta (0, -1)
Screenshot: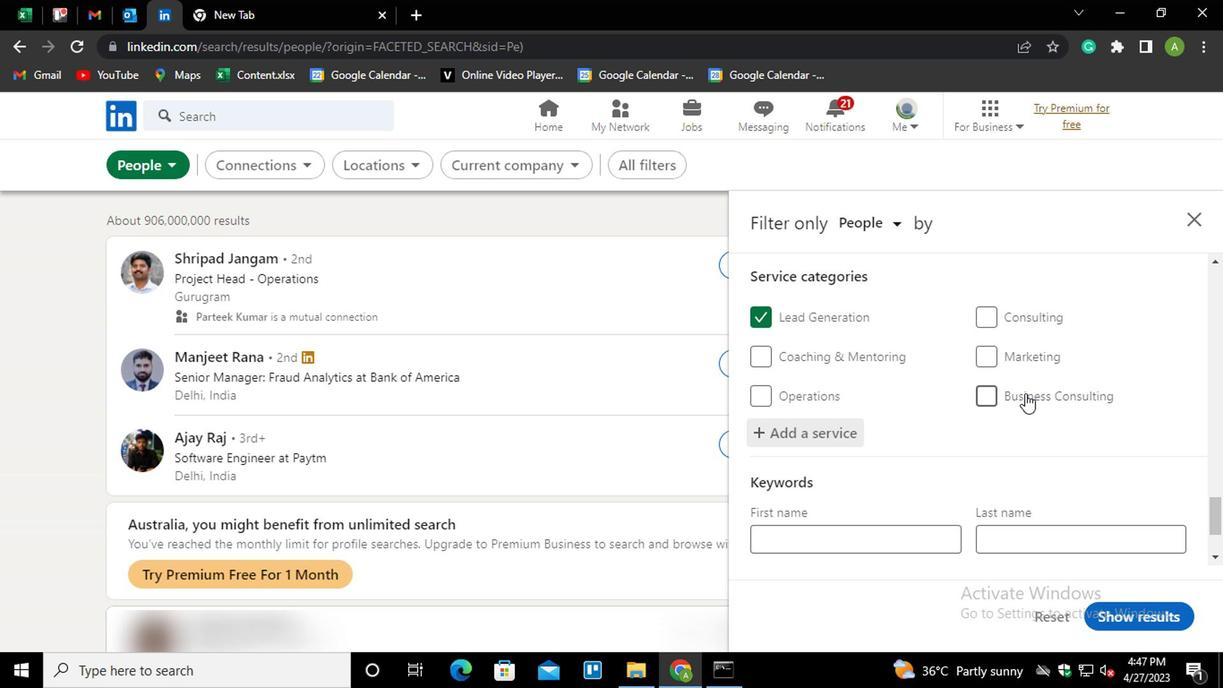 
Action: Mouse scrolled (1023, 390) with delta (0, -1)
Screenshot: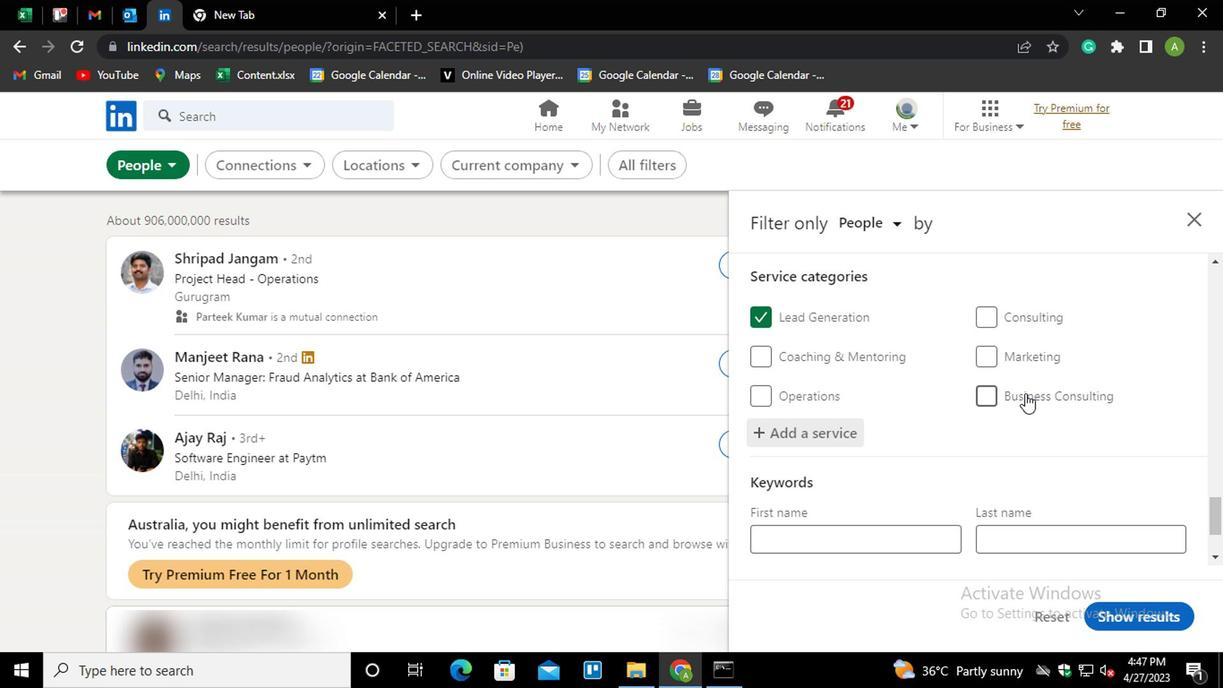 
Action: Mouse moved to (830, 476)
Screenshot: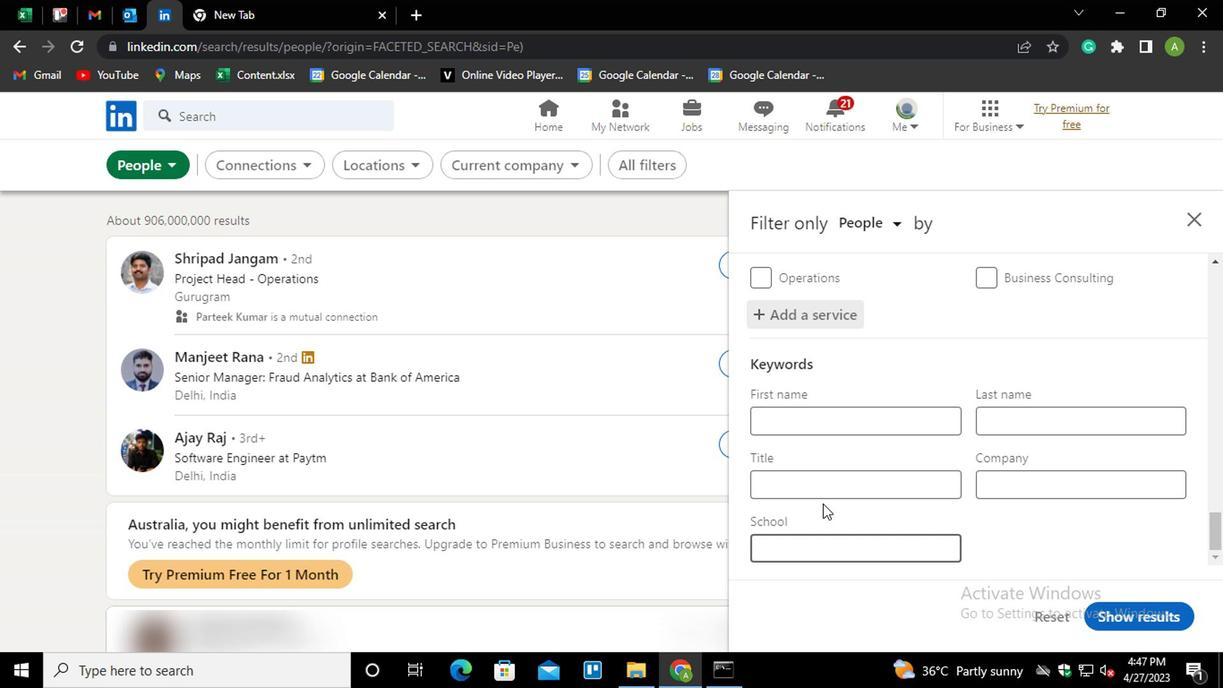 
Action: Mouse pressed left at (830, 476)
Screenshot: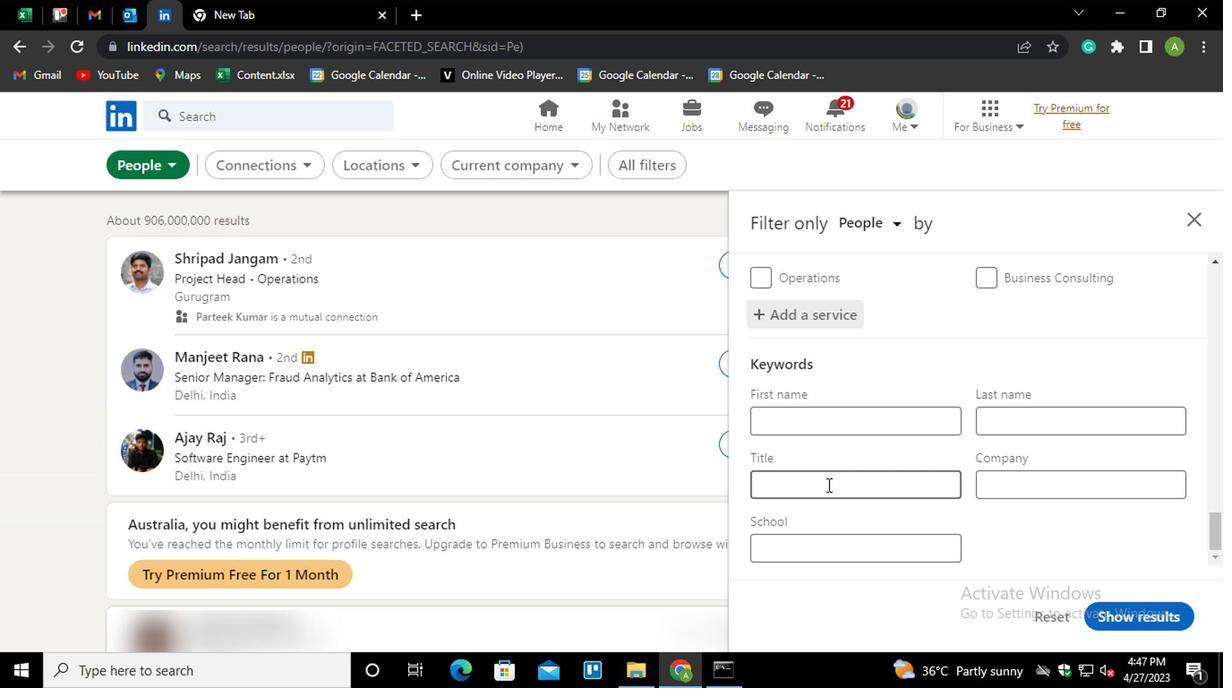 
Action: Key pressed <Key.shift>
Screenshot: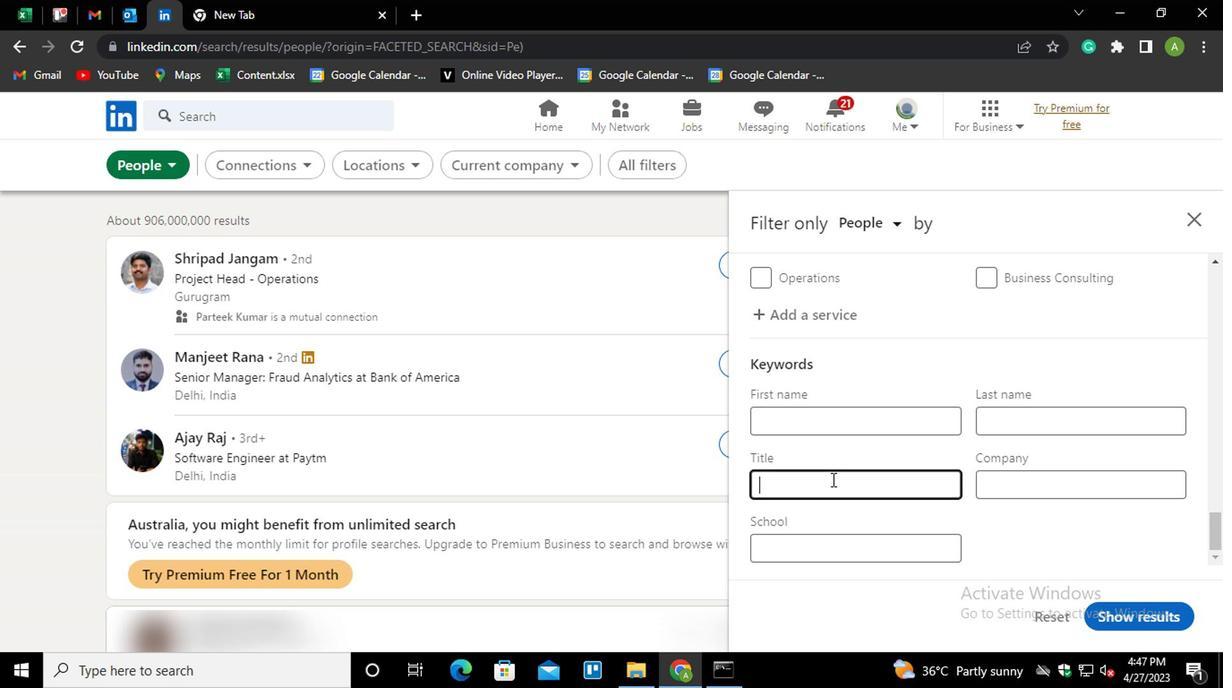 
Action: Mouse moved to (825, 476)
Screenshot: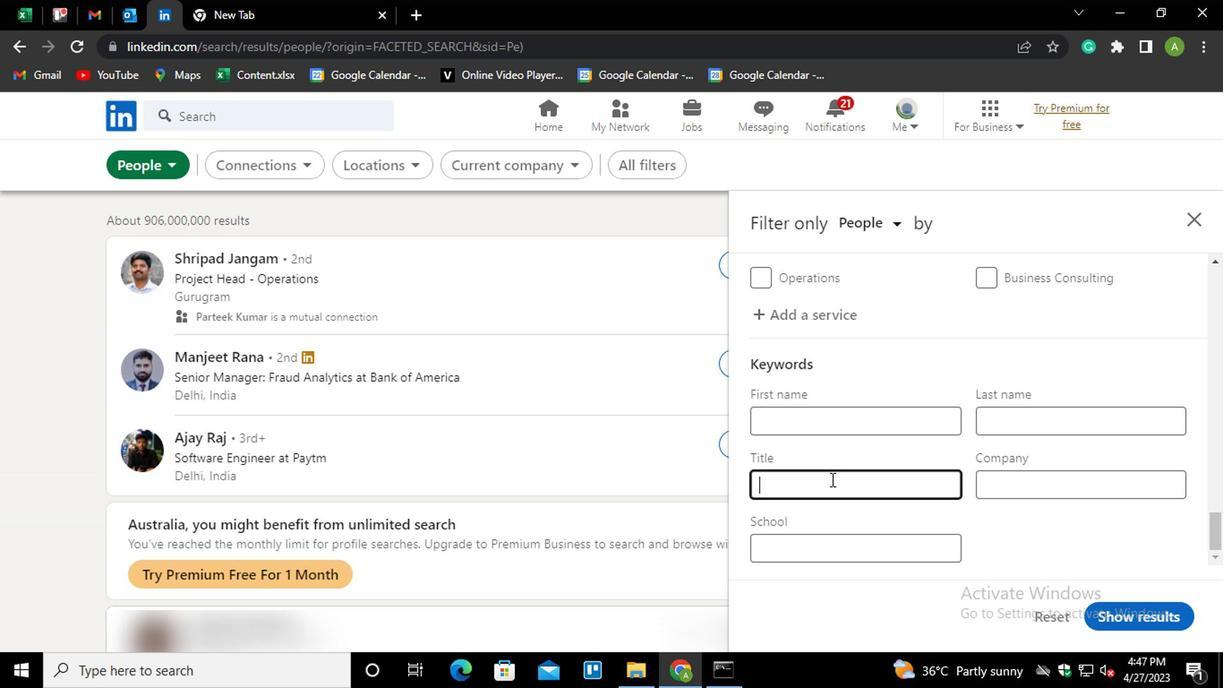 
Action: Key pressed <Key.shift>TECHNICAL<Key.space><Key.shift>WRITER
Screenshot: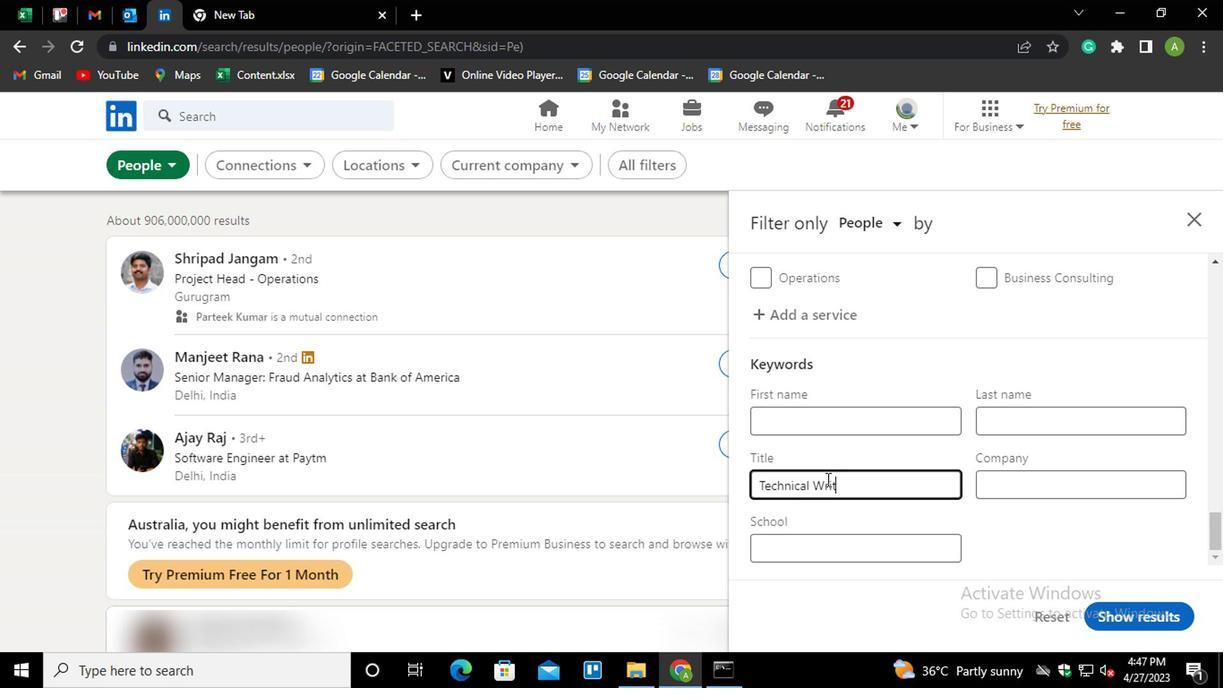 
Action: Mouse moved to (998, 526)
Screenshot: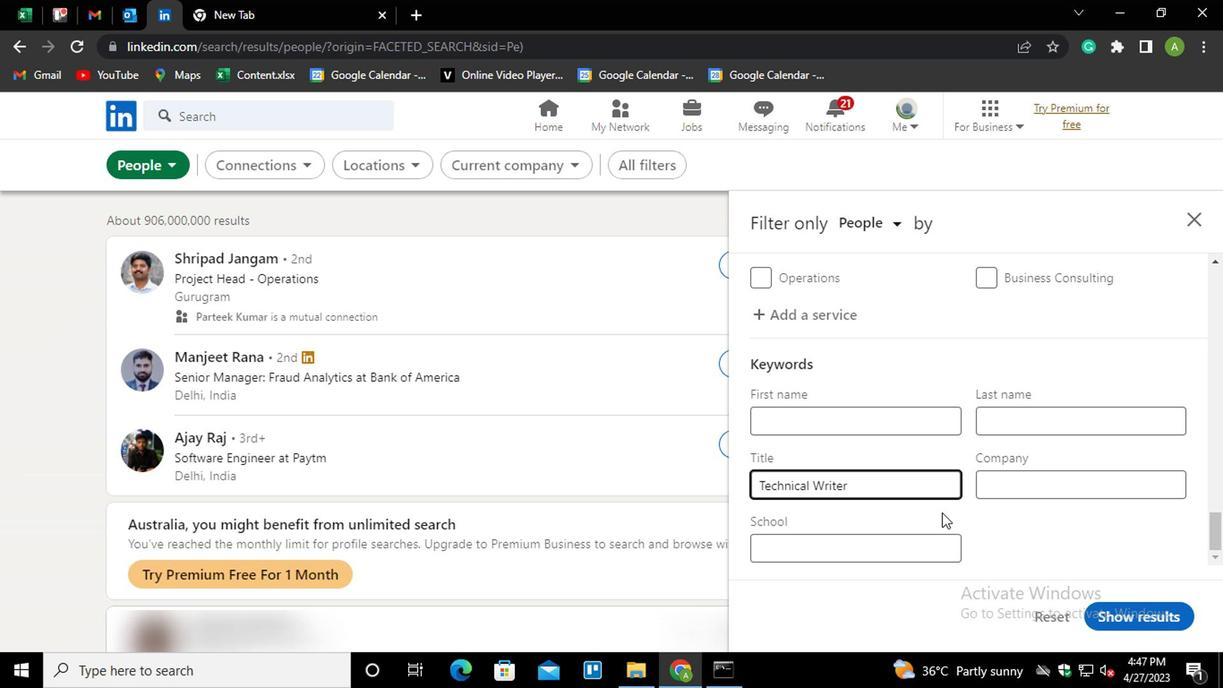 
Action: Mouse pressed left at (998, 526)
Screenshot: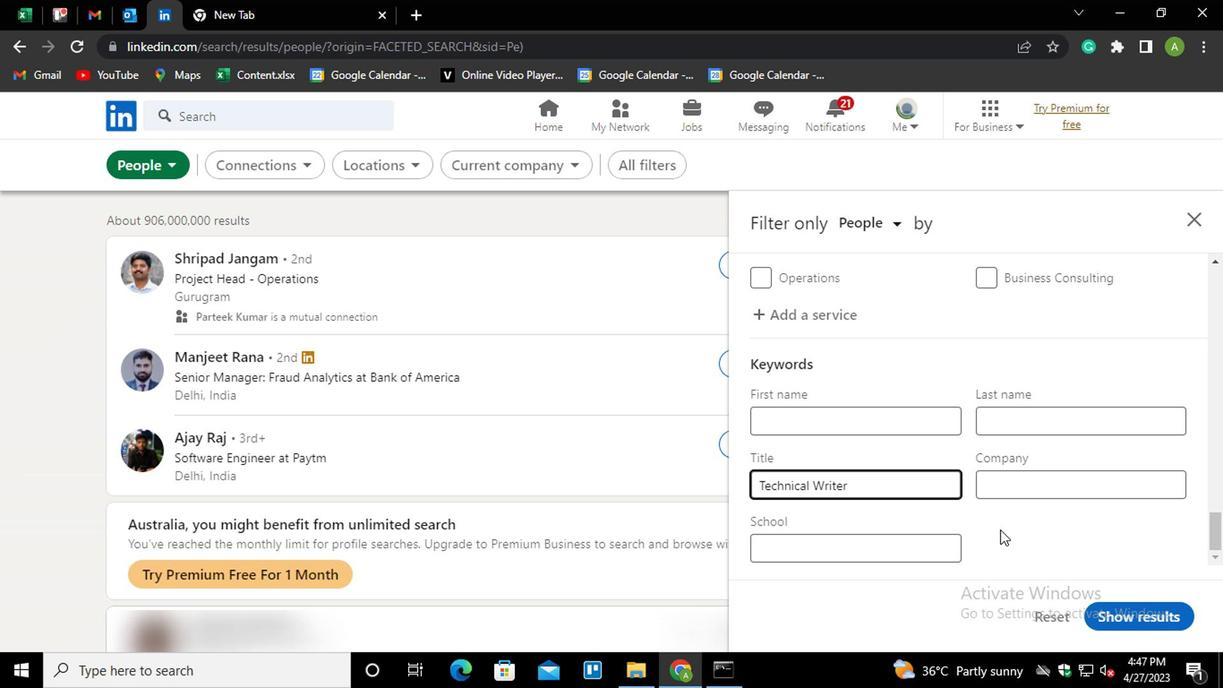 
Action: Mouse moved to (1137, 602)
Screenshot: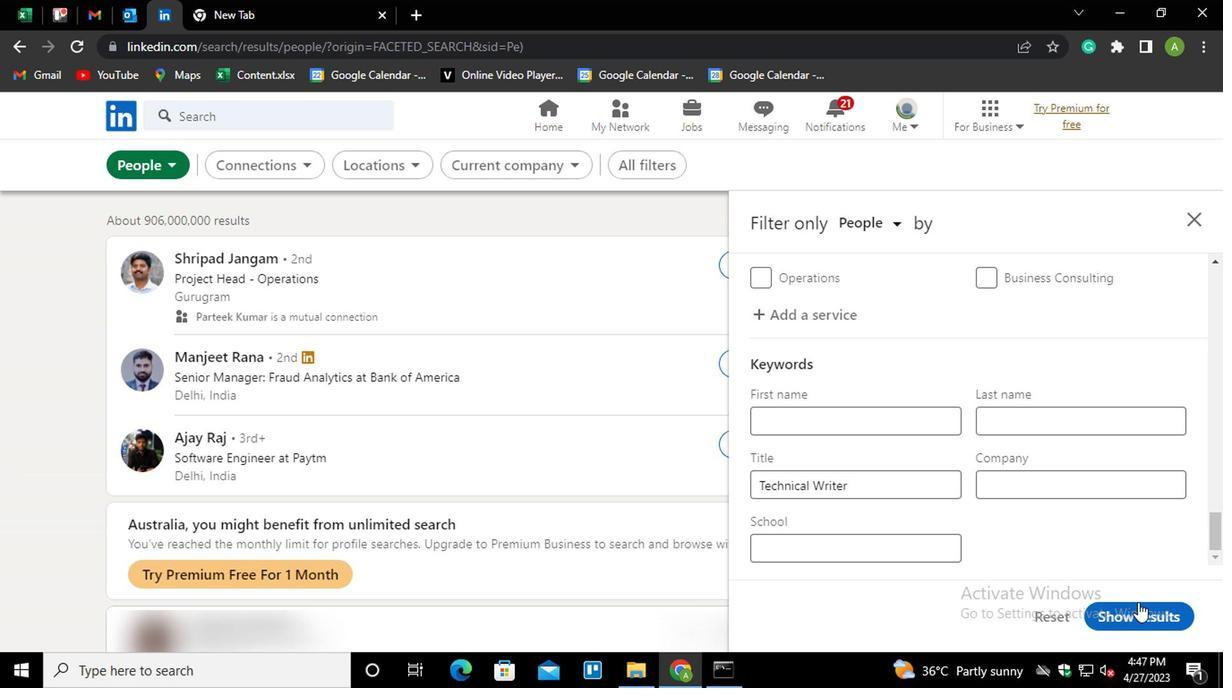 
Action: Mouse pressed left at (1137, 602)
Screenshot: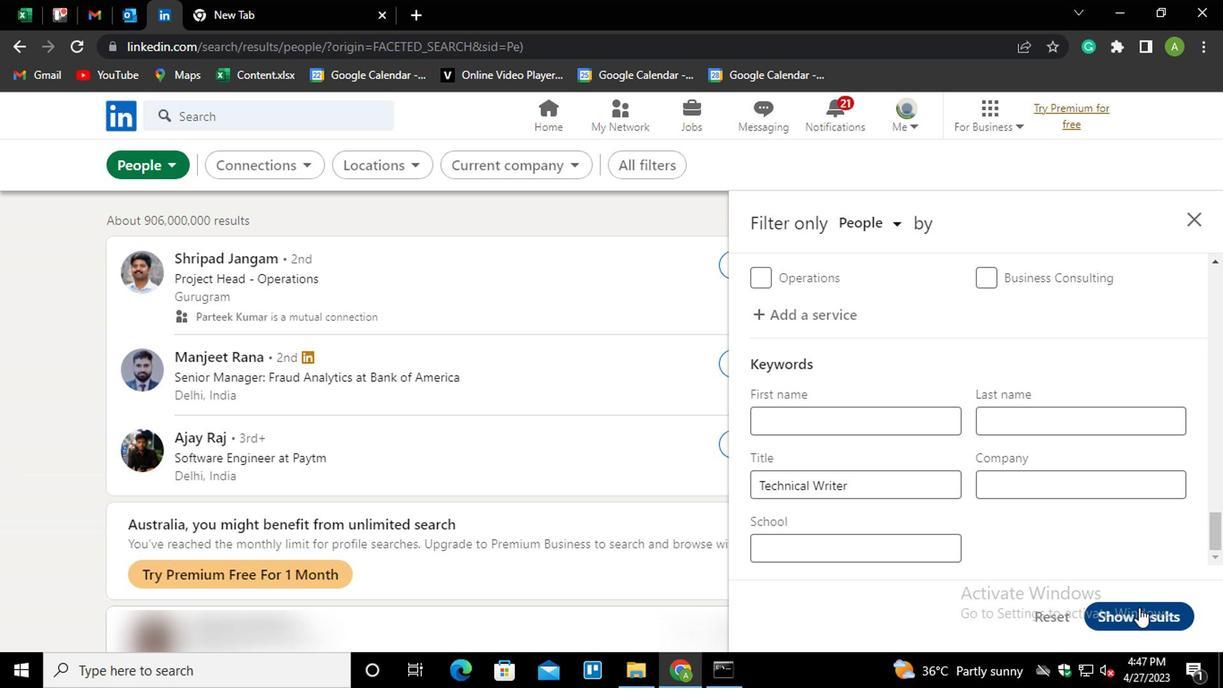 
